 Task: Find connections with filter location Gold Coast with filter topic #Lessonswith filter profile language English with filter current company Mahindra Logistics with filter school St. Joseph's Boys' High School with filter industry Civic and Social Organizations with filter service category Loans with filter keywords title Media Relations Coordinator
Action: Mouse moved to (251, 277)
Screenshot: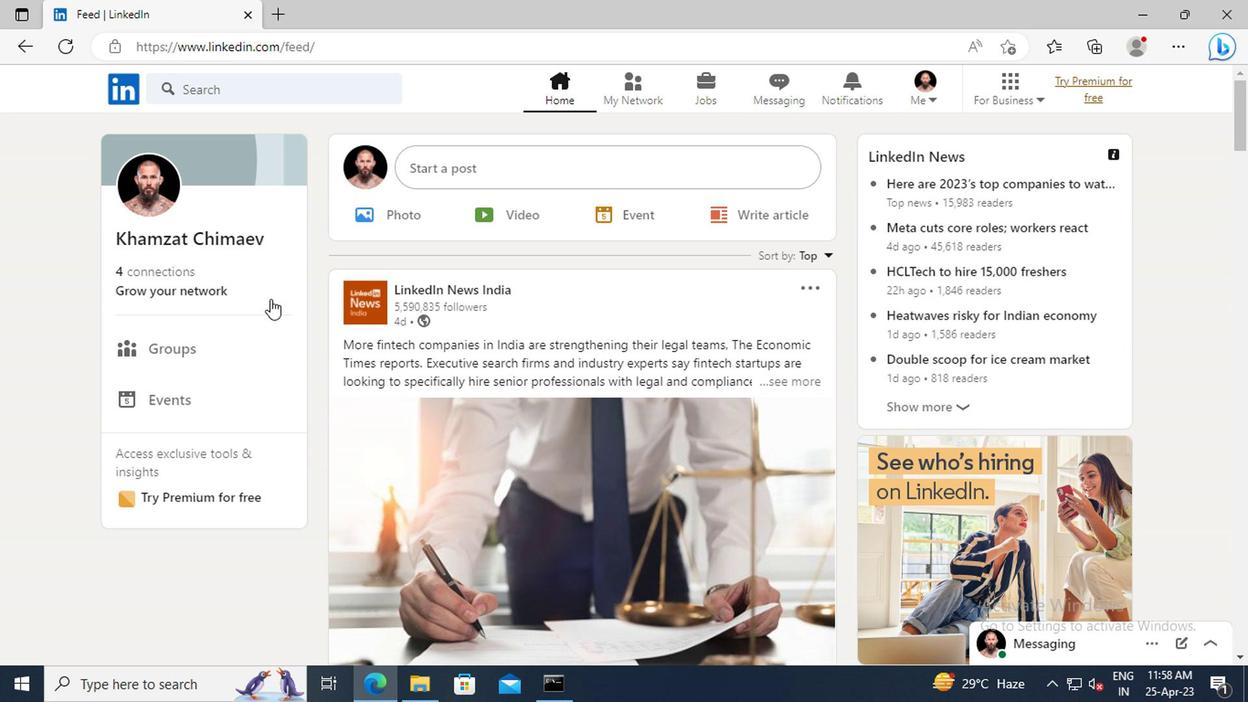 
Action: Mouse pressed left at (251, 277)
Screenshot: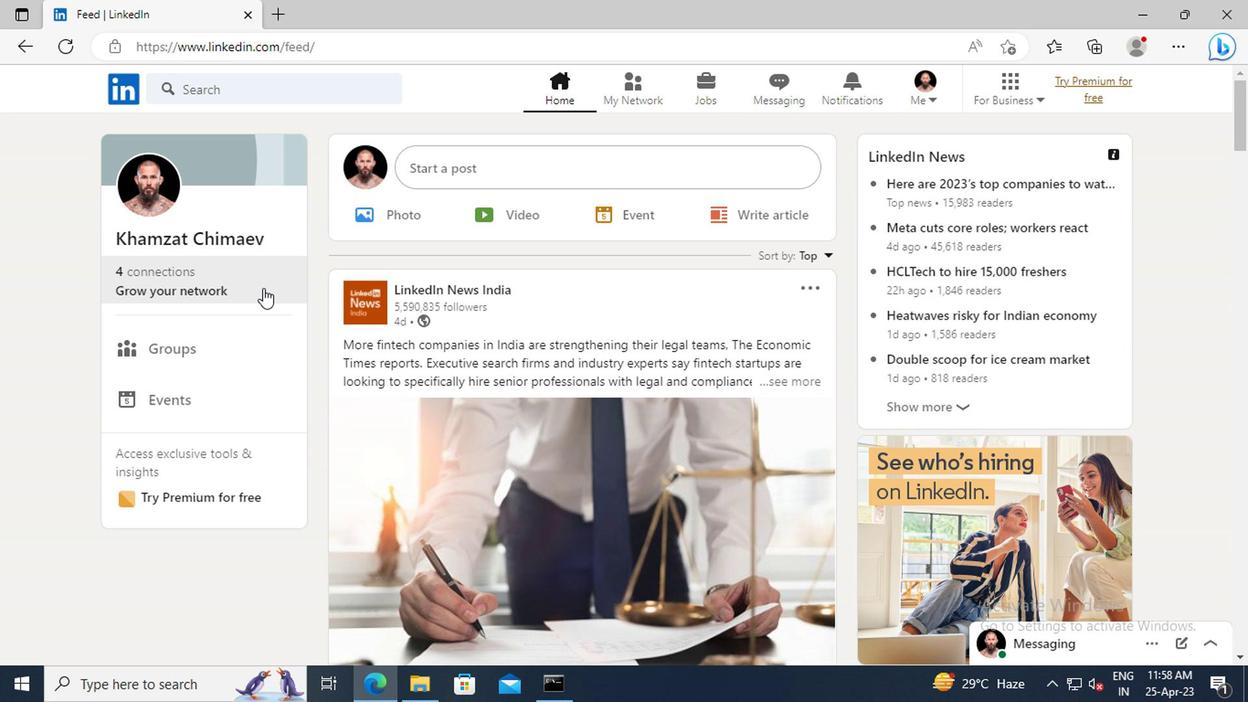 
Action: Mouse moved to (280, 198)
Screenshot: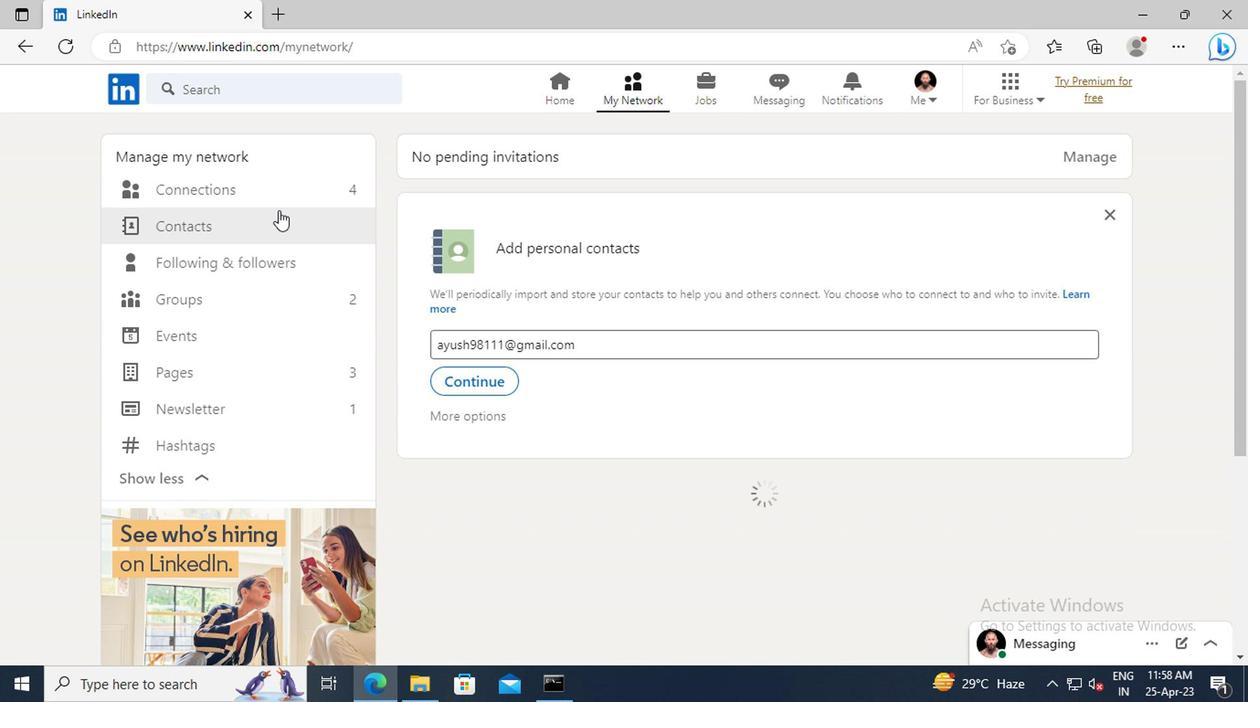 
Action: Mouse pressed left at (280, 198)
Screenshot: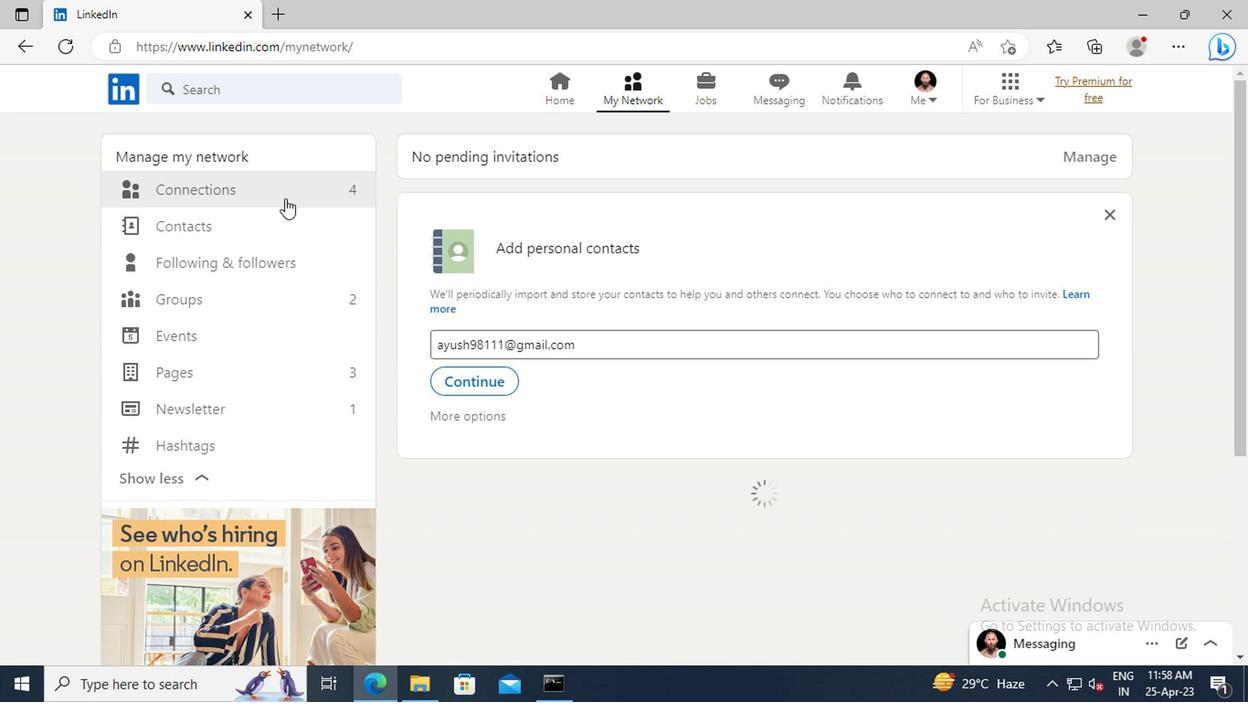 
Action: Mouse moved to (748, 195)
Screenshot: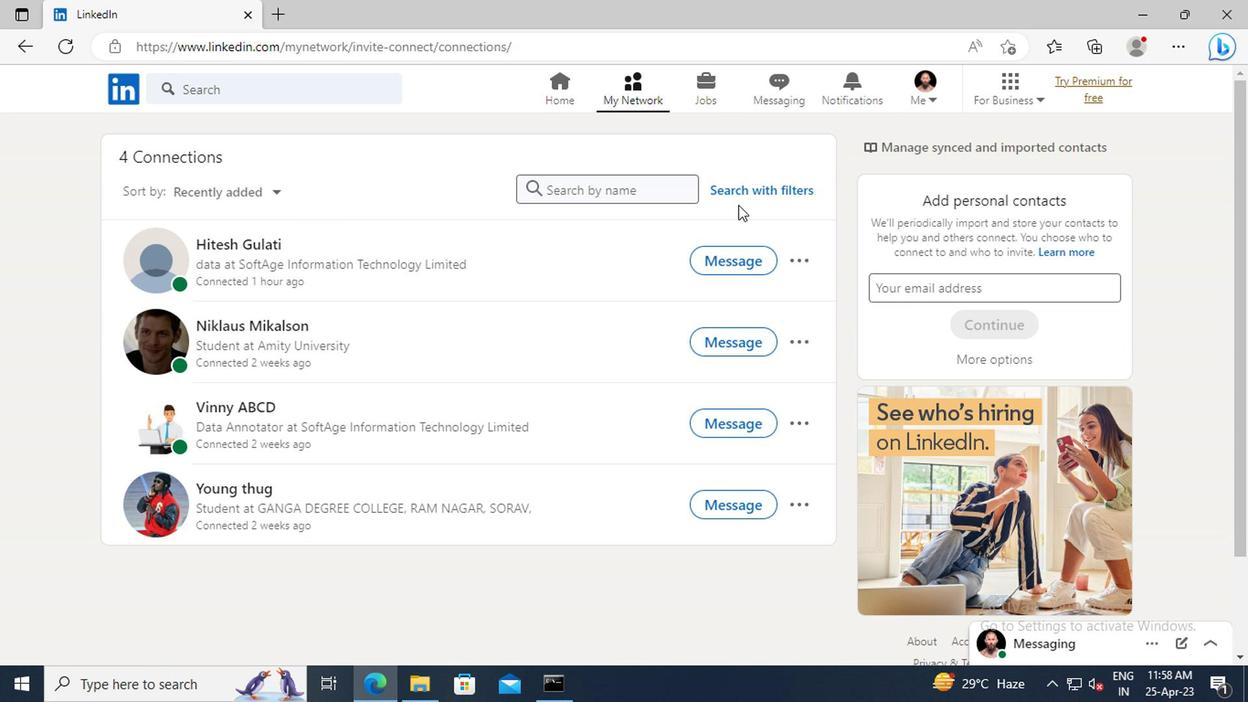
Action: Mouse pressed left at (748, 195)
Screenshot: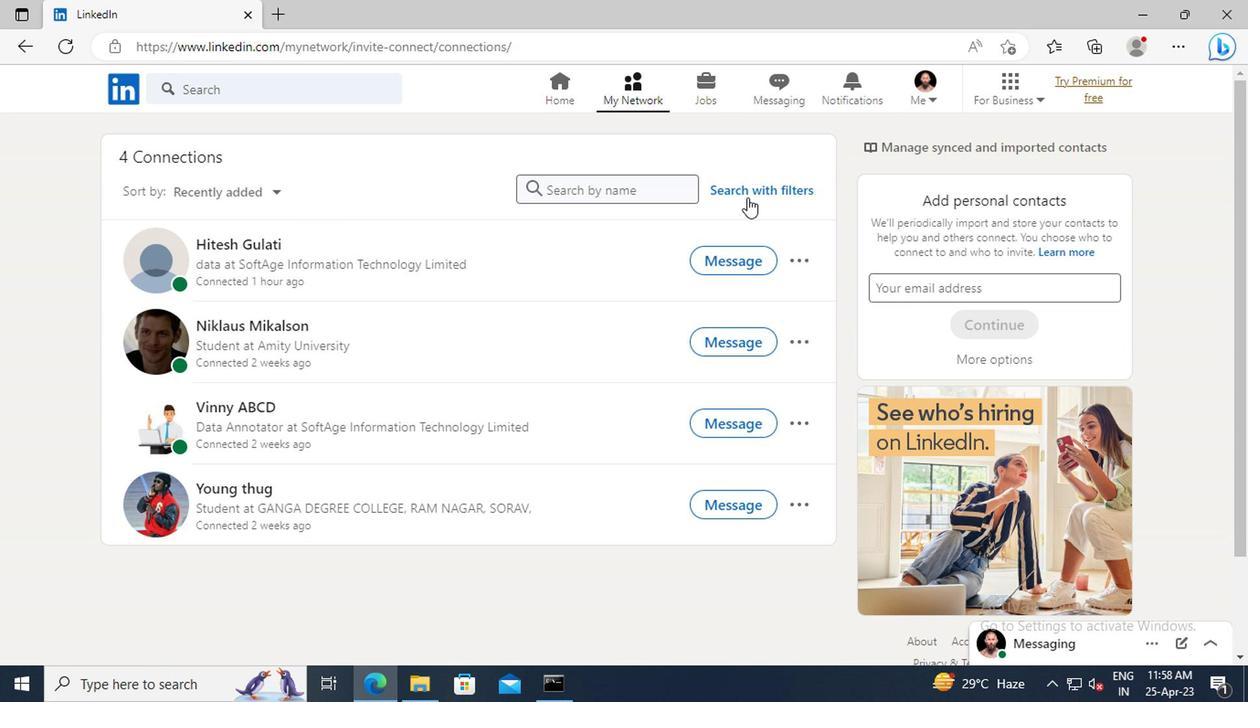 
Action: Mouse moved to (688, 146)
Screenshot: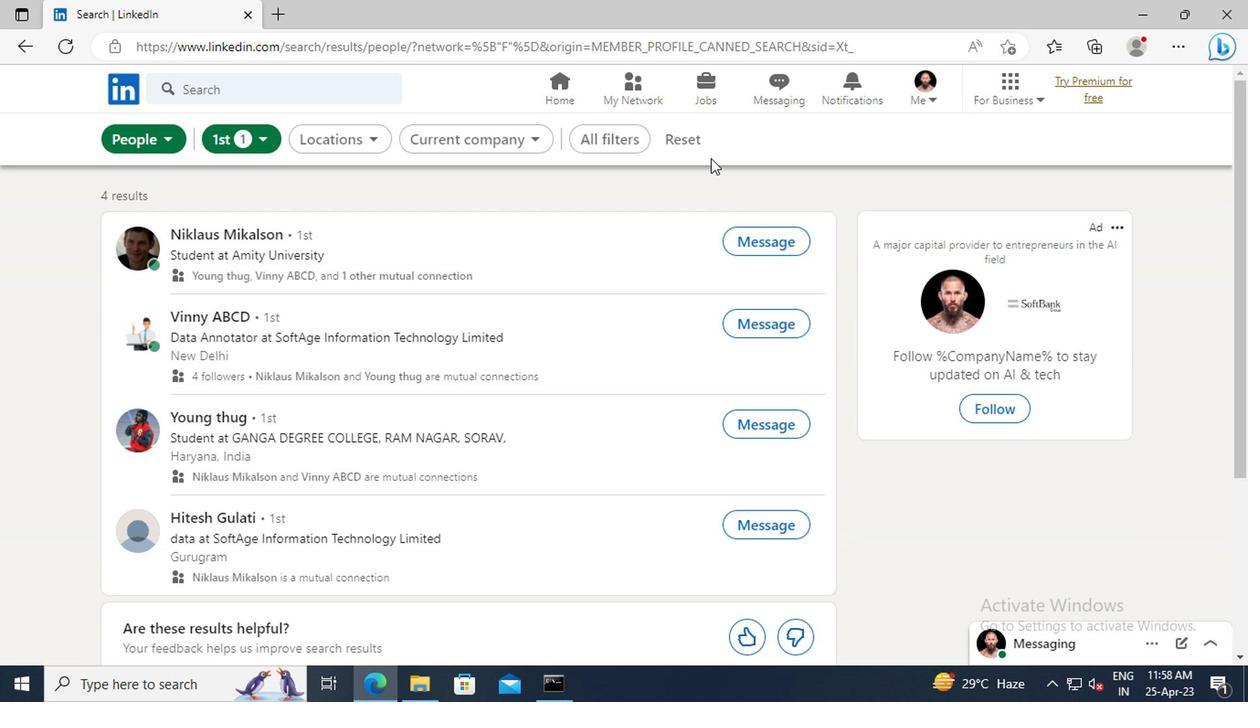 
Action: Mouse pressed left at (688, 146)
Screenshot: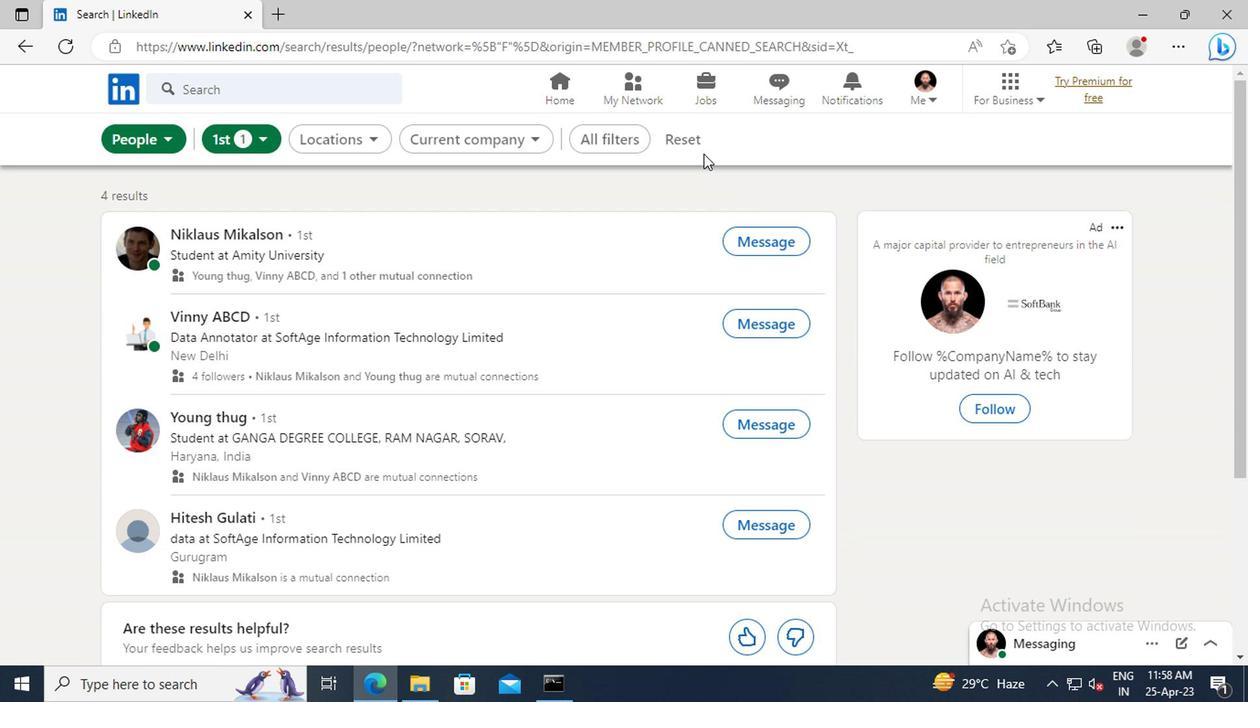 
Action: Mouse moved to (633, 143)
Screenshot: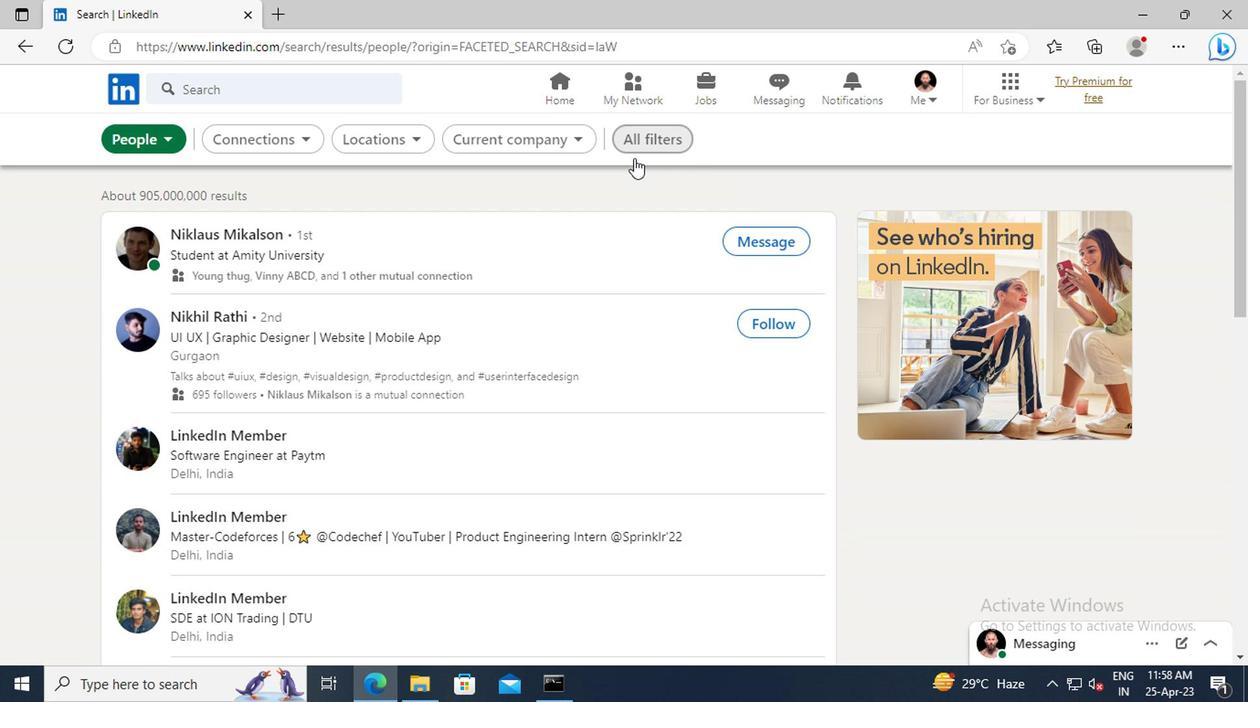 
Action: Mouse pressed left at (633, 143)
Screenshot: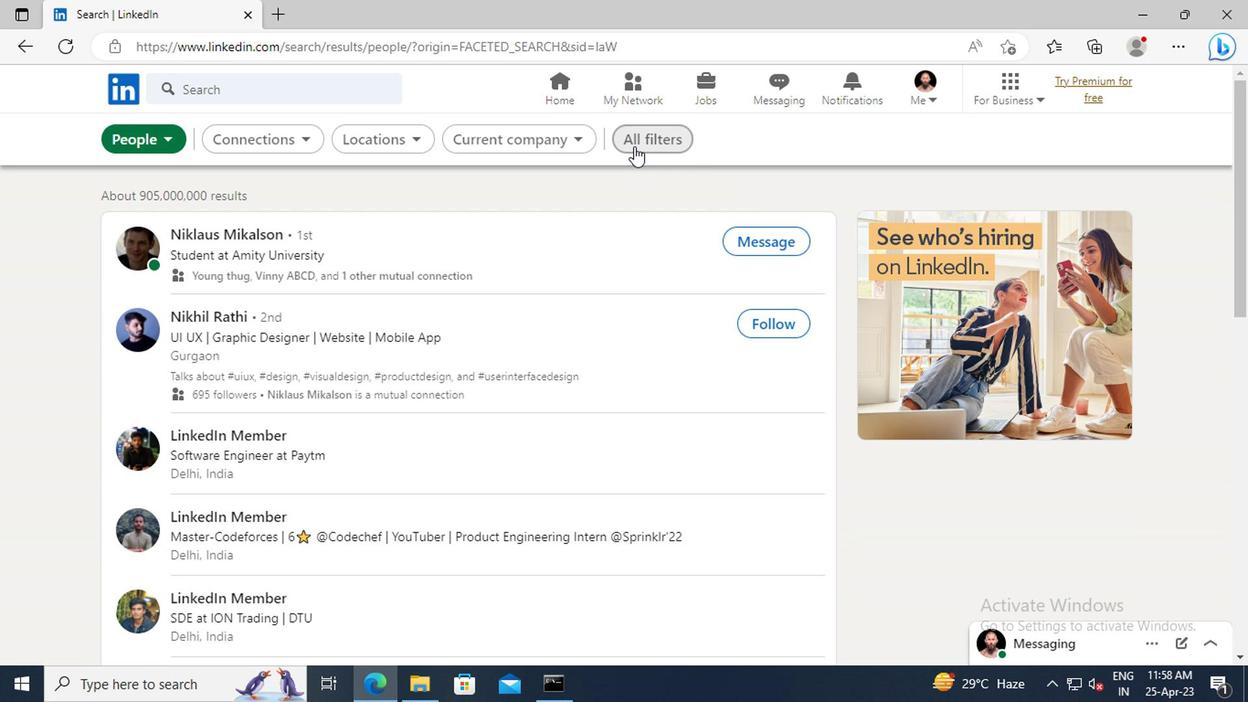 
Action: Mouse moved to (1004, 366)
Screenshot: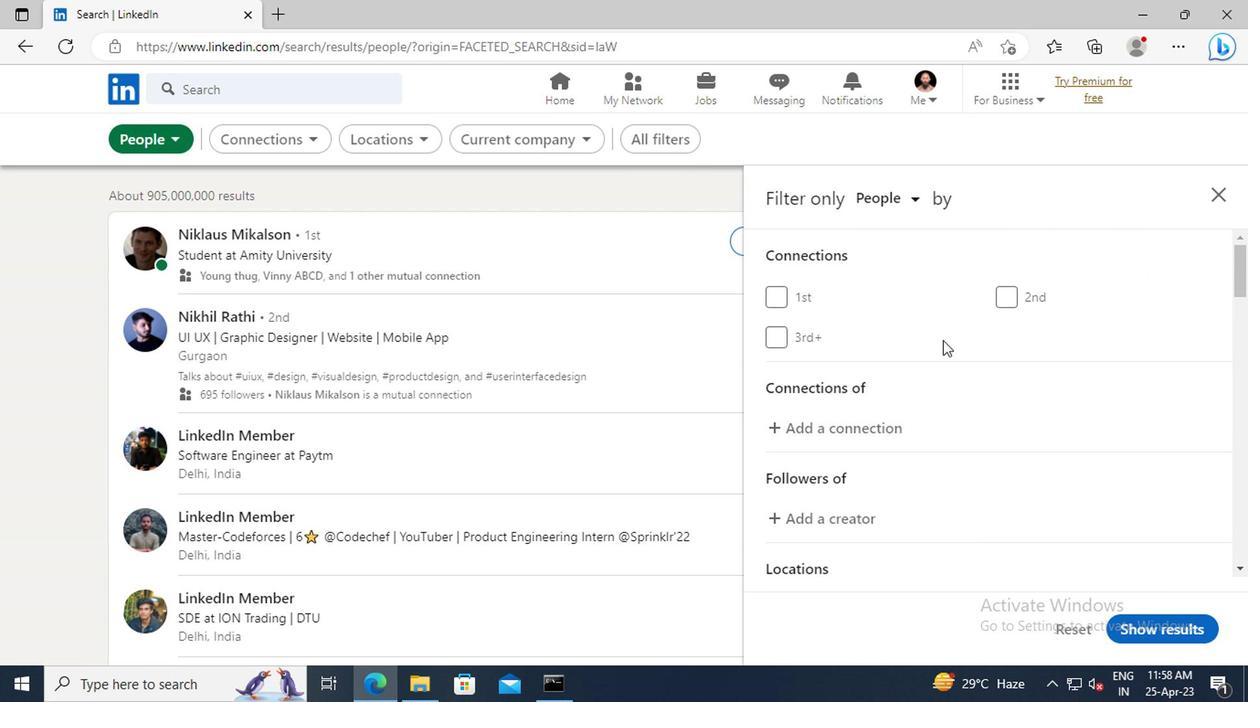 
Action: Mouse scrolled (1004, 366) with delta (0, 0)
Screenshot: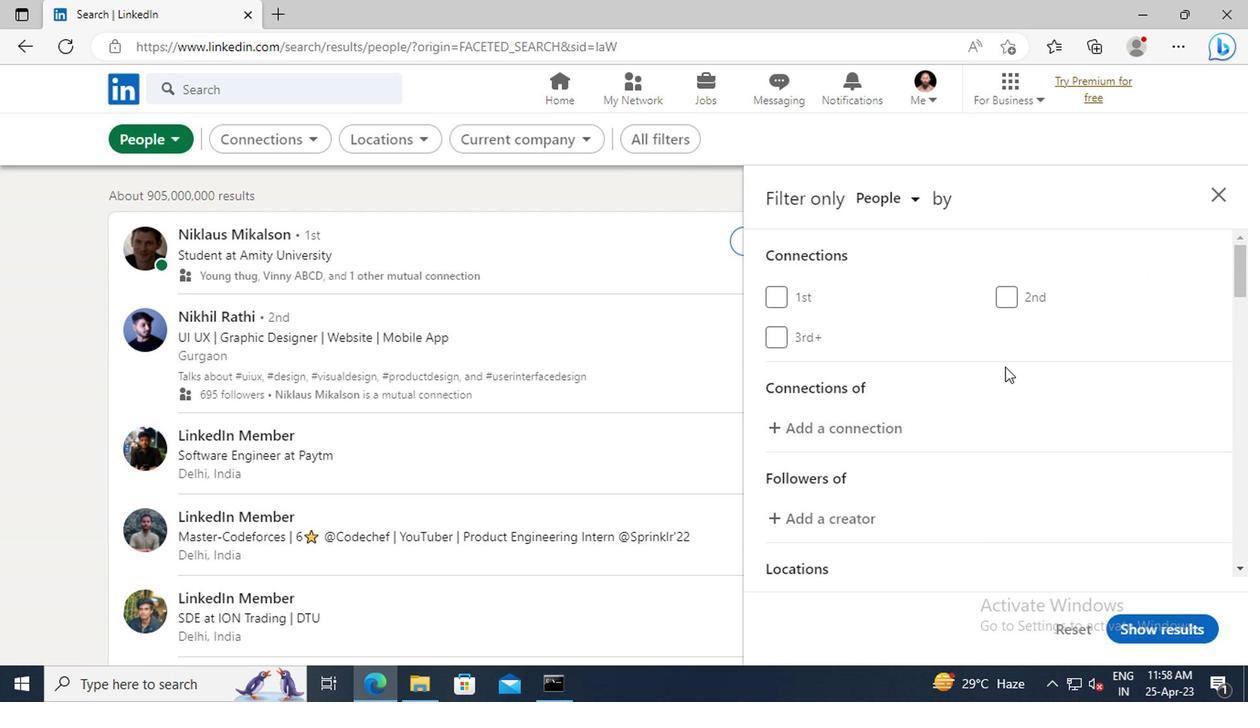 
Action: Mouse scrolled (1004, 366) with delta (0, 0)
Screenshot: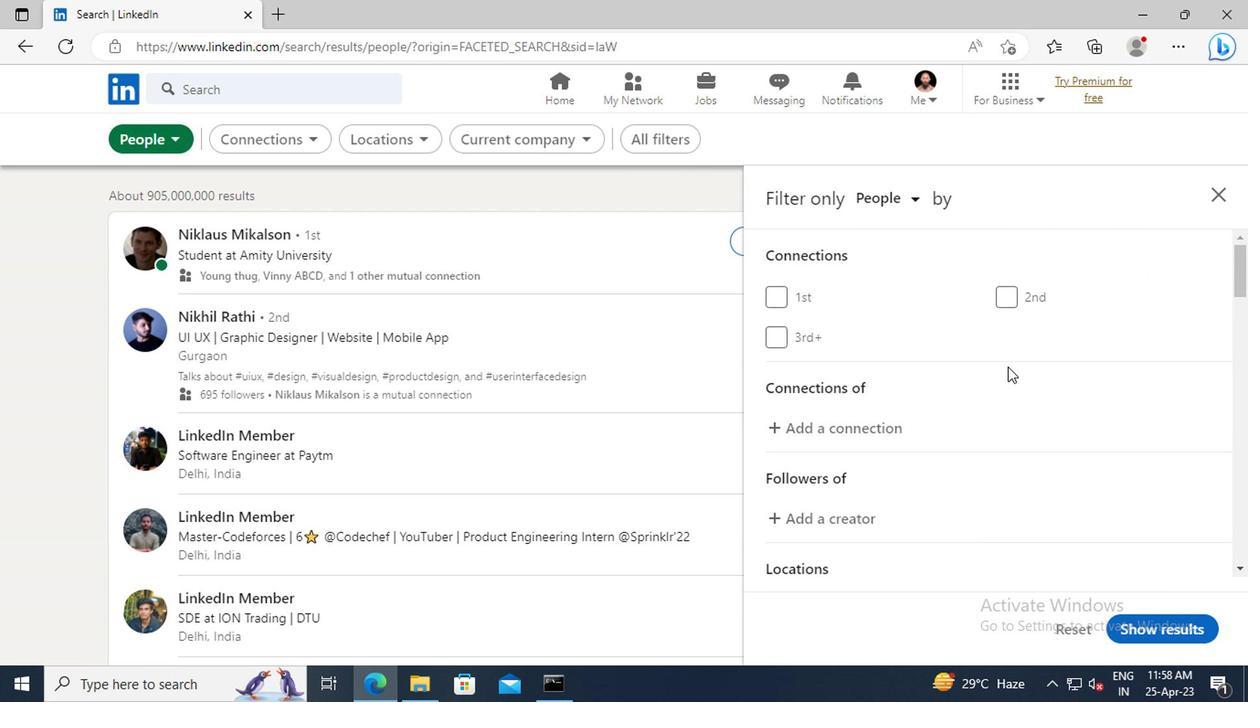
Action: Mouse scrolled (1004, 366) with delta (0, 0)
Screenshot: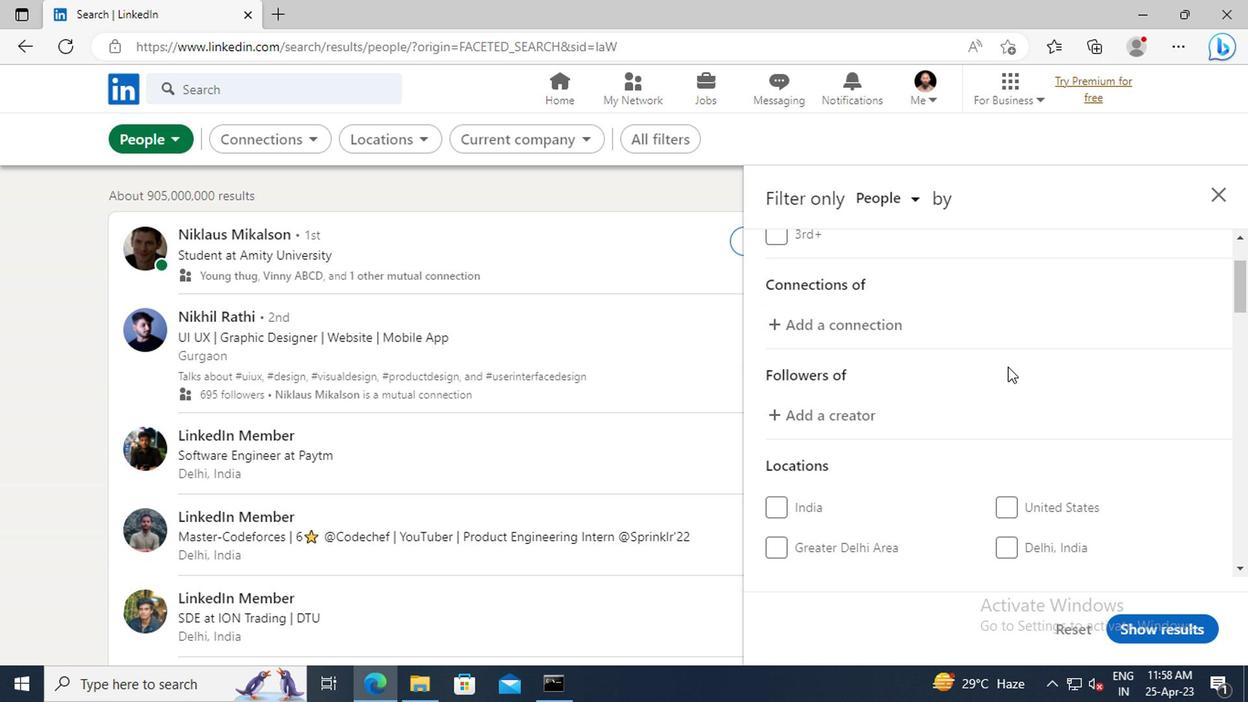 
Action: Mouse scrolled (1004, 366) with delta (0, 0)
Screenshot: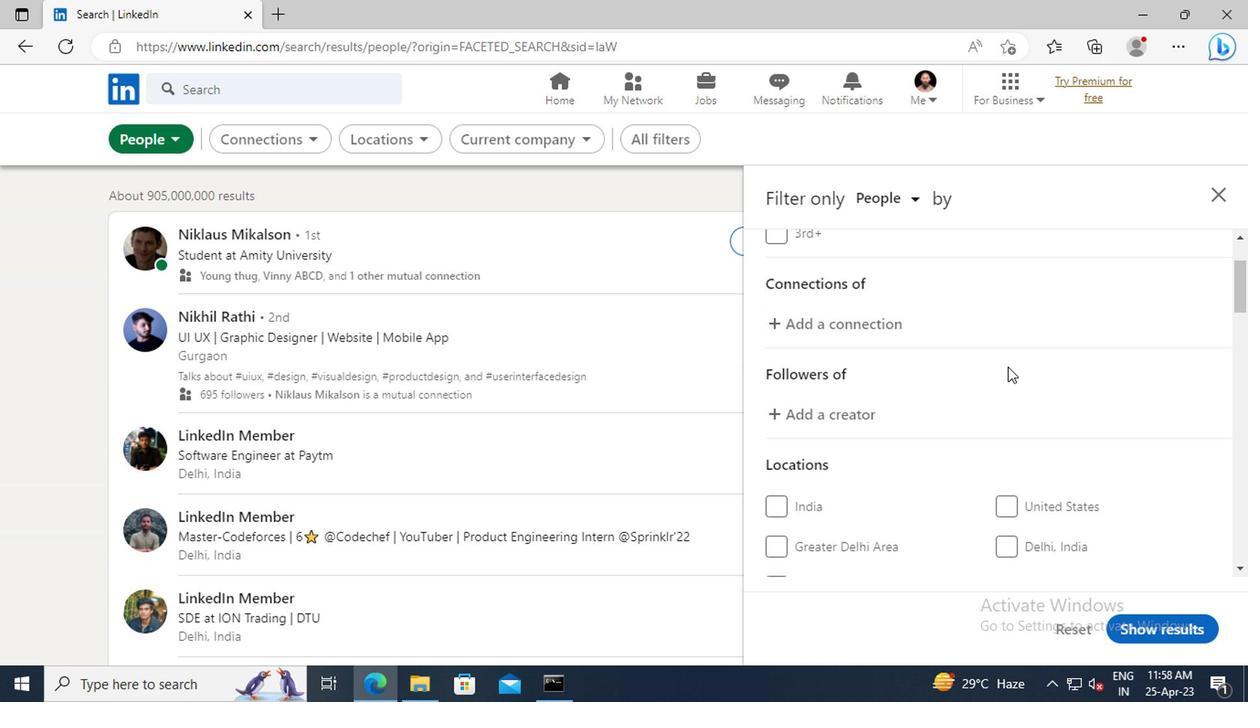 
Action: Mouse moved to (1044, 479)
Screenshot: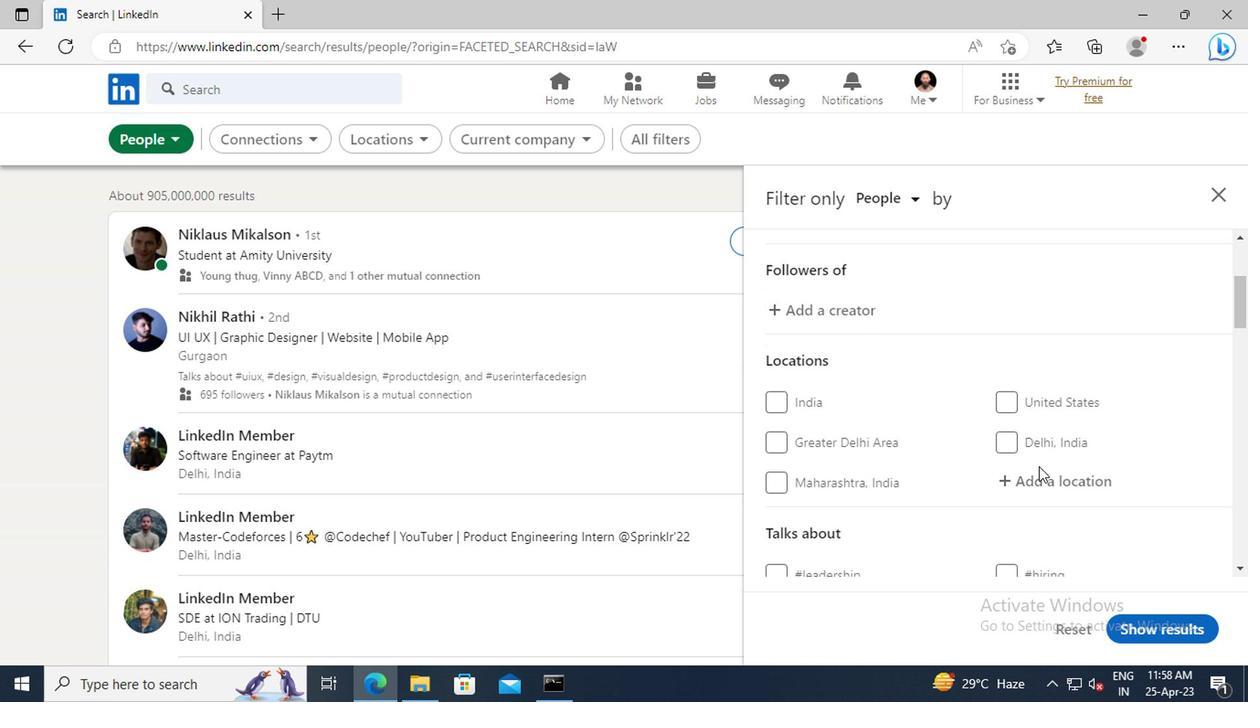 
Action: Mouse pressed left at (1044, 479)
Screenshot: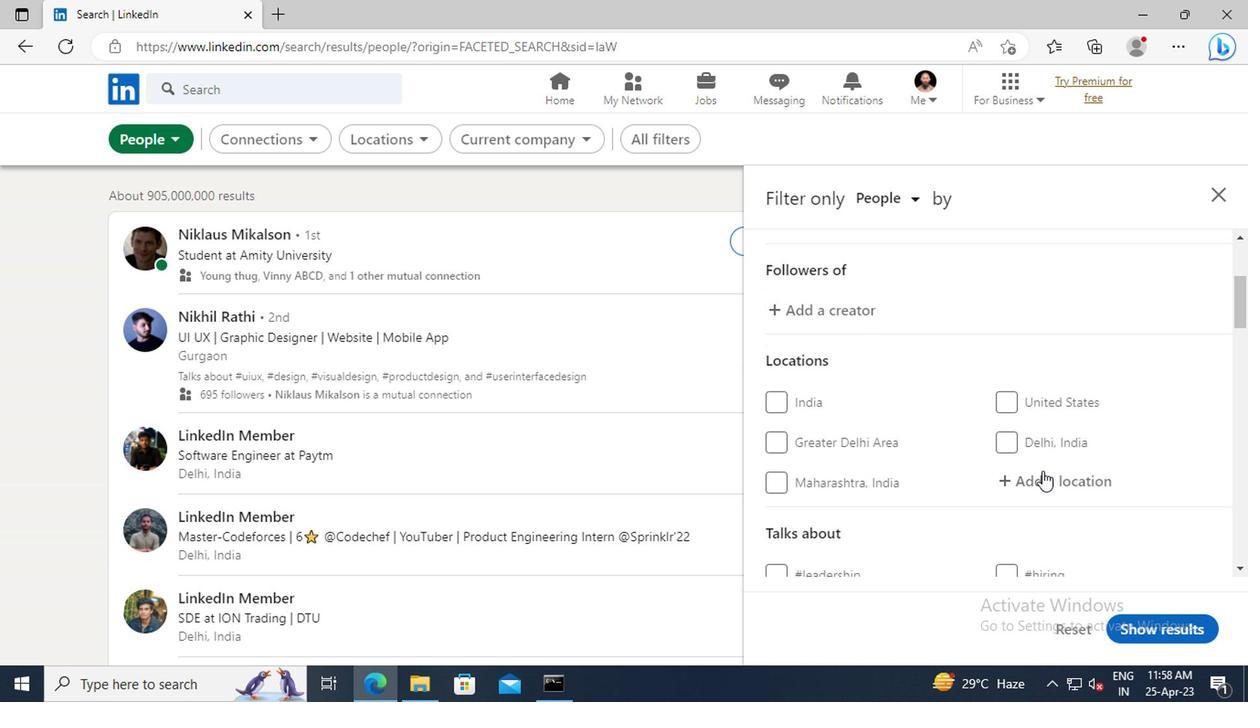 
Action: Key pressed <Key.shift>GOLD<Key.space><Key.shift>COAST
Screenshot: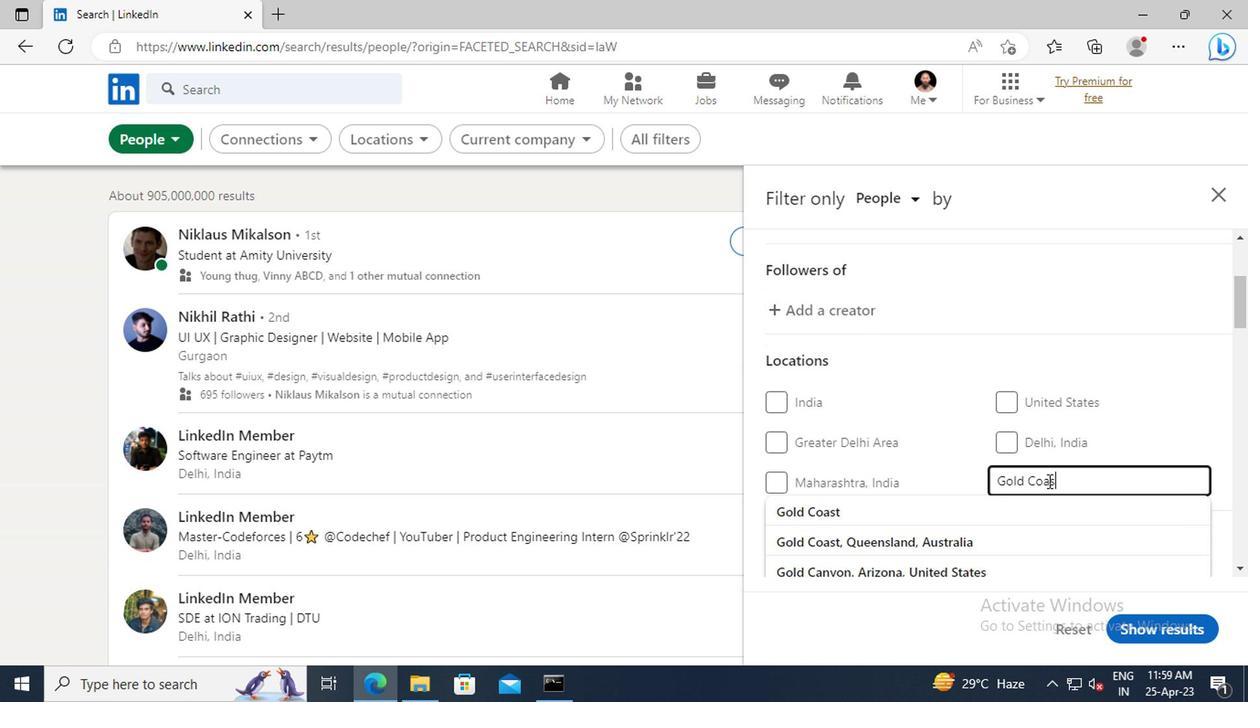
Action: Mouse moved to (984, 502)
Screenshot: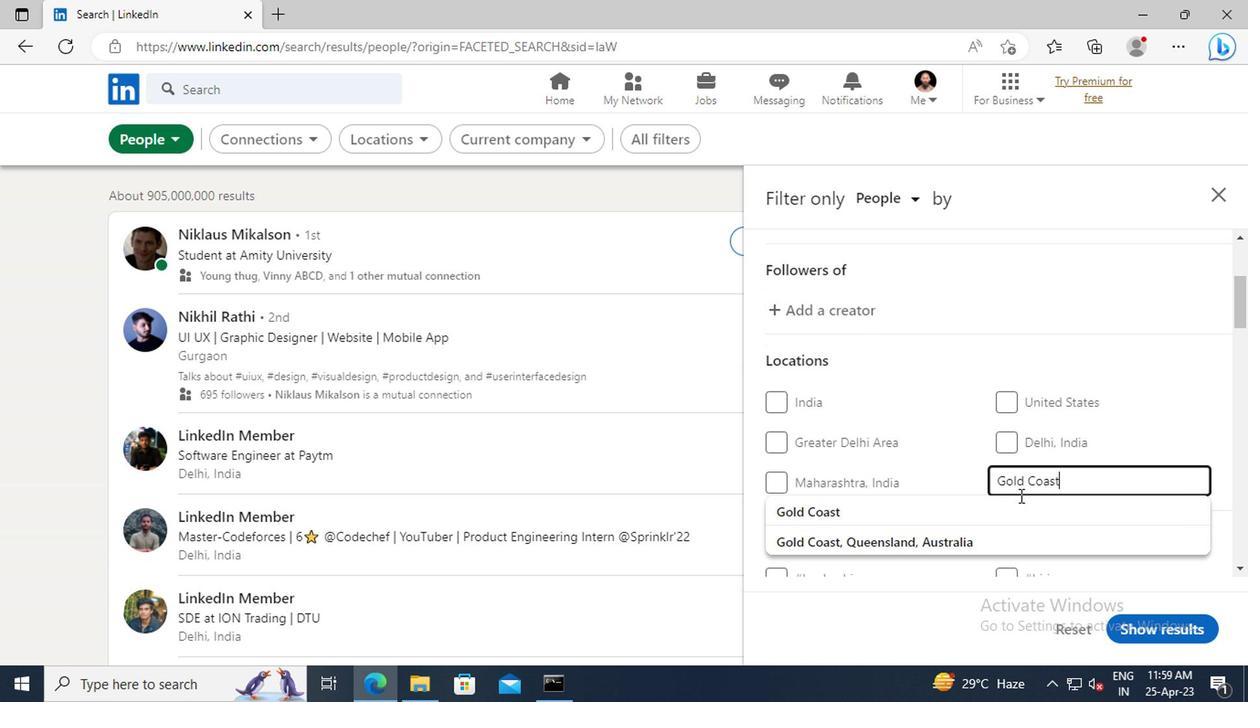 
Action: Mouse pressed left at (984, 502)
Screenshot: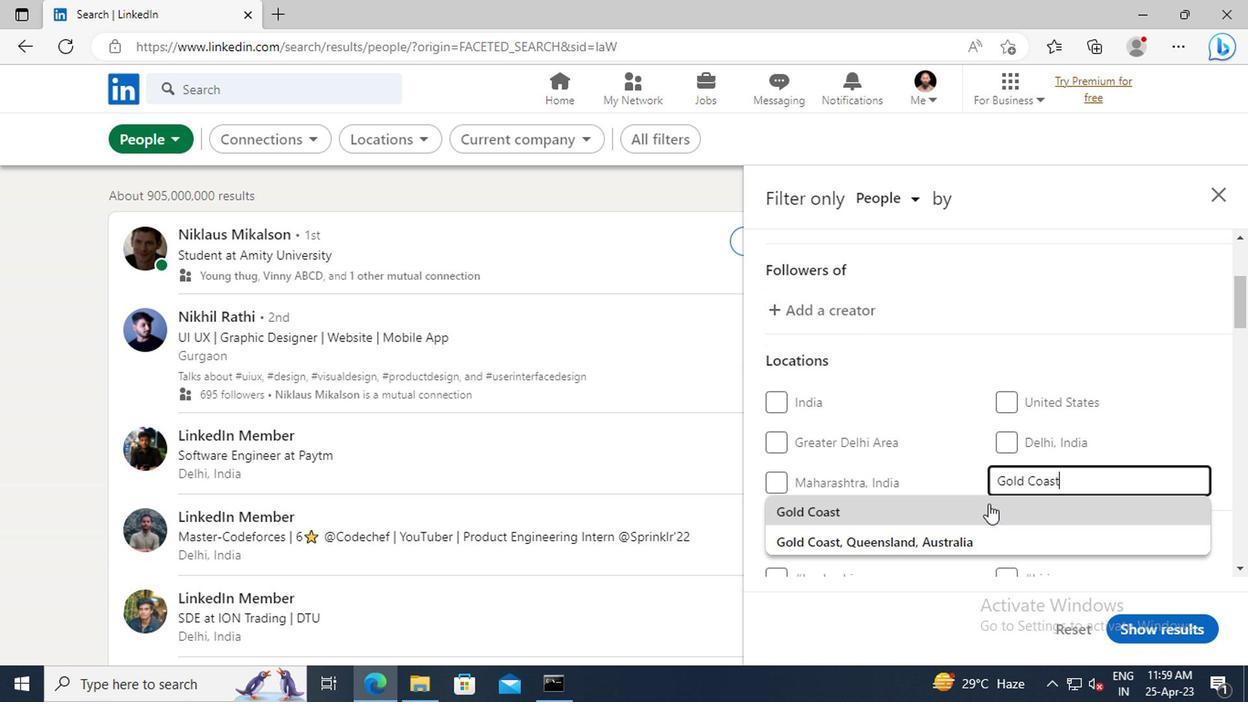 
Action: Mouse moved to (1001, 390)
Screenshot: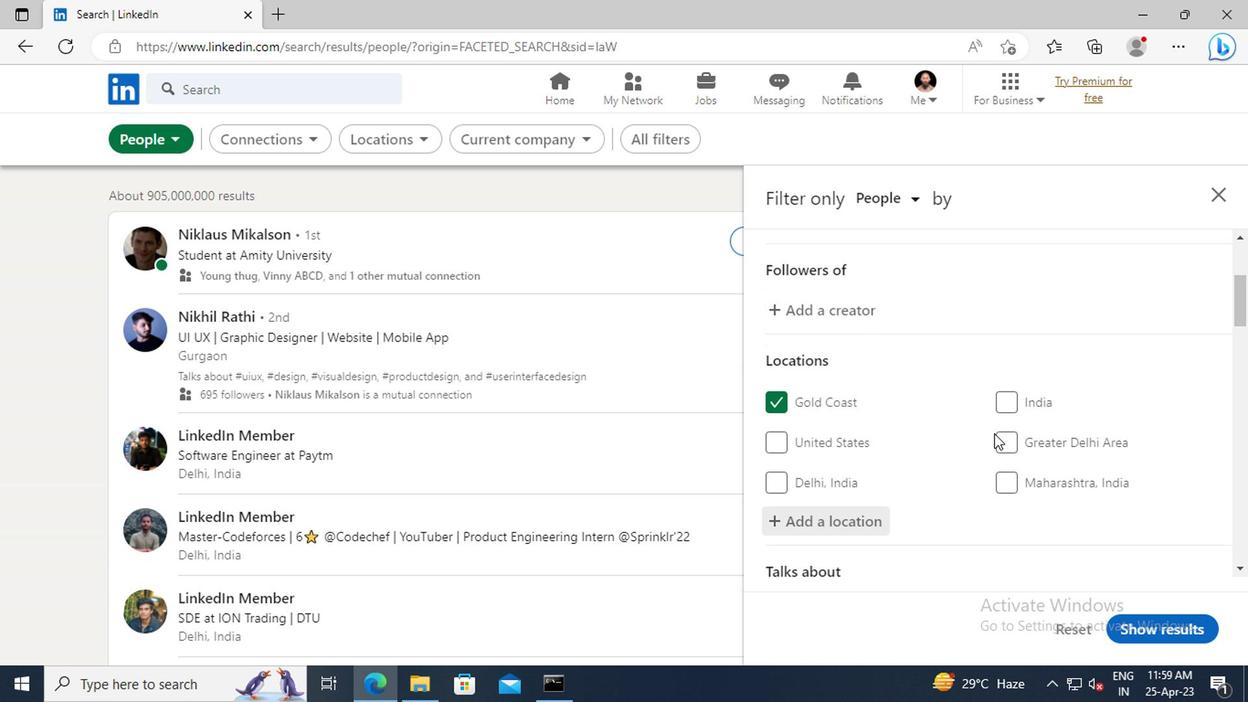
Action: Mouse scrolled (1001, 389) with delta (0, 0)
Screenshot: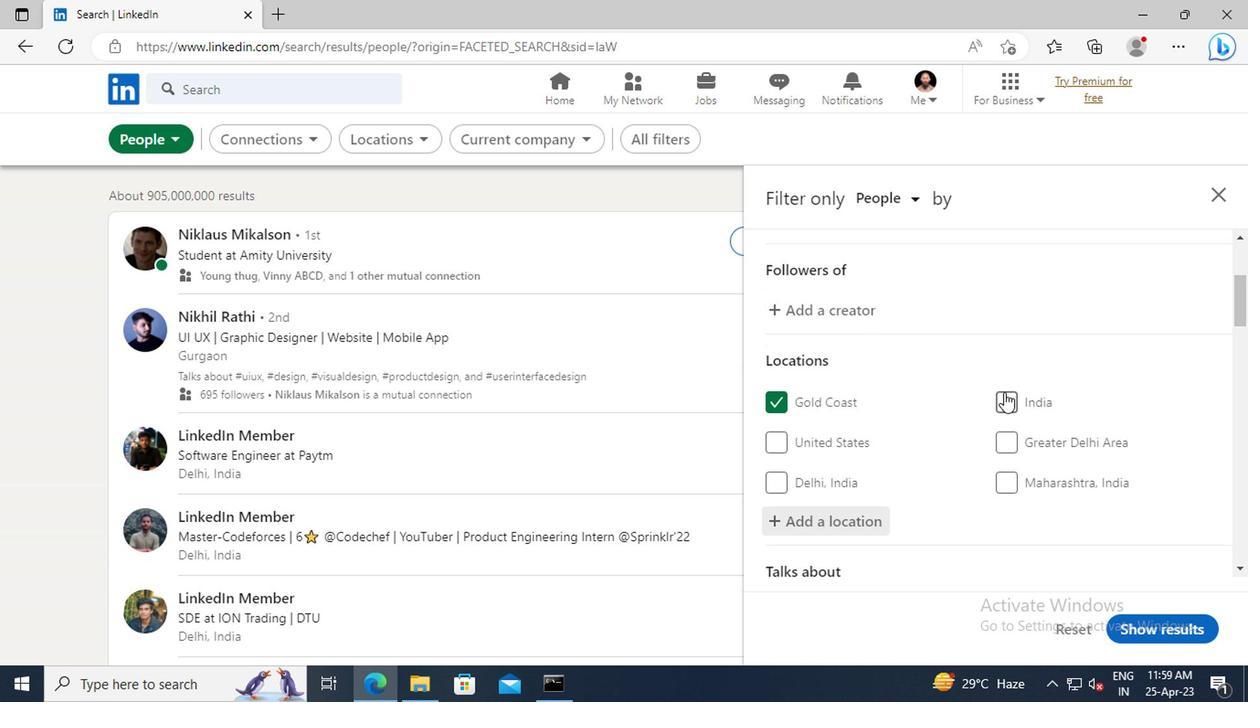 
Action: Mouse scrolled (1001, 389) with delta (0, 0)
Screenshot: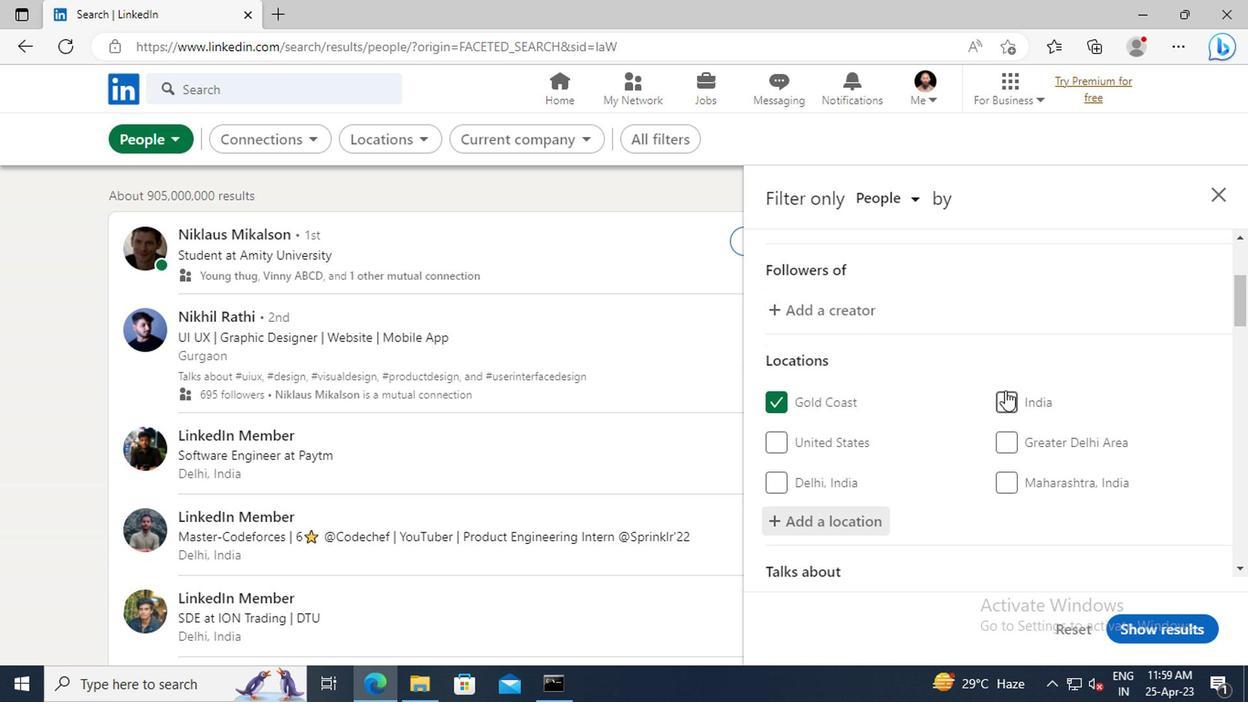 
Action: Mouse scrolled (1001, 389) with delta (0, 0)
Screenshot: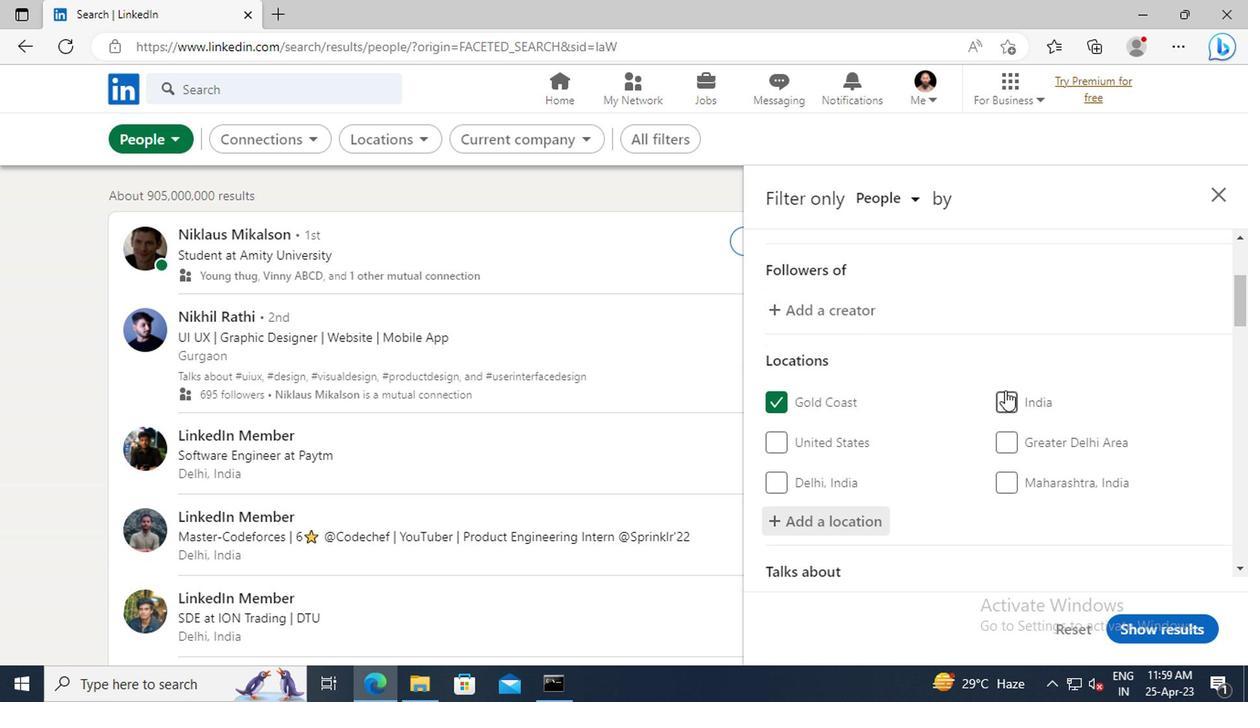 
Action: Mouse scrolled (1001, 389) with delta (0, 0)
Screenshot: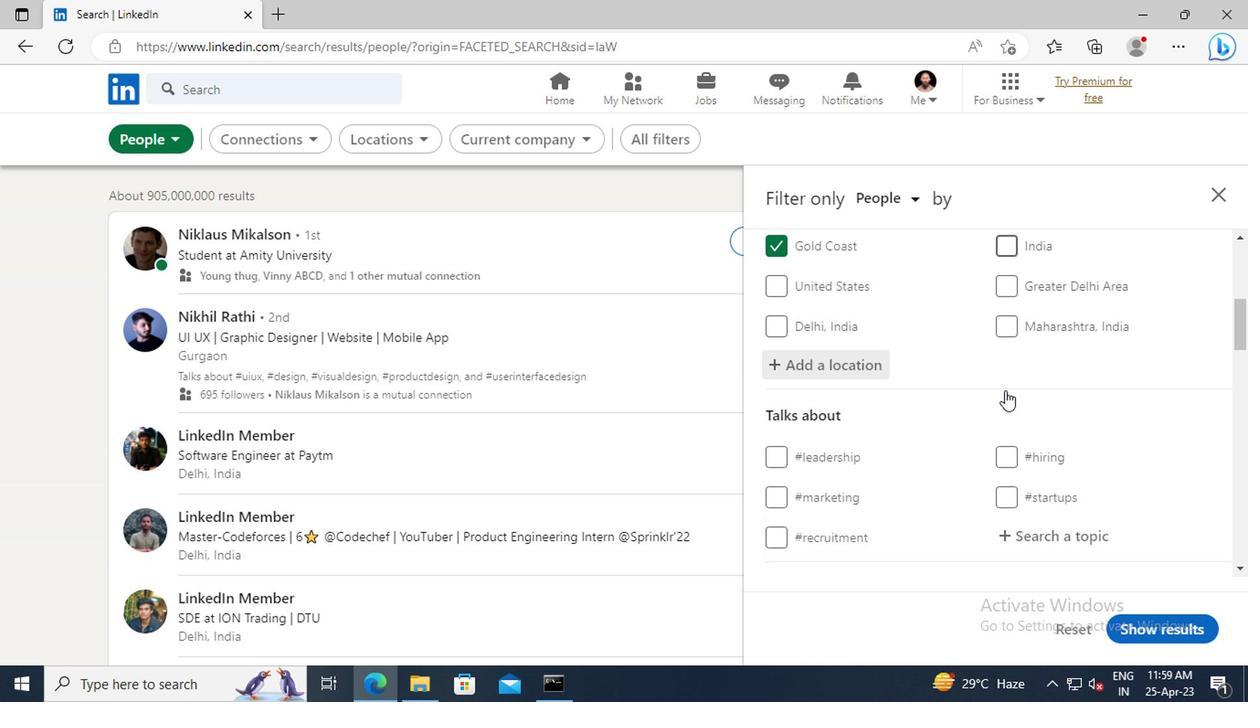 
Action: Mouse scrolled (1001, 389) with delta (0, 0)
Screenshot: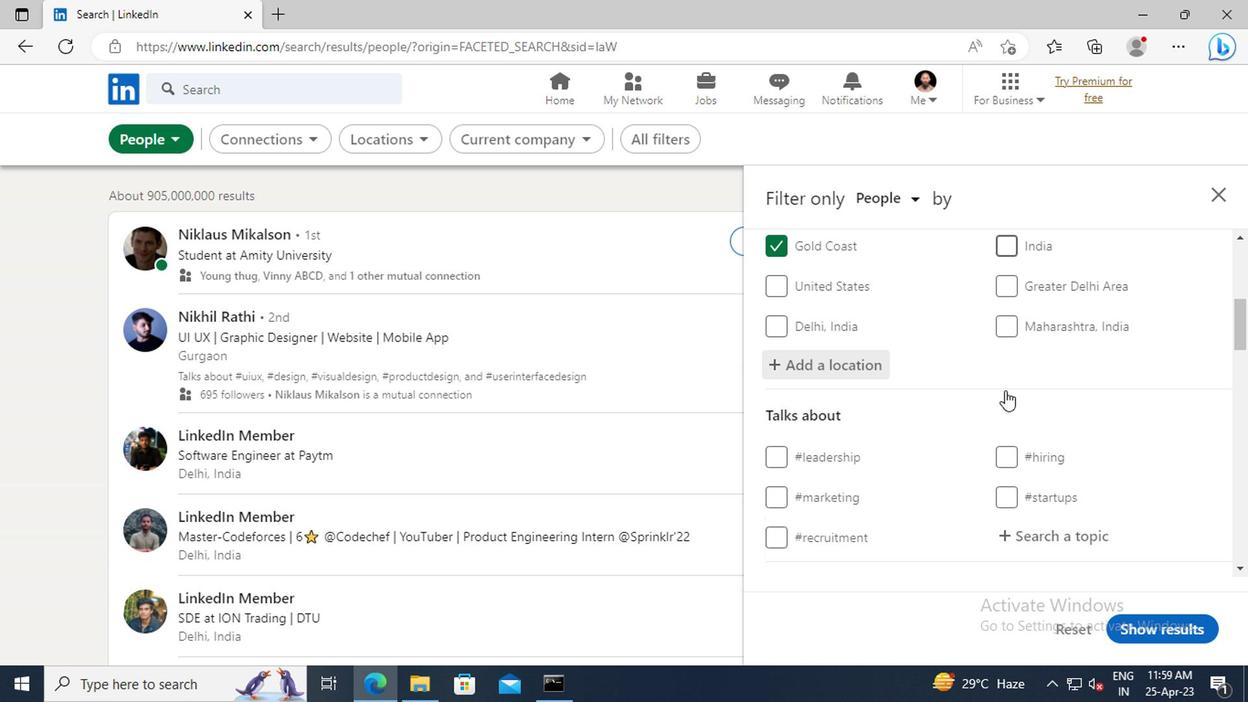 
Action: Mouse moved to (1029, 429)
Screenshot: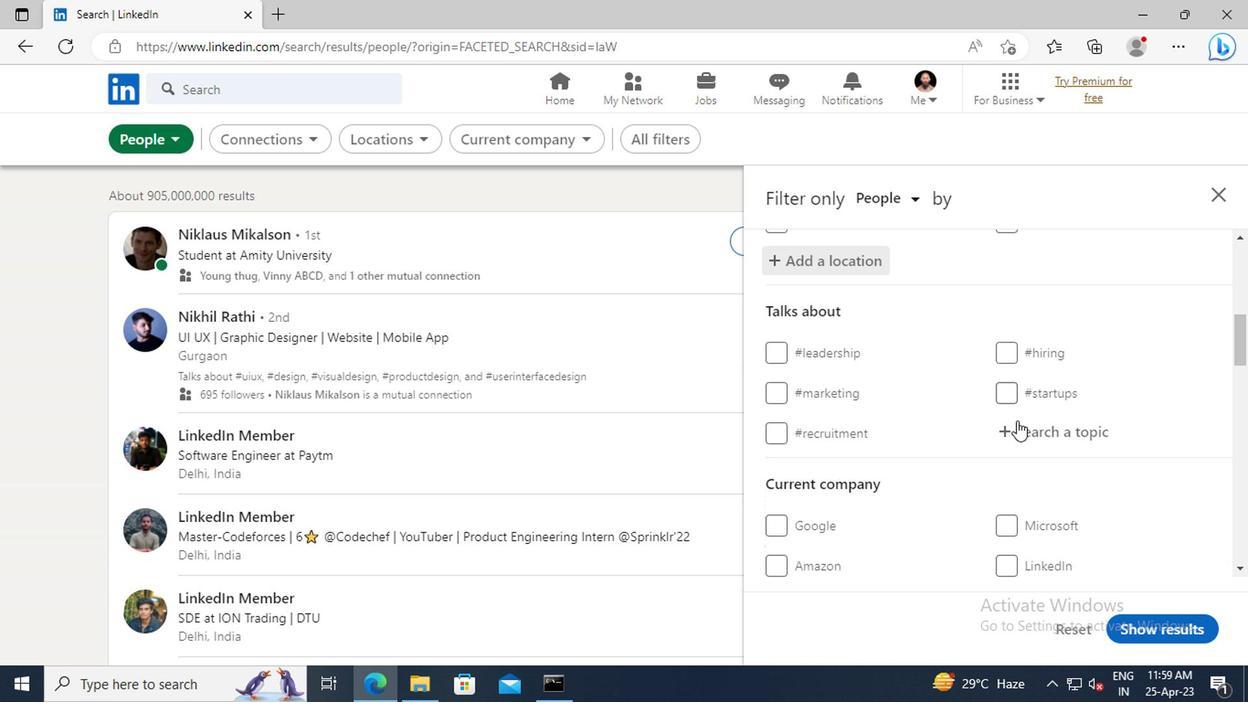 
Action: Mouse pressed left at (1029, 429)
Screenshot: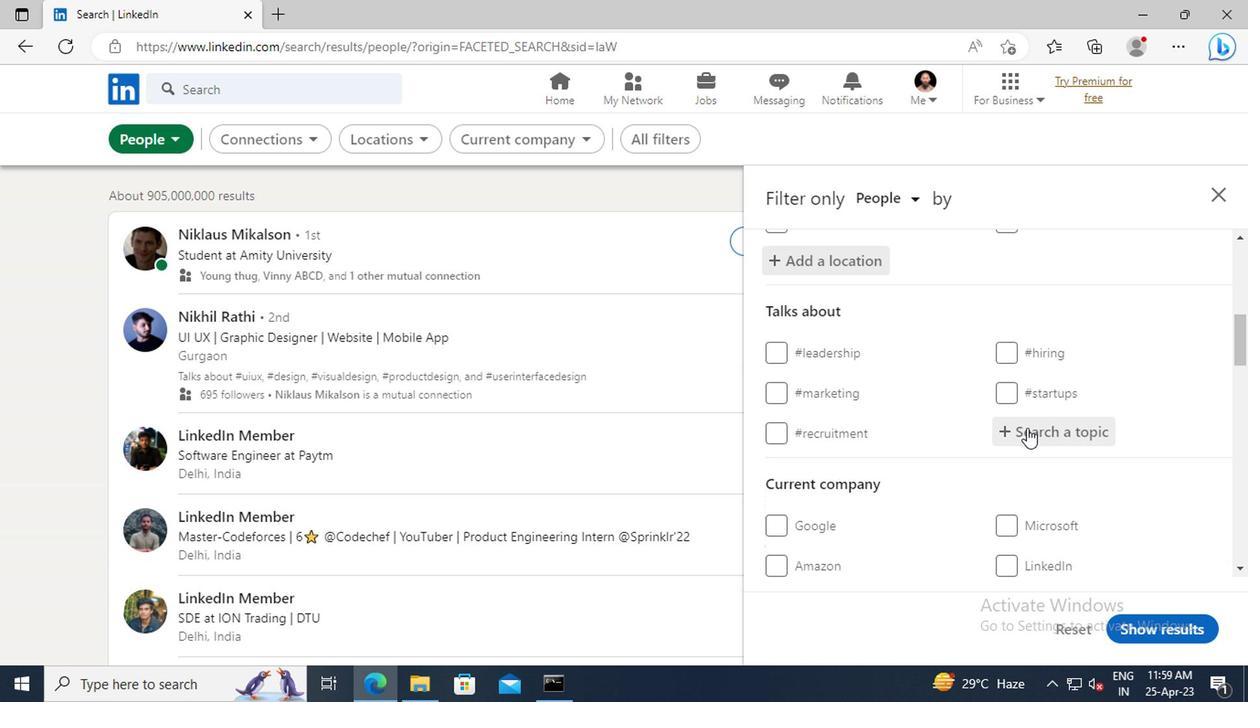 
Action: Mouse moved to (1029, 429)
Screenshot: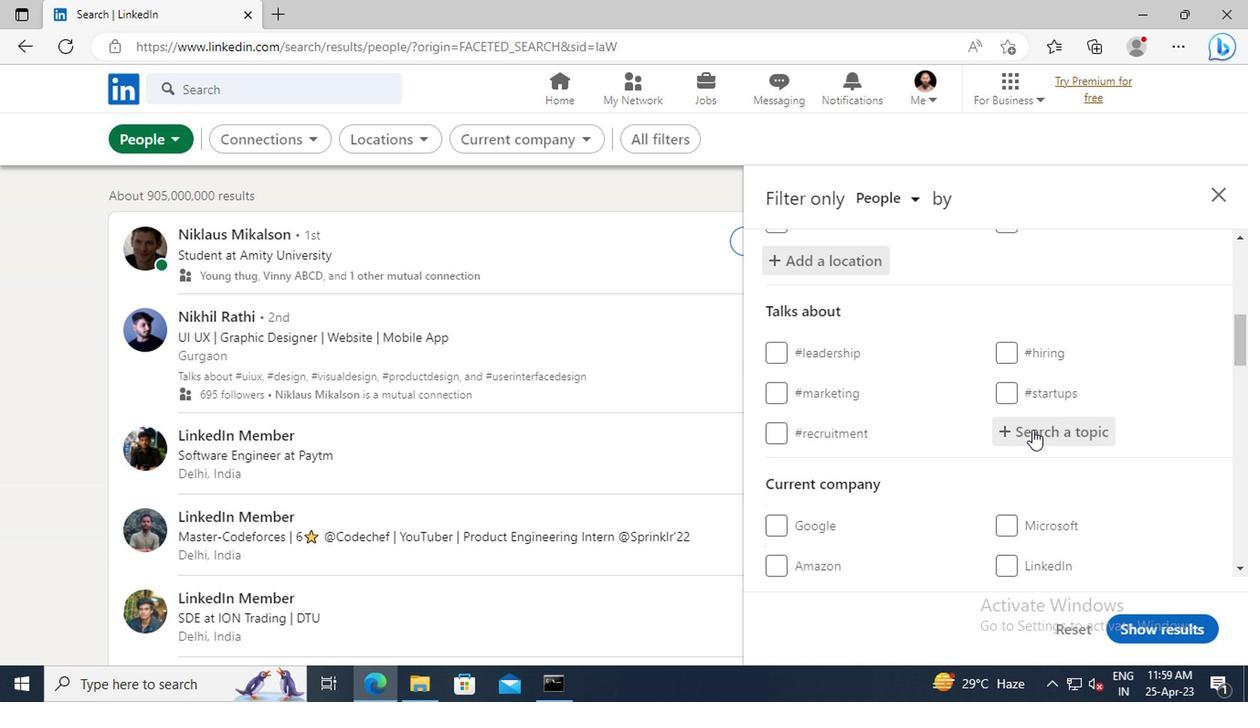 
Action: Key pressed <Key.shift>#LESSONSWITH
Screenshot: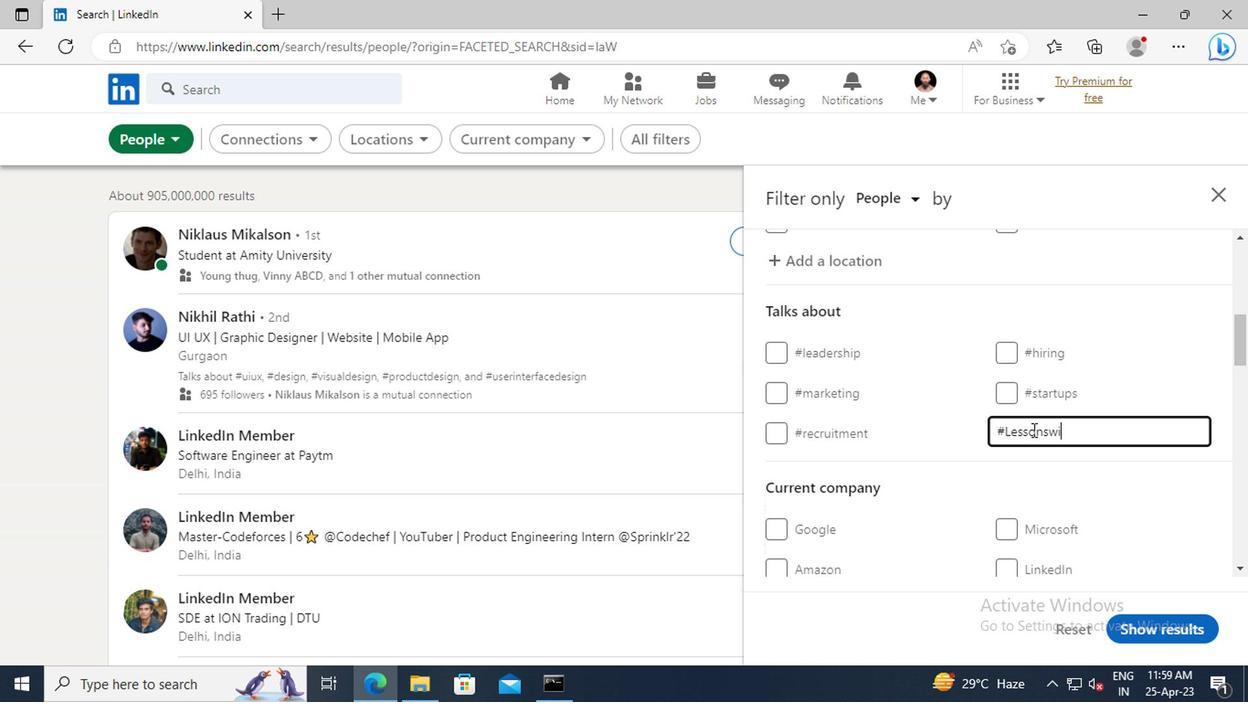 
Action: Mouse scrolled (1029, 428) with delta (0, 0)
Screenshot: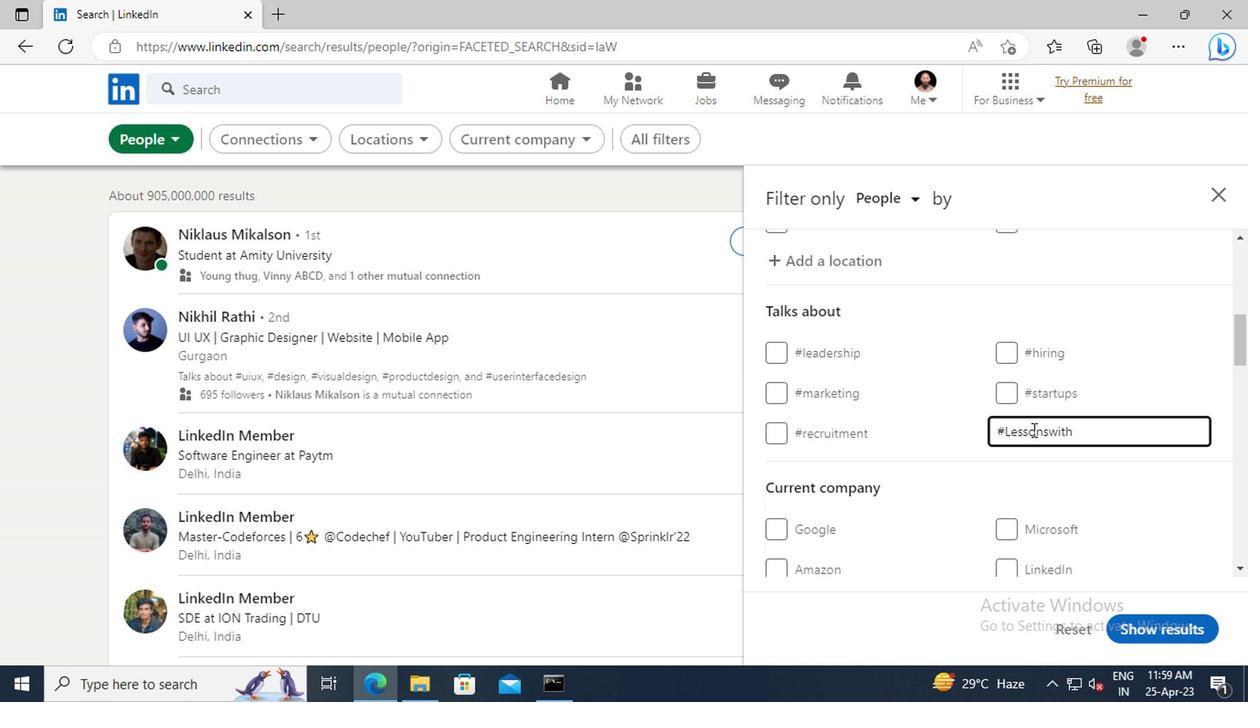 
Action: Mouse scrolled (1029, 428) with delta (0, 0)
Screenshot: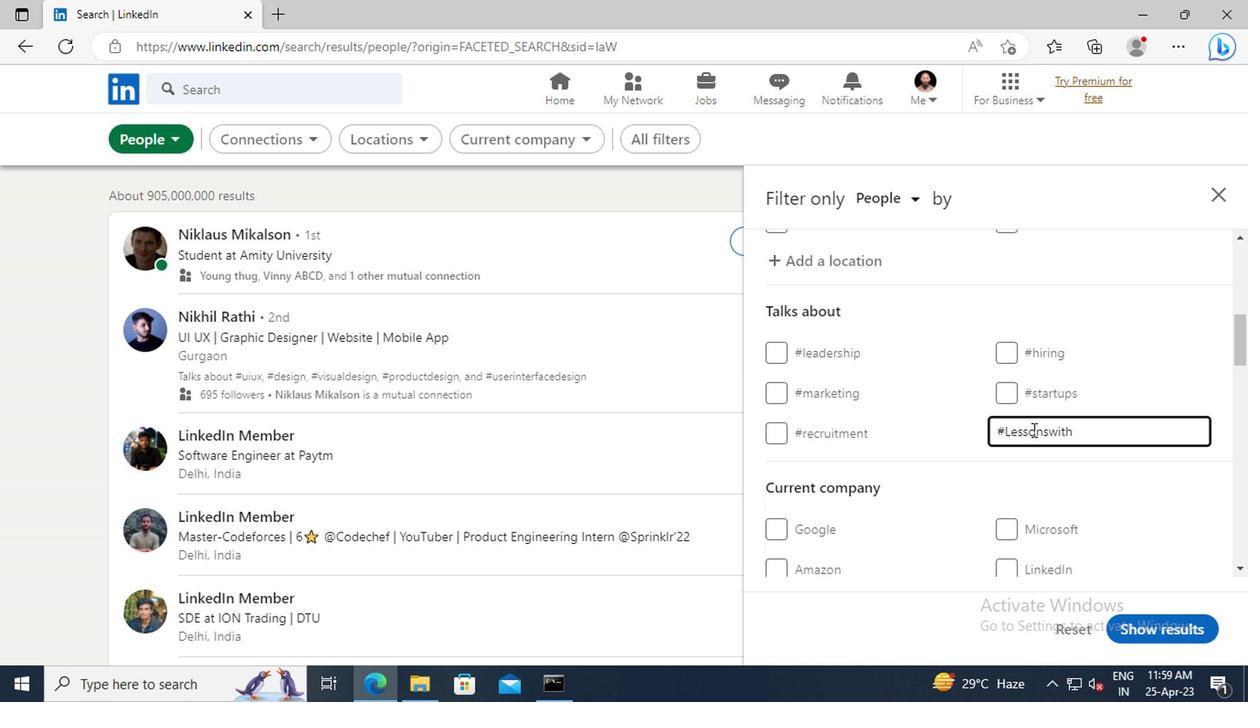 
Action: Mouse scrolled (1029, 428) with delta (0, 0)
Screenshot: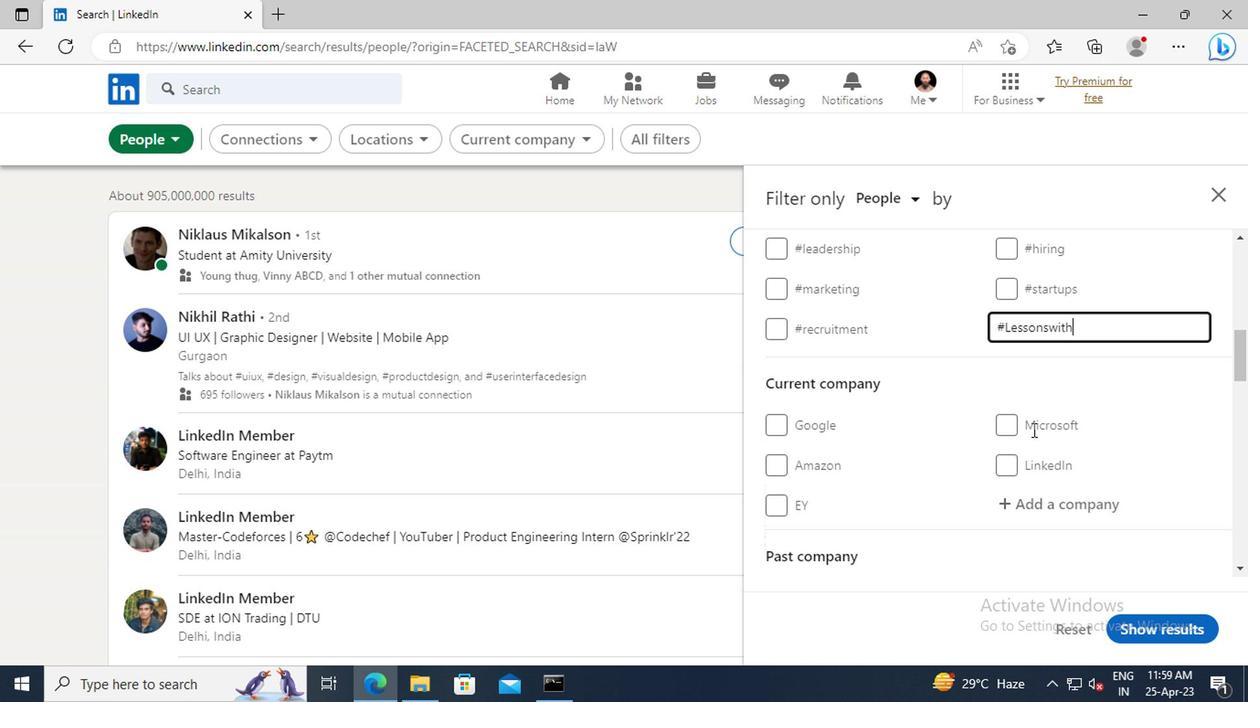 
Action: Mouse scrolled (1029, 428) with delta (0, 0)
Screenshot: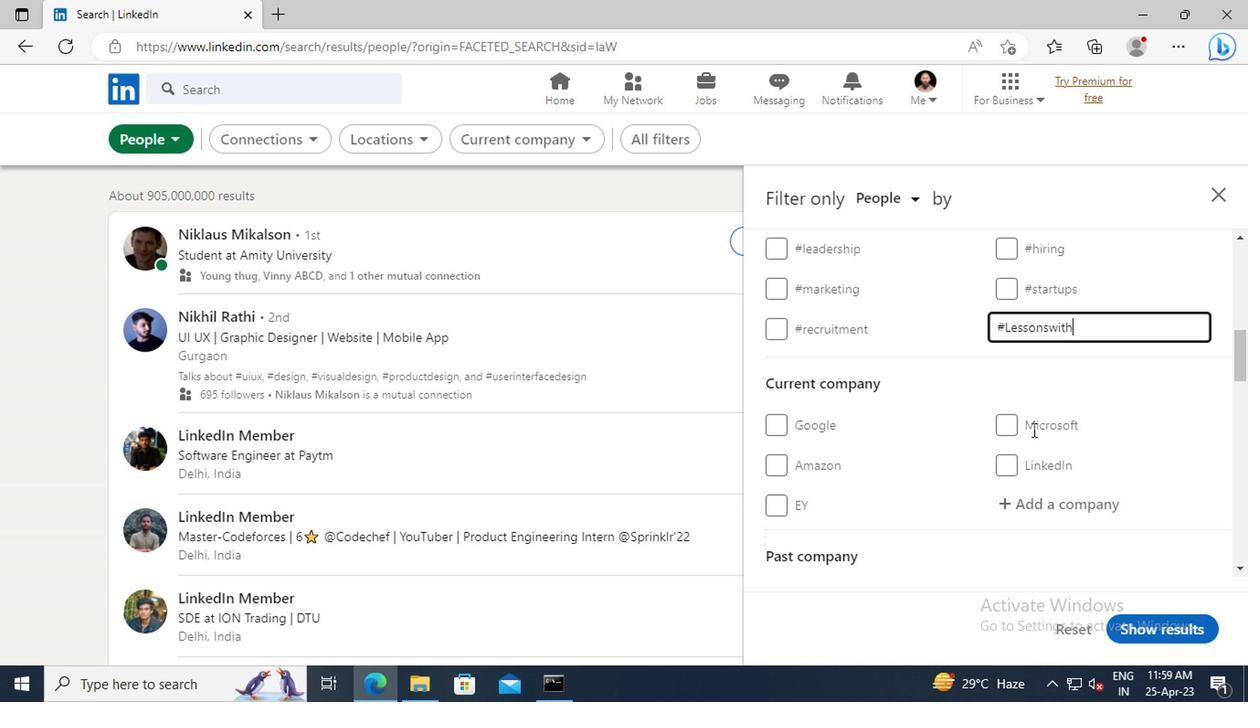 
Action: Mouse scrolled (1029, 428) with delta (0, 0)
Screenshot: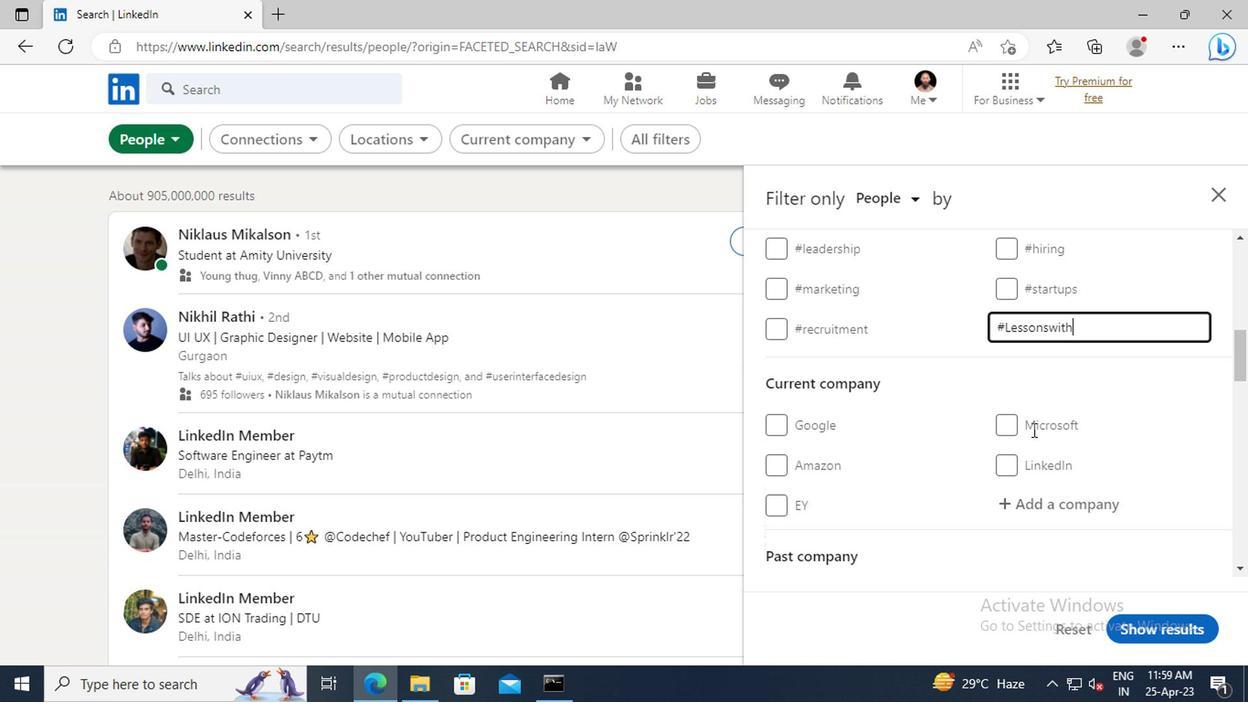 
Action: Mouse scrolled (1029, 428) with delta (0, 0)
Screenshot: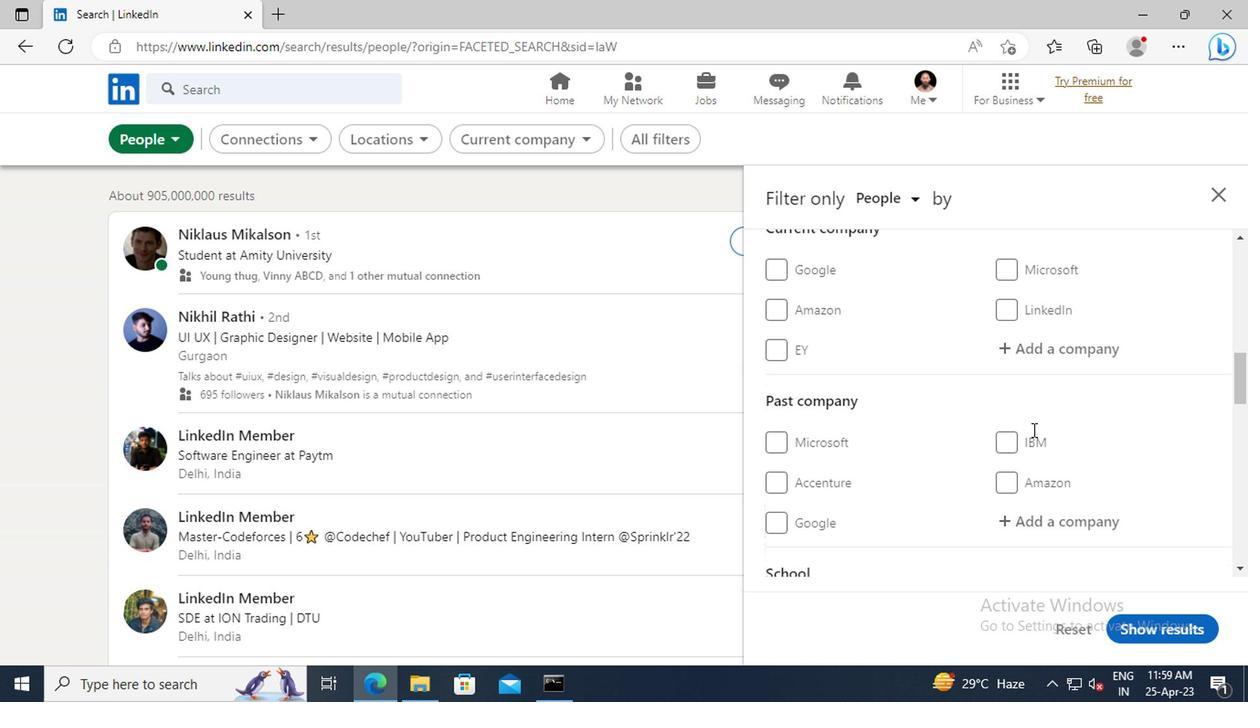 
Action: Mouse scrolled (1029, 428) with delta (0, 0)
Screenshot: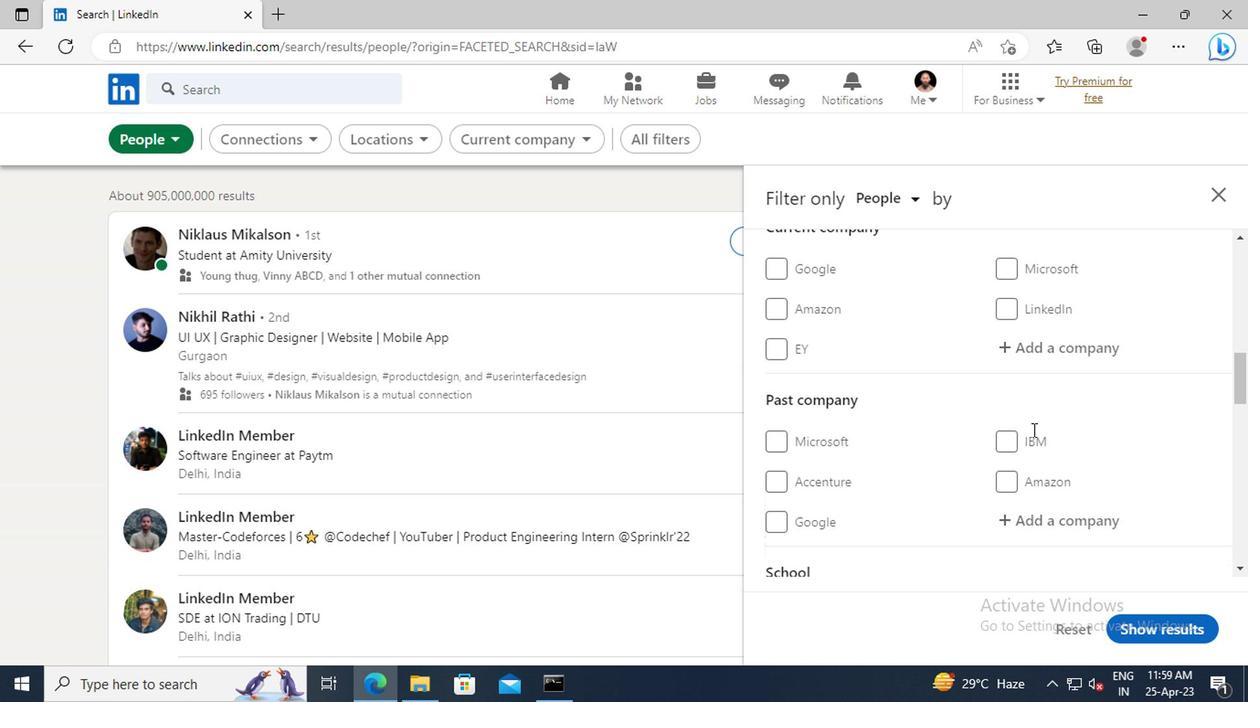 
Action: Mouse scrolled (1029, 428) with delta (0, 0)
Screenshot: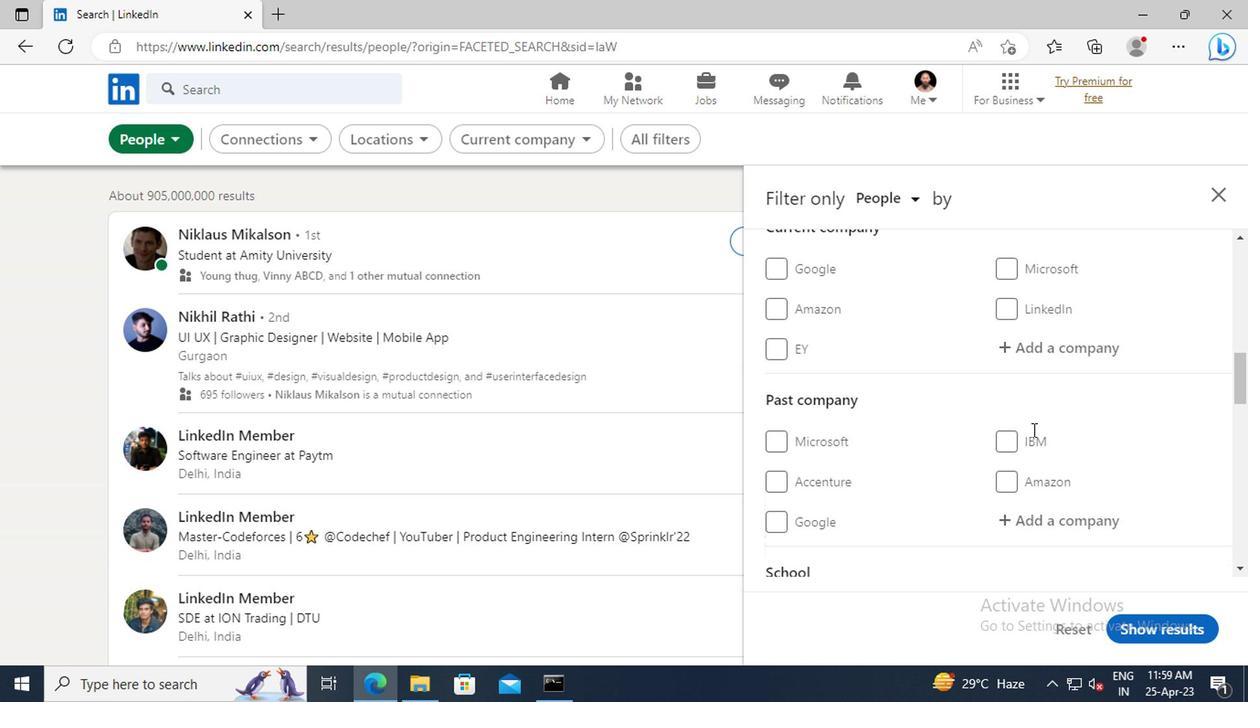 
Action: Mouse scrolled (1029, 428) with delta (0, 0)
Screenshot: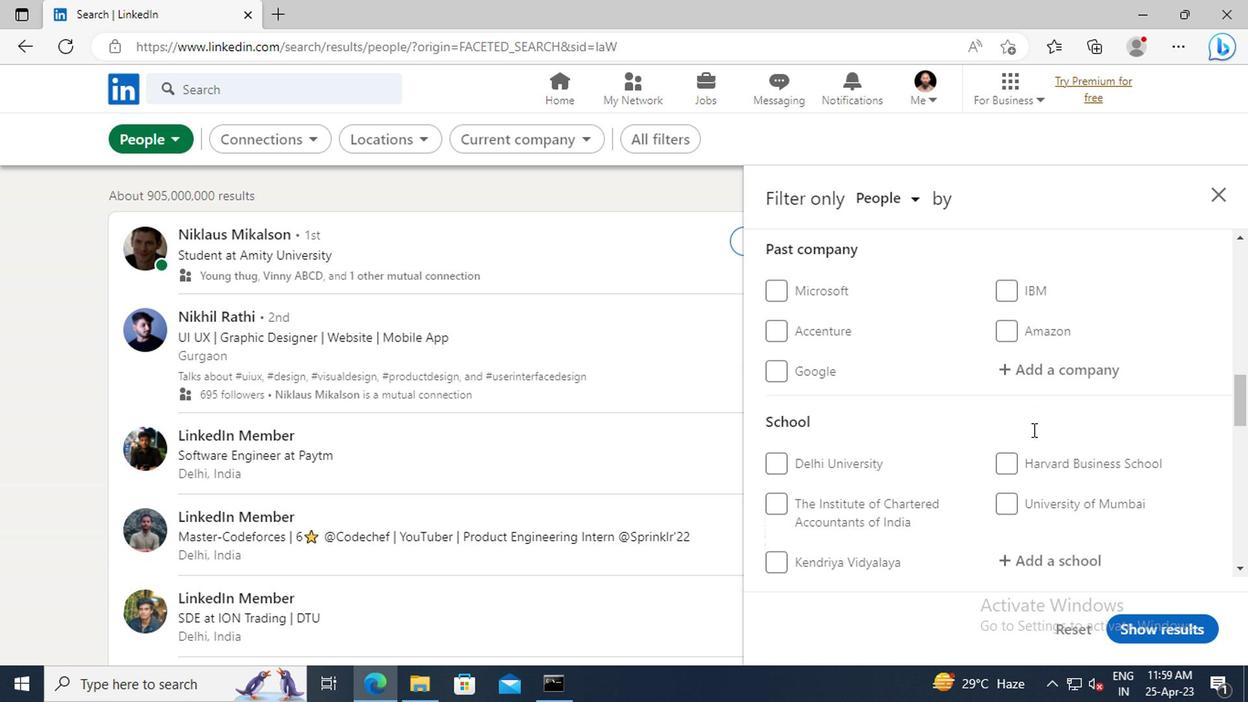 
Action: Mouse scrolled (1029, 428) with delta (0, 0)
Screenshot: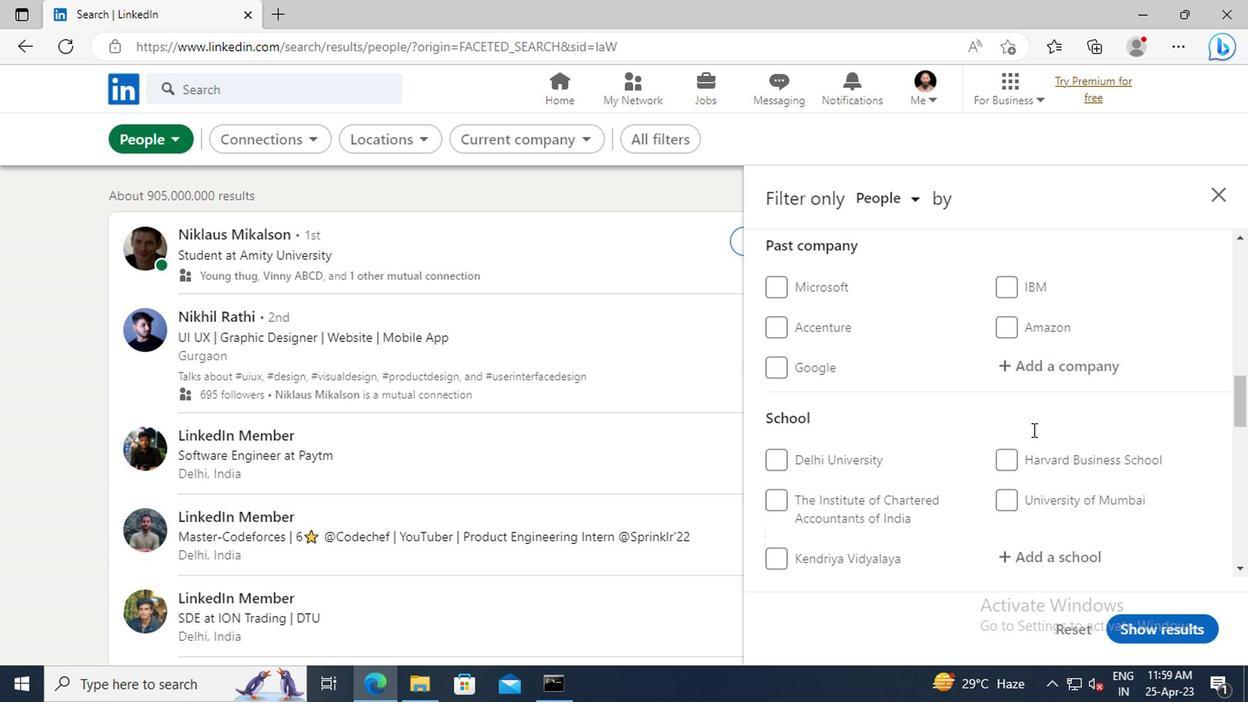 
Action: Mouse scrolled (1029, 428) with delta (0, 0)
Screenshot: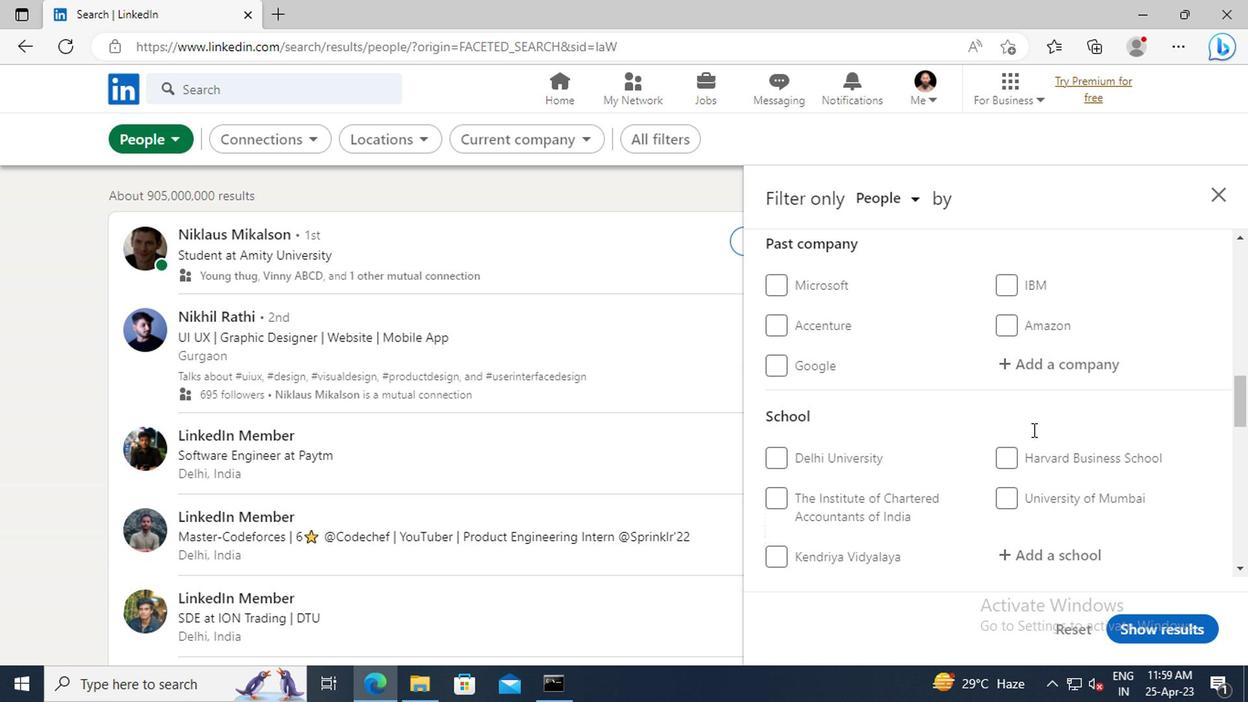 
Action: Mouse scrolled (1029, 428) with delta (0, 0)
Screenshot: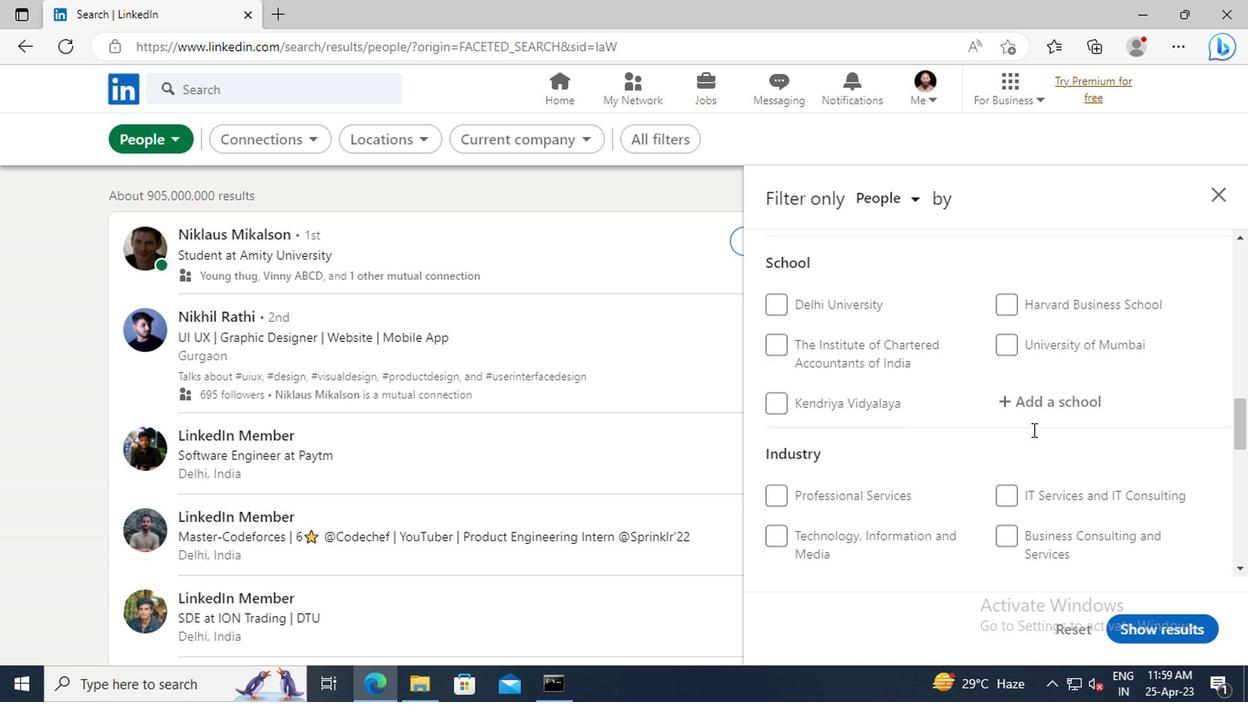 
Action: Mouse scrolled (1029, 428) with delta (0, 0)
Screenshot: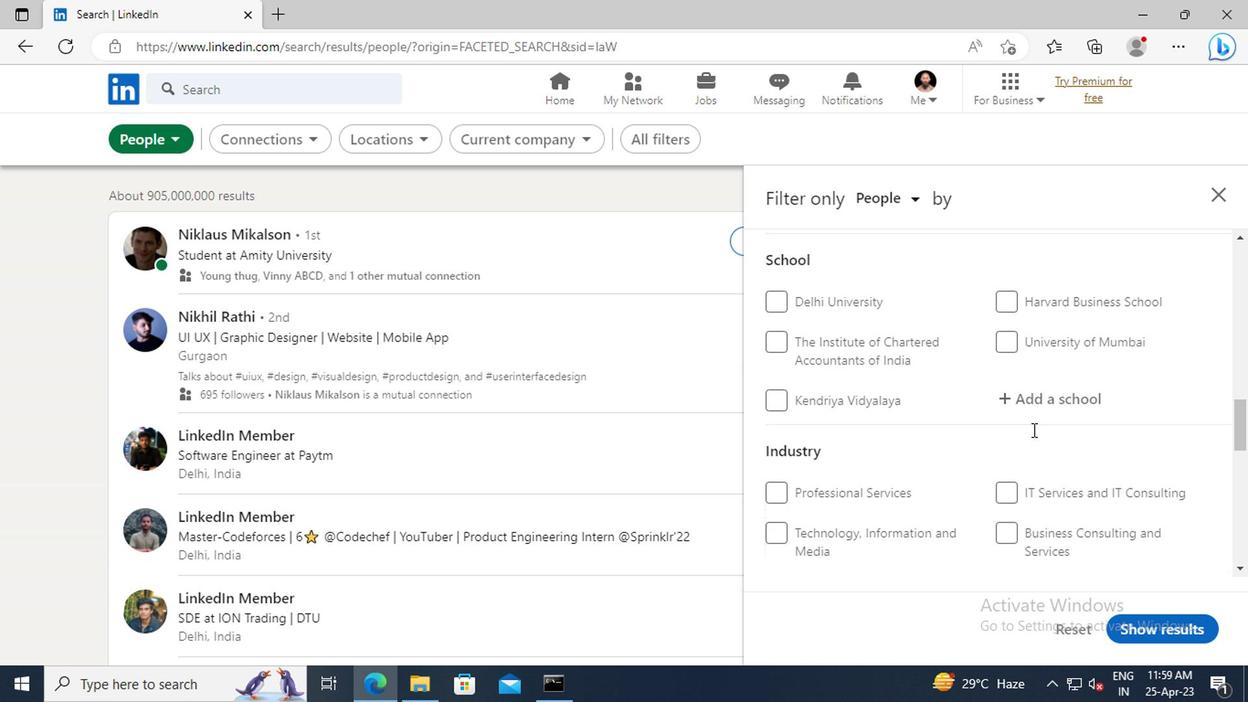 
Action: Mouse scrolled (1029, 428) with delta (0, 0)
Screenshot: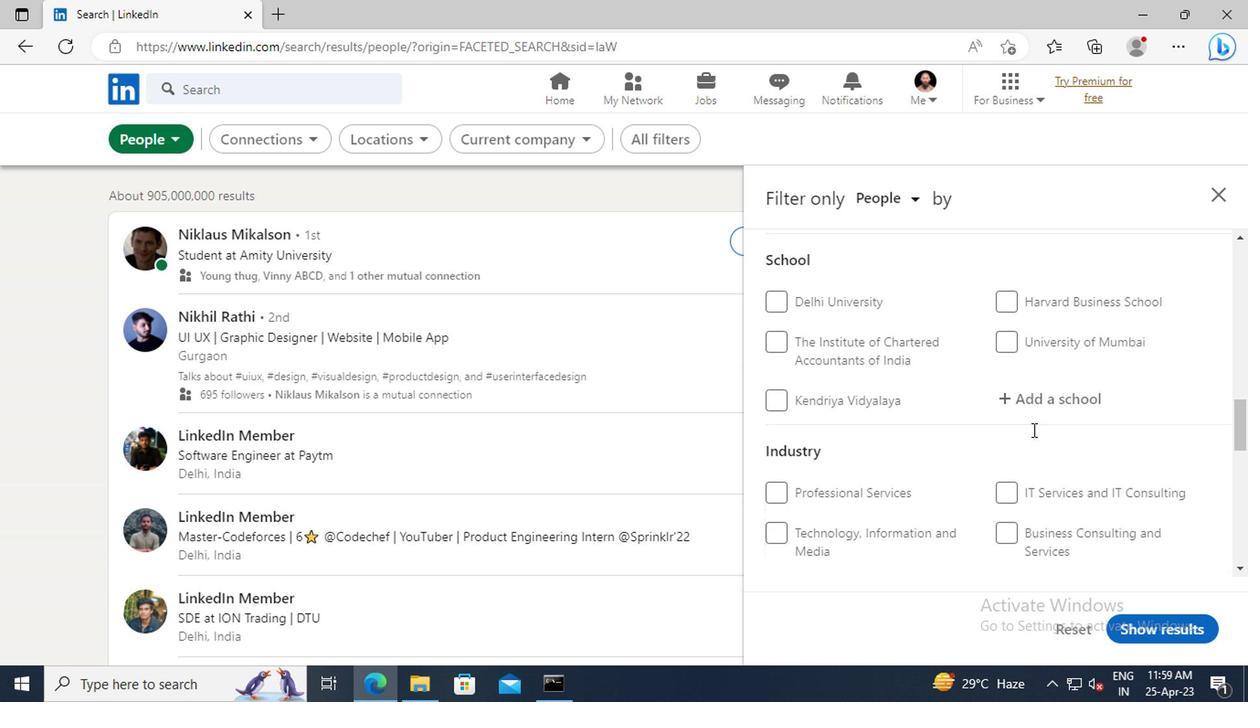 
Action: Mouse scrolled (1029, 428) with delta (0, 0)
Screenshot: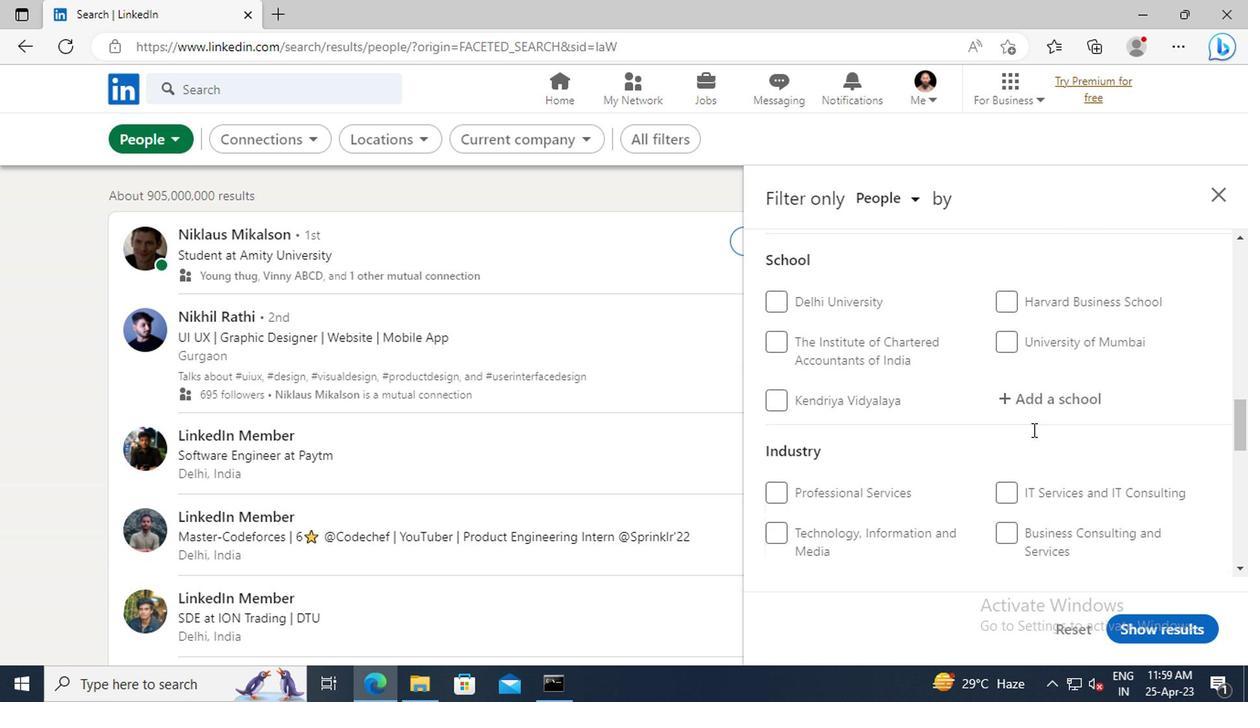 
Action: Mouse scrolled (1029, 428) with delta (0, 0)
Screenshot: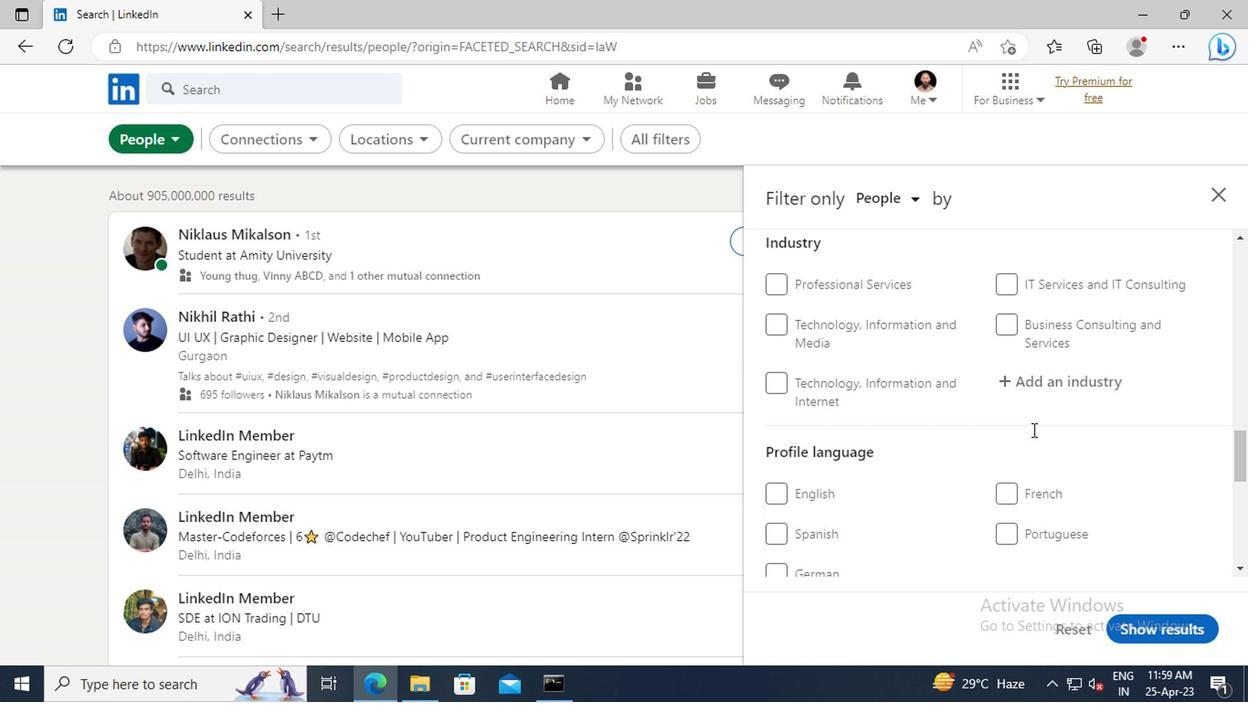 
Action: Mouse scrolled (1029, 428) with delta (0, 0)
Screenshot: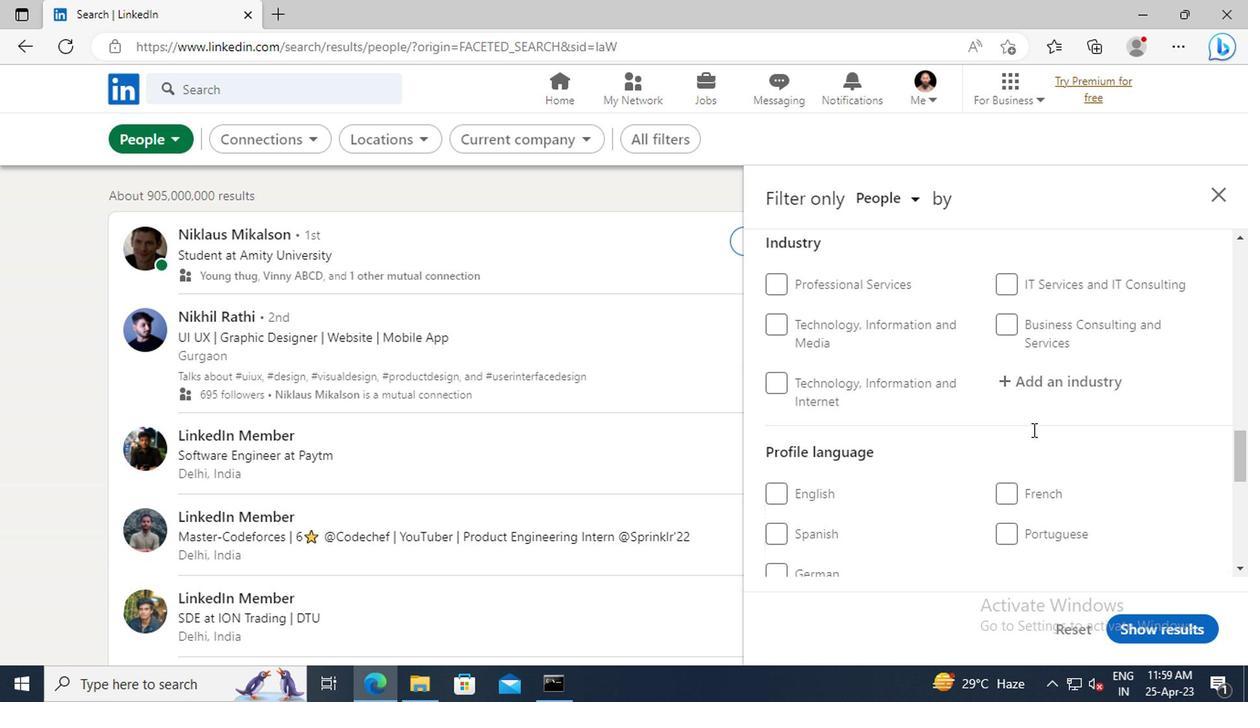 
Action: Mouse moved to (779, 393)
Screenshot: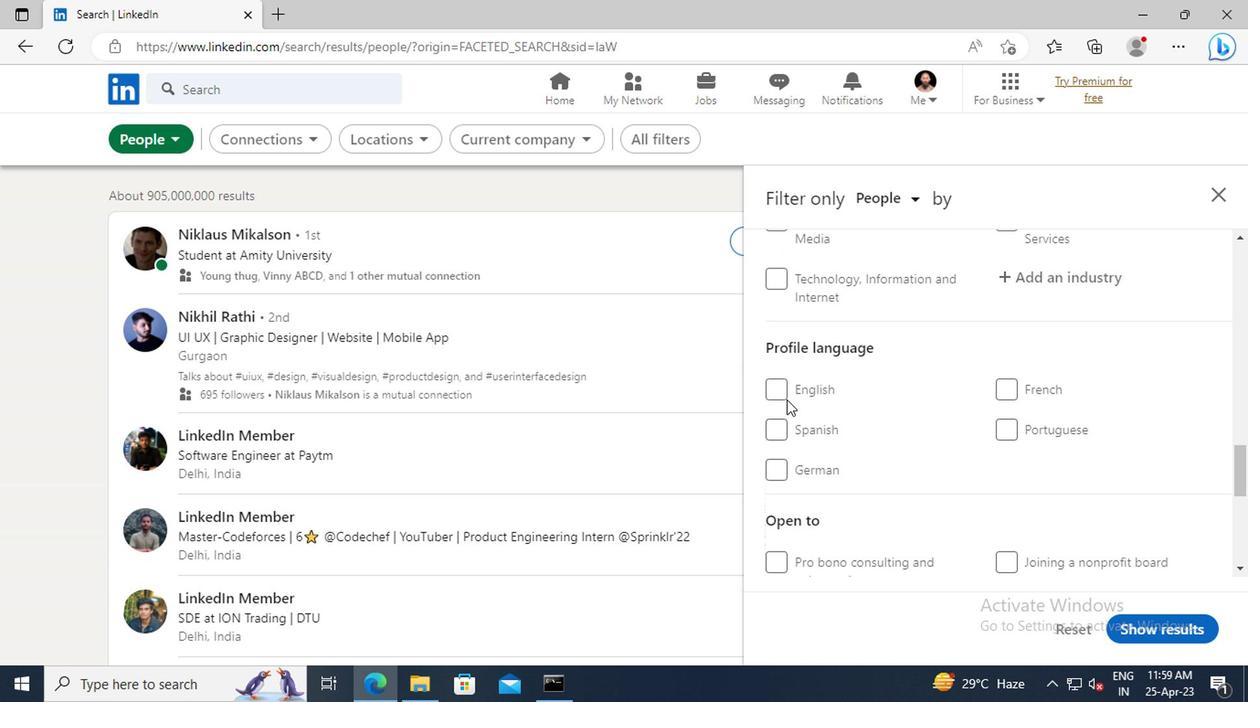 
Action: Mouse pressed left at (779, 393)
Screenshot: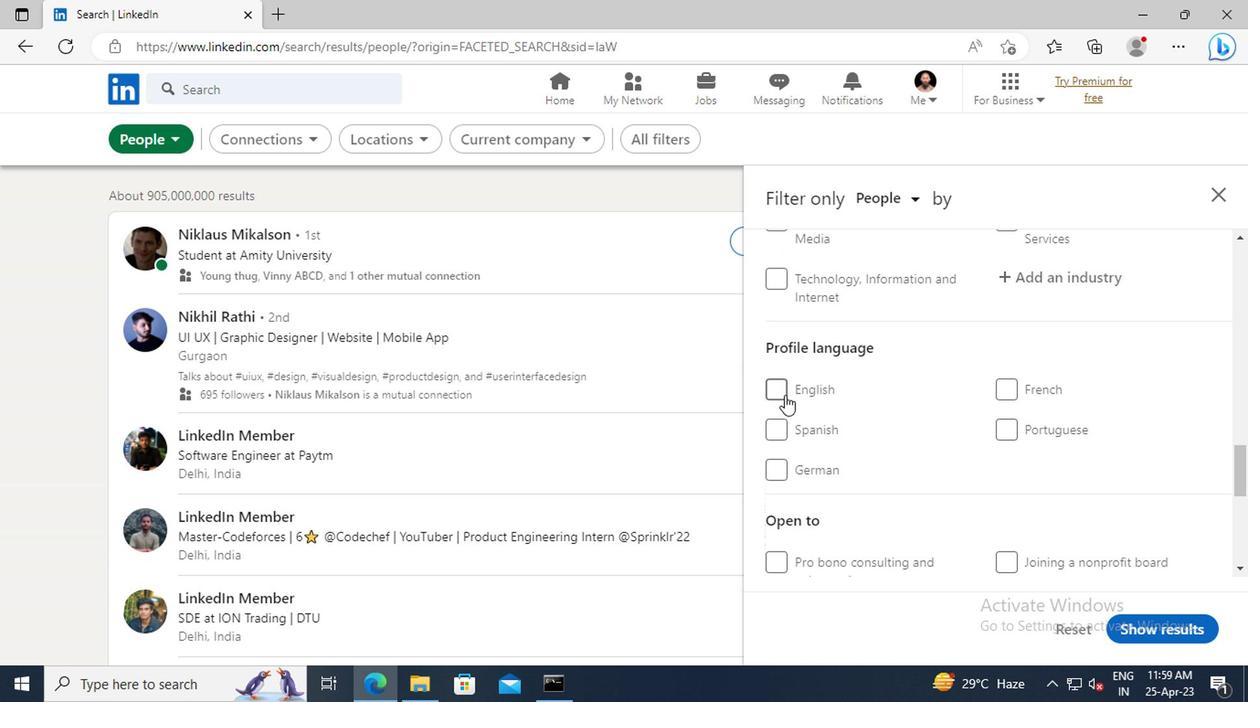 
Action: Mouse moved to (968, 415)
Screenshot: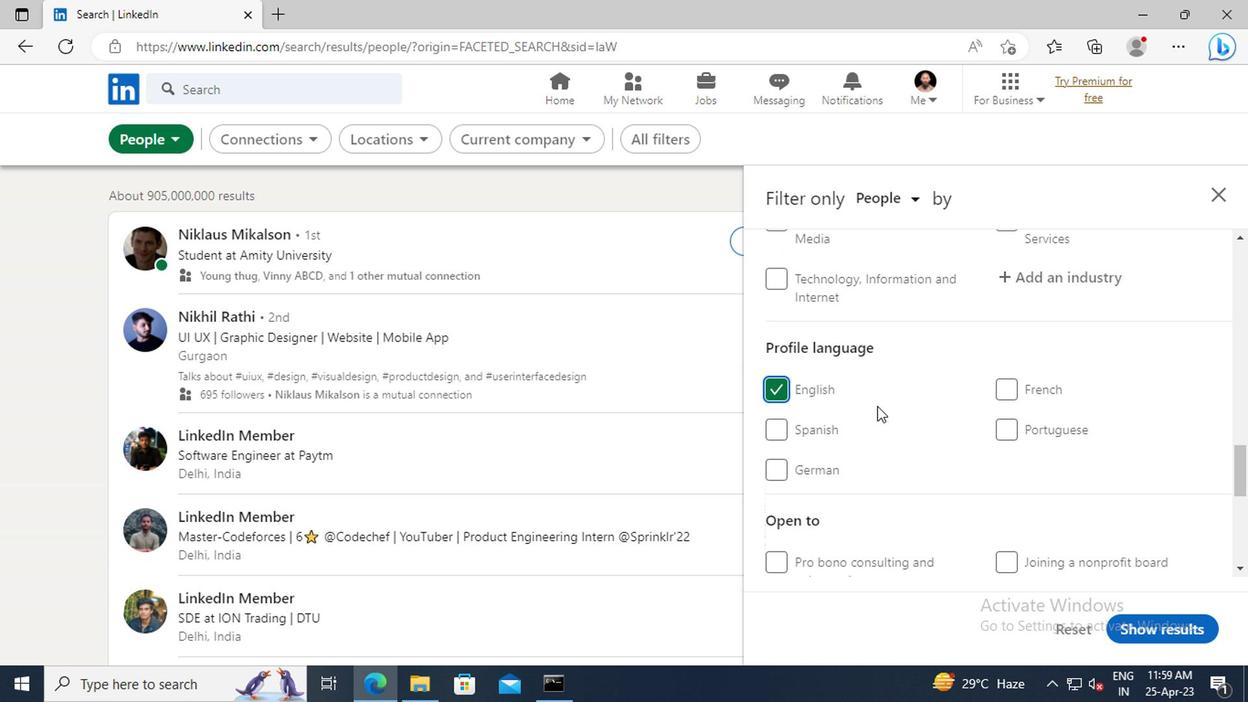 
Action: Mouse scrolled (968, 416) with delta (0, 1)
Screenshot: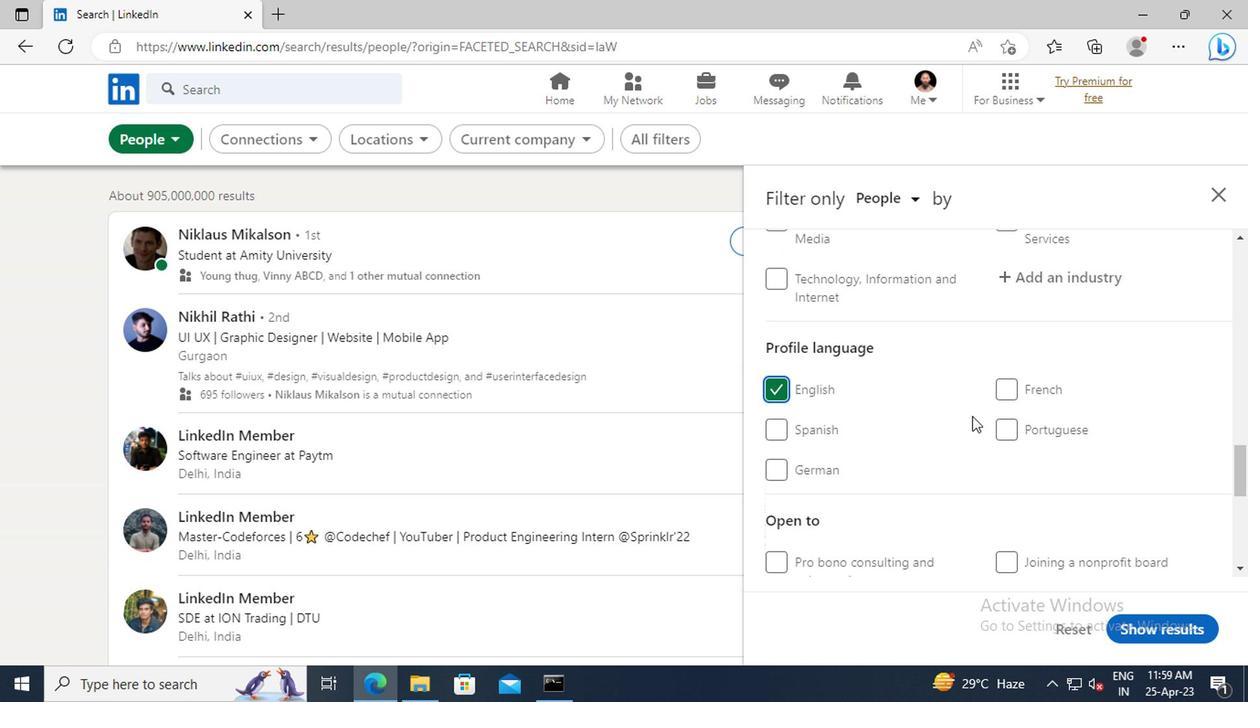 
Action: Mouse scrolled (968, 416) with delta (0, 1)
Screenshot: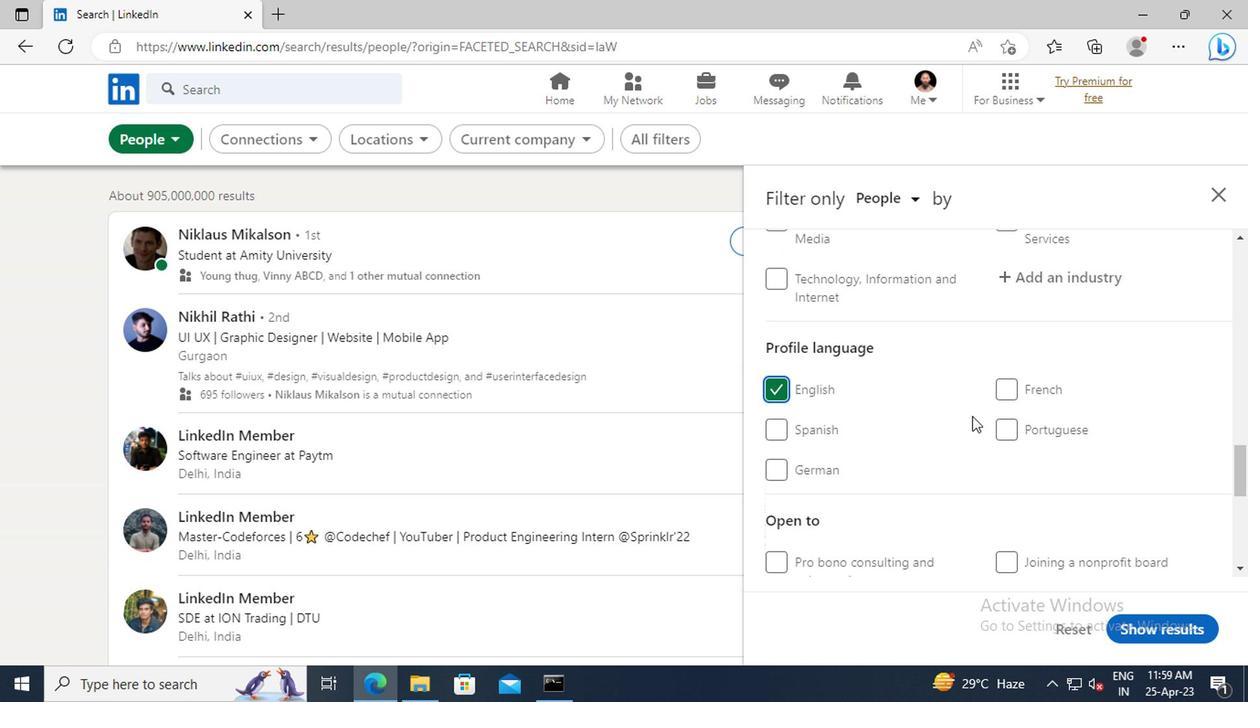 
Action: Mouse scrolled (968, 416) with delta (0, 1)
Screenshot: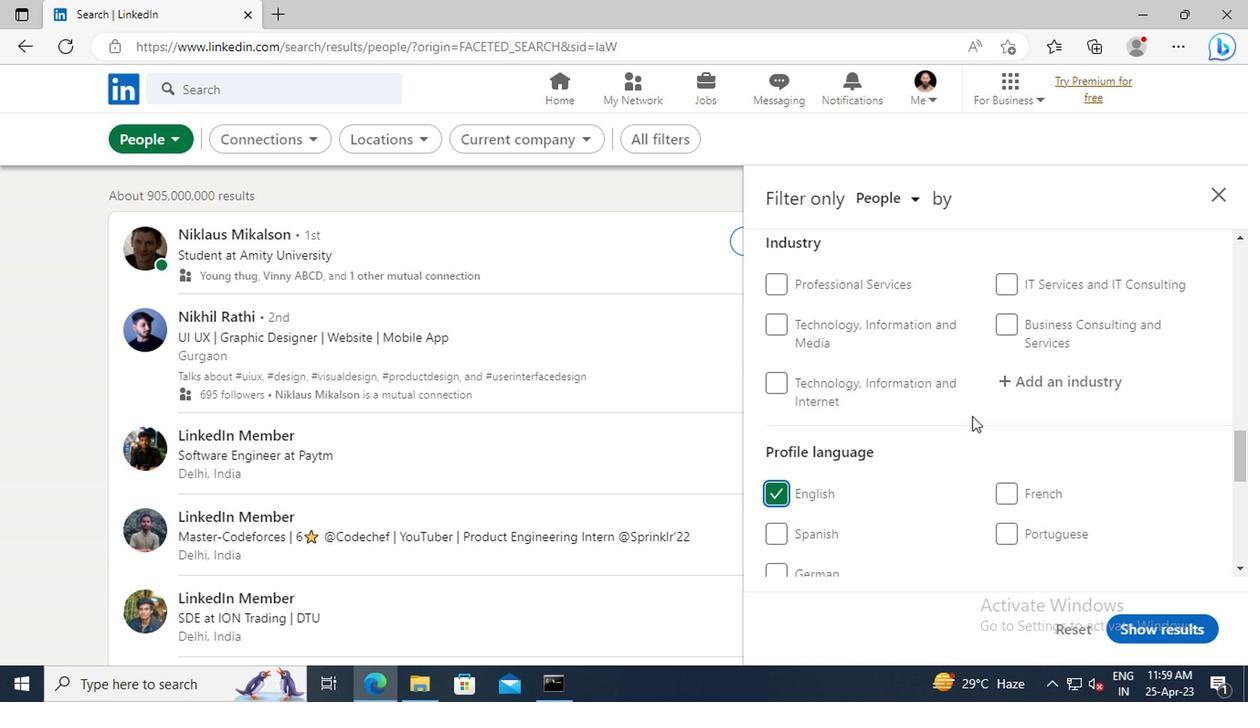 
Action: Mouse scrolled (968, 416) with delta (0, 1)
Screenshot: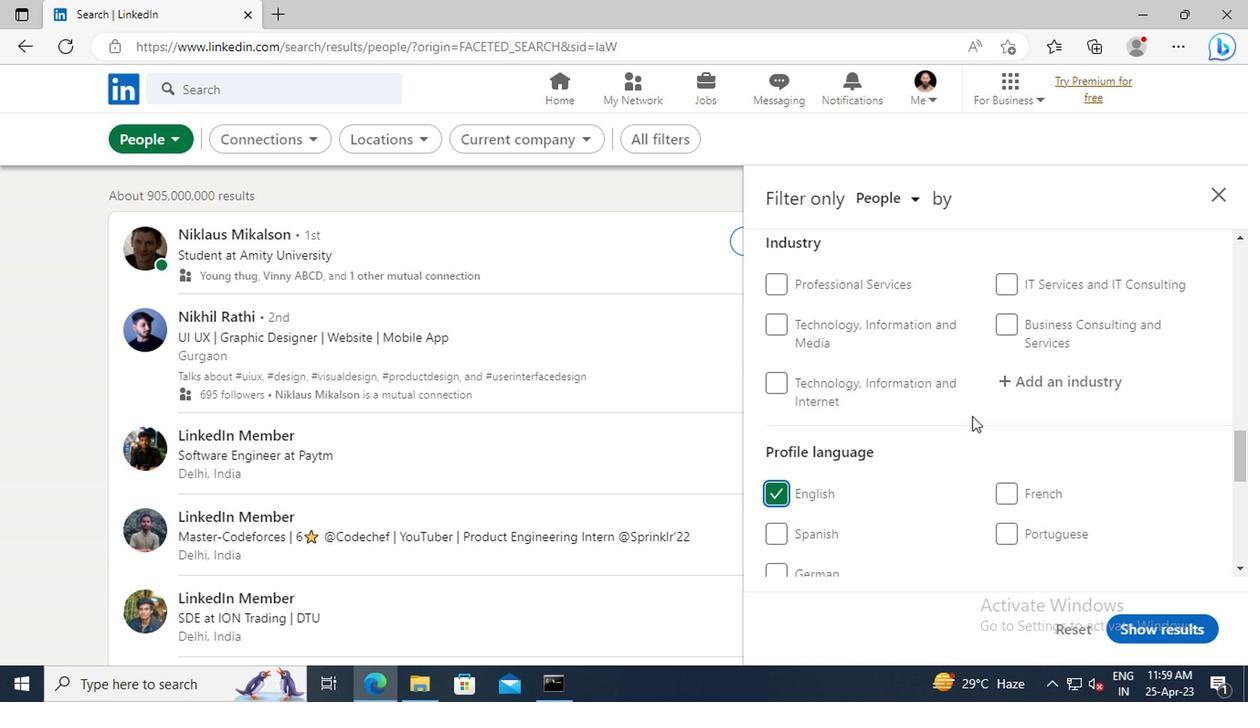 
Action: Mouse scrolled (968, 416) with delta (0, 1)
Screenshot: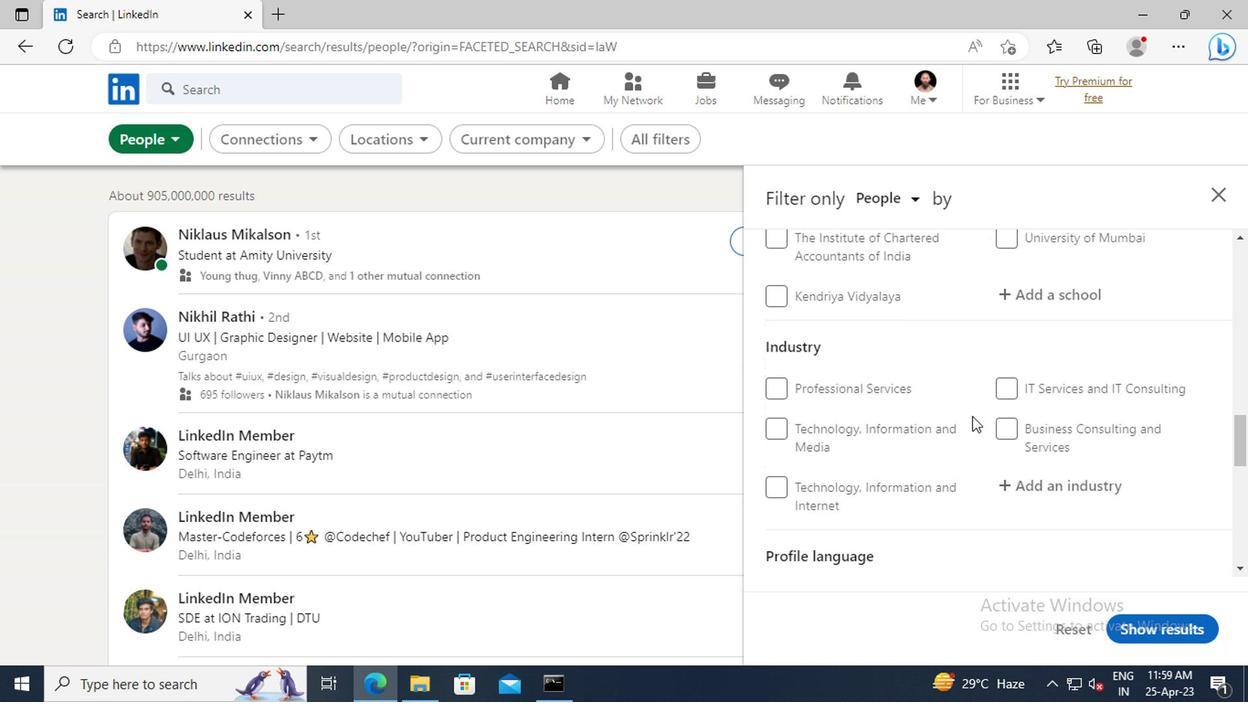 
Action: Mouse scrolled (968, 416) with delta (0, 1)
Screenshot: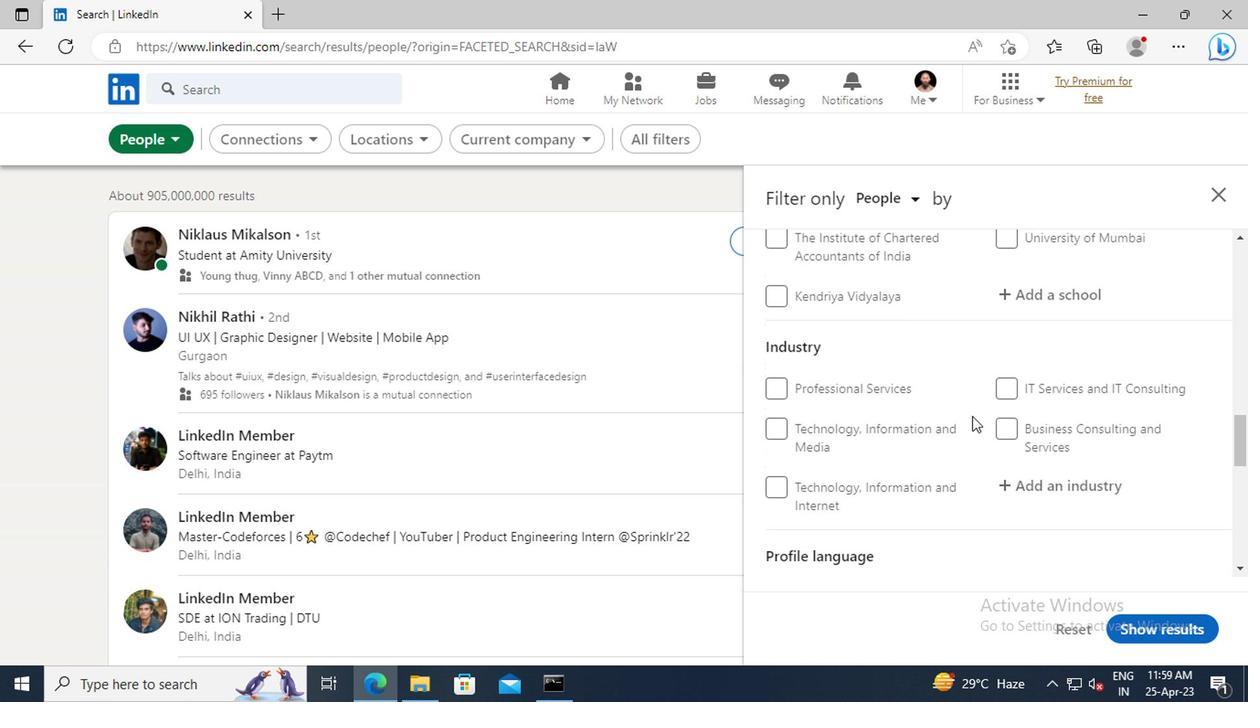 
Action: Mouse scrolled (968, 416) with delta (0, 1)
Screenshot: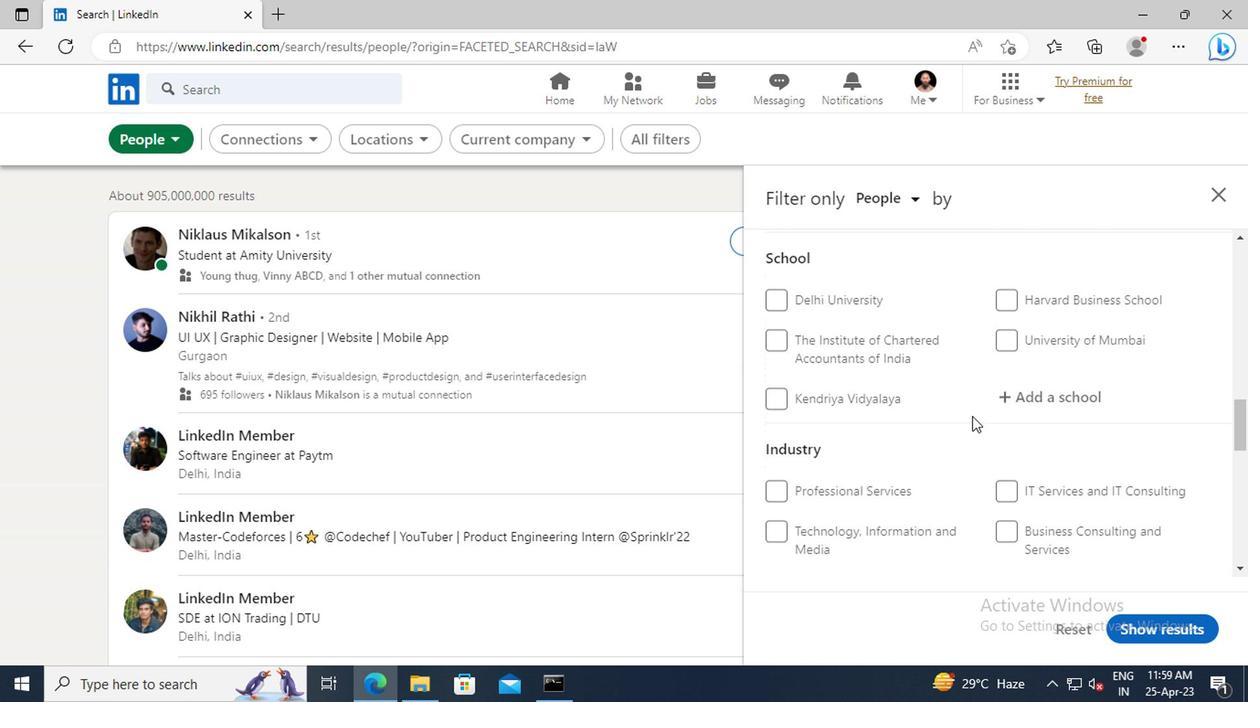 
Action: Mouse scrolled (968, 416) with delta (0, 1)
Screenshot: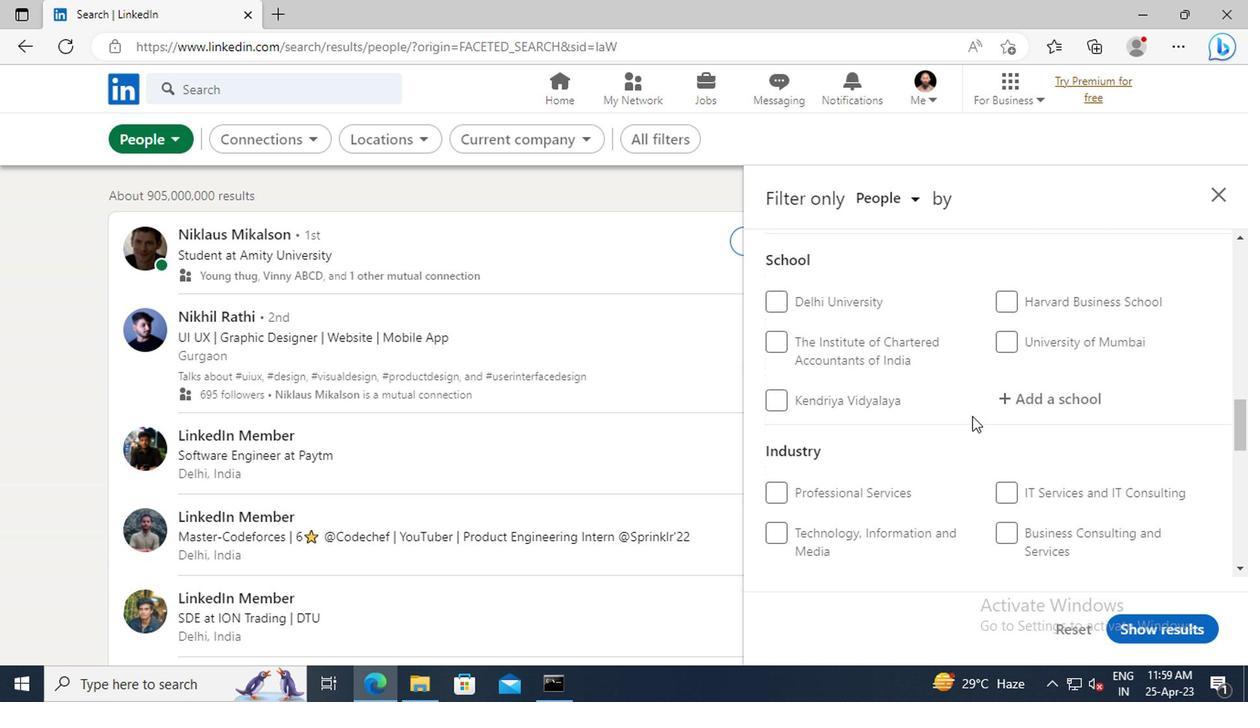 
Action: Mouse scrolled (968, 416) with delta (0, 1)
Screenshot: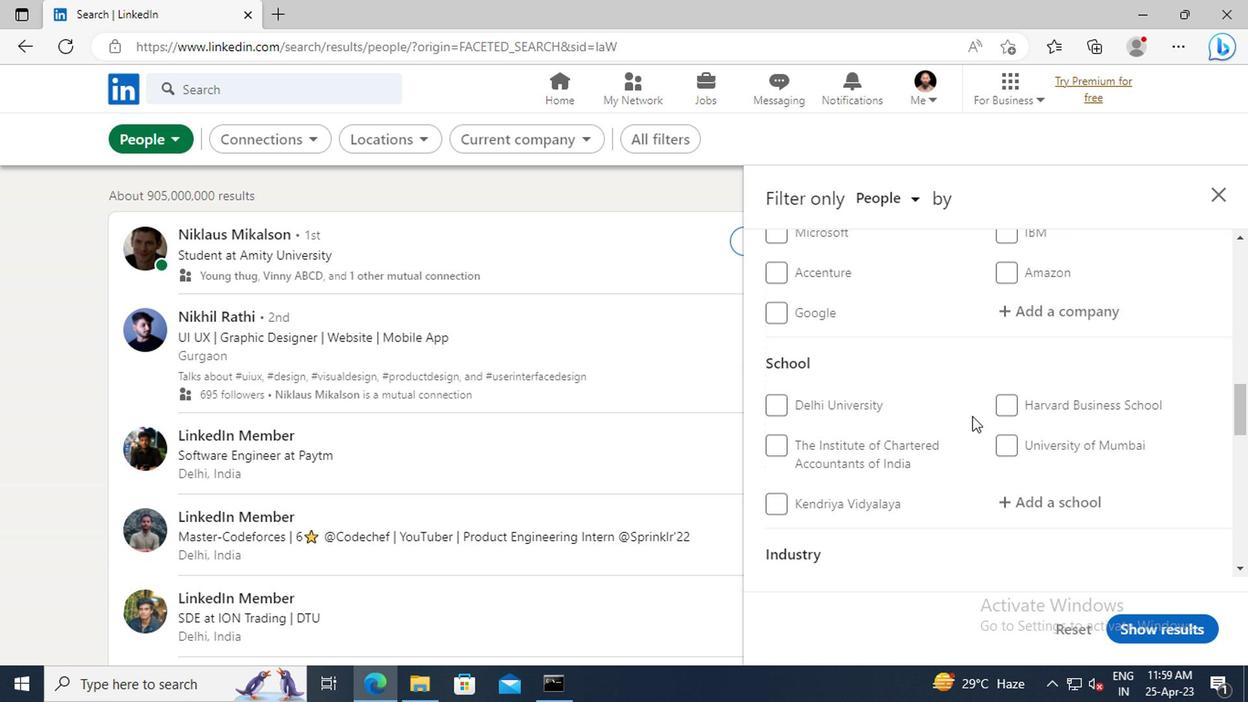 
Action: Mouse scrolled (968, 416) with delta (0, 1)
Screenshot: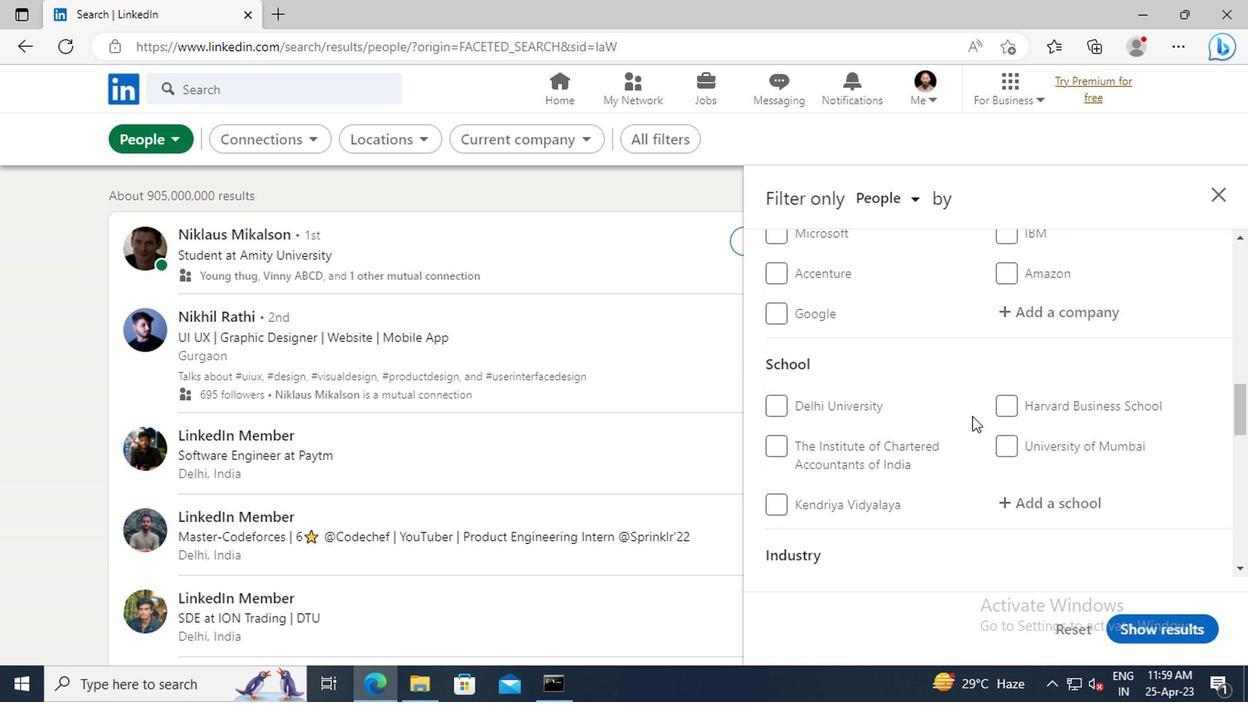 
Action: Mouse scrolled (968, 416) with delta (0, 1)
Screenshot: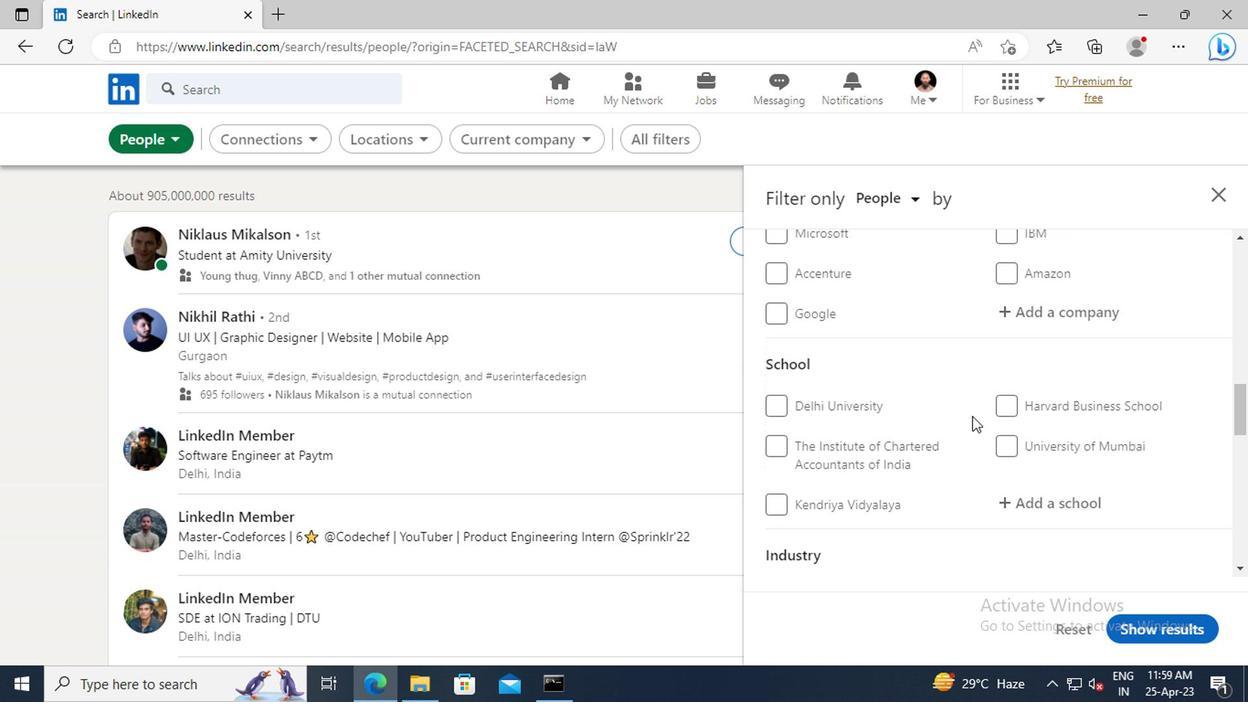 
Action: Mouse scrolled (968, 416) with delta (0, 1)
Screenshot: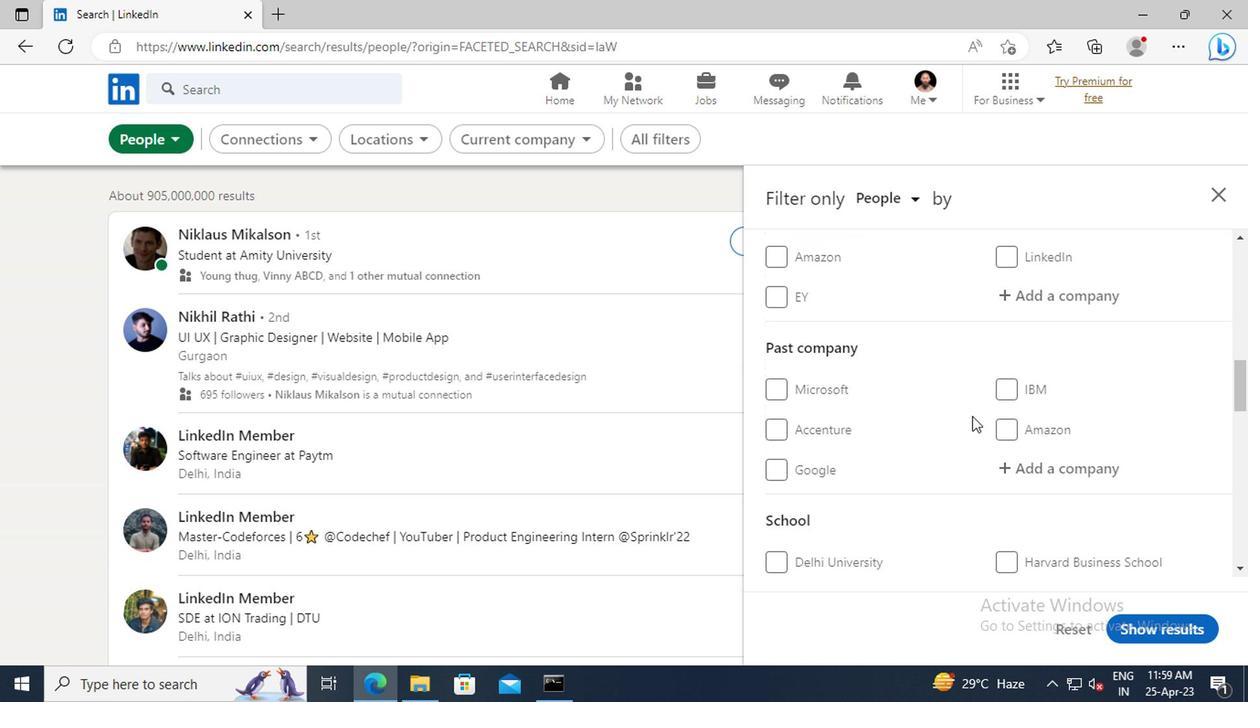 
Action: Mouse scrolled (968, 416) with delta (0, 1)
Screenshot: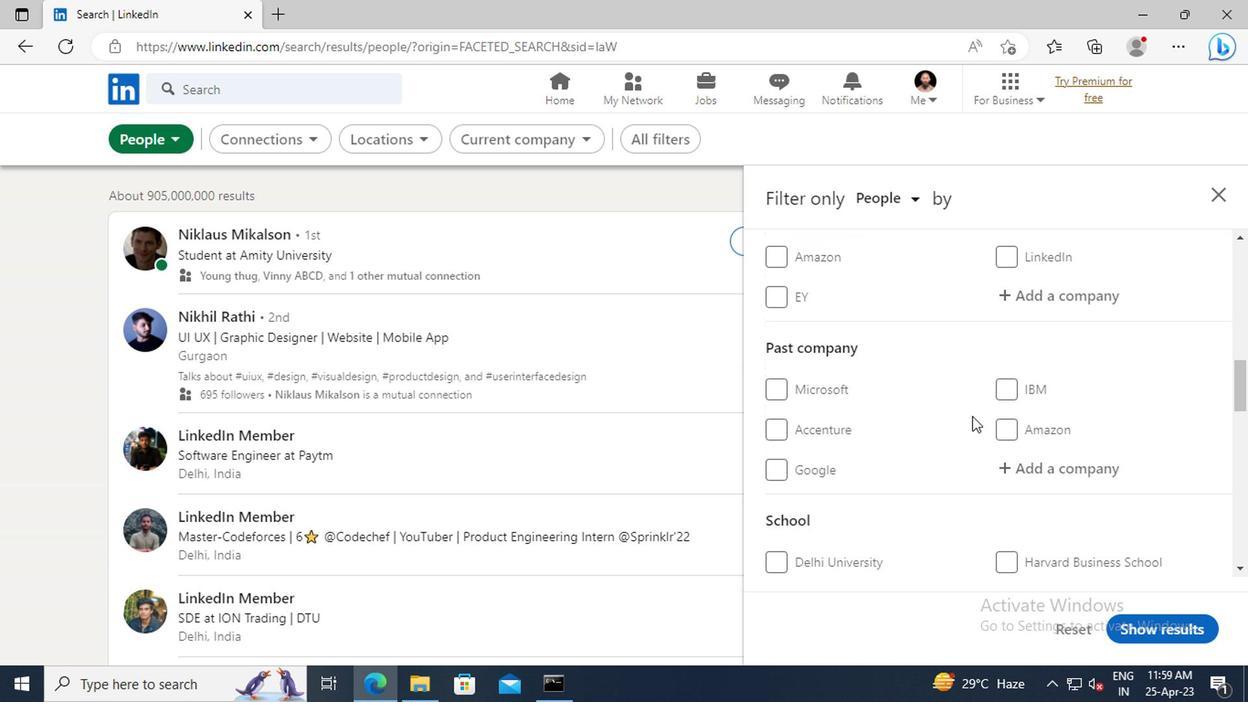 
Action: Mouse moved to (1022, 407)
Screenshot: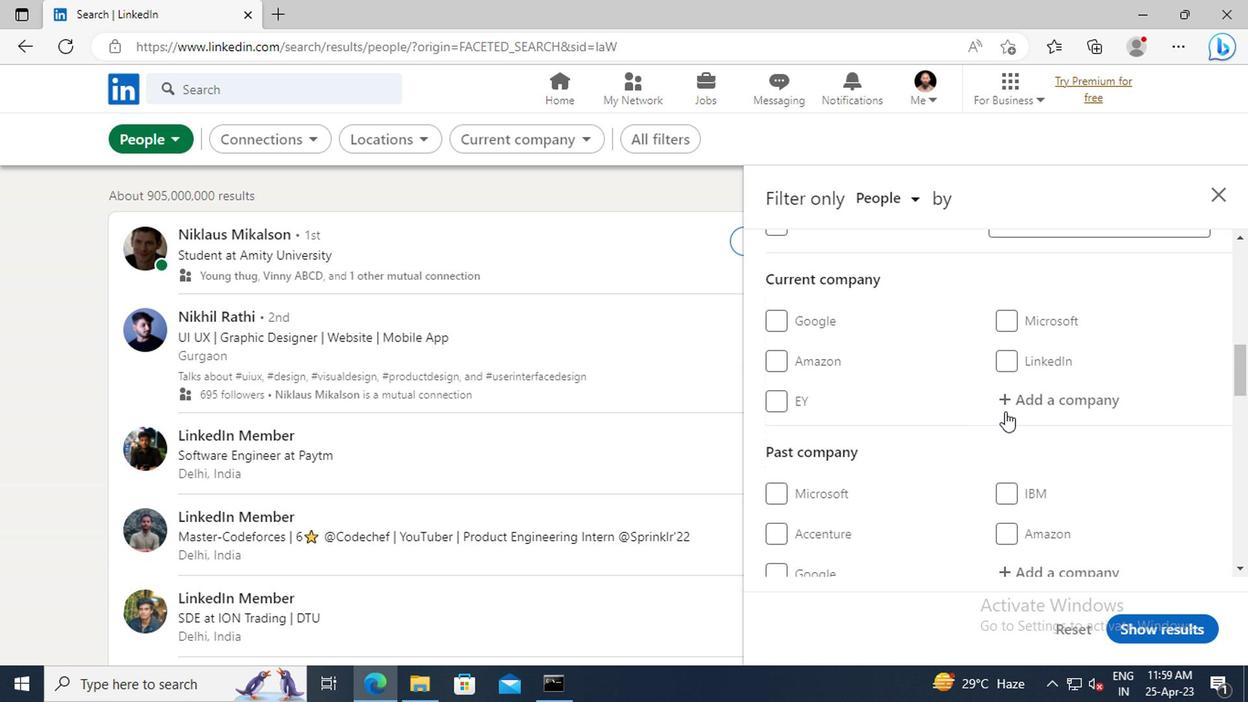 
Action: Mouse pressed left at (1022, 407)
Screenshot: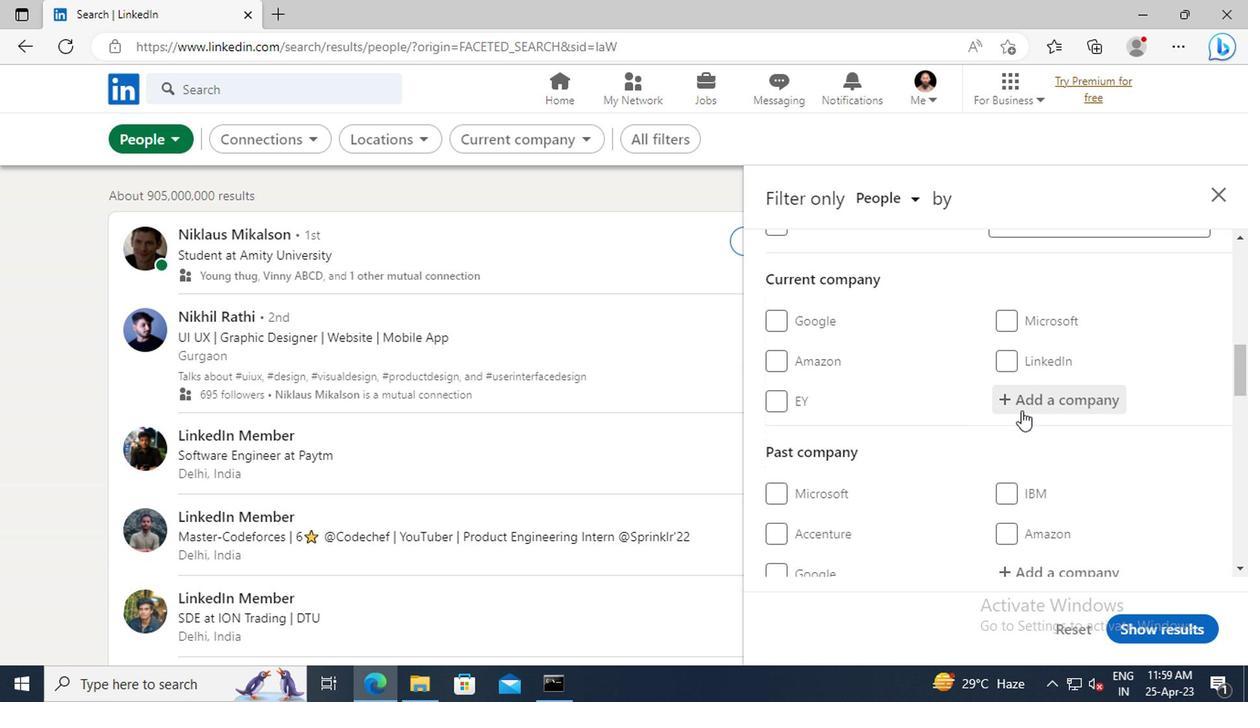 
Action: Key pressed <Key.shift>MAHINDRA<Key.space><Key.shift>LOGISTICS
Screenshot: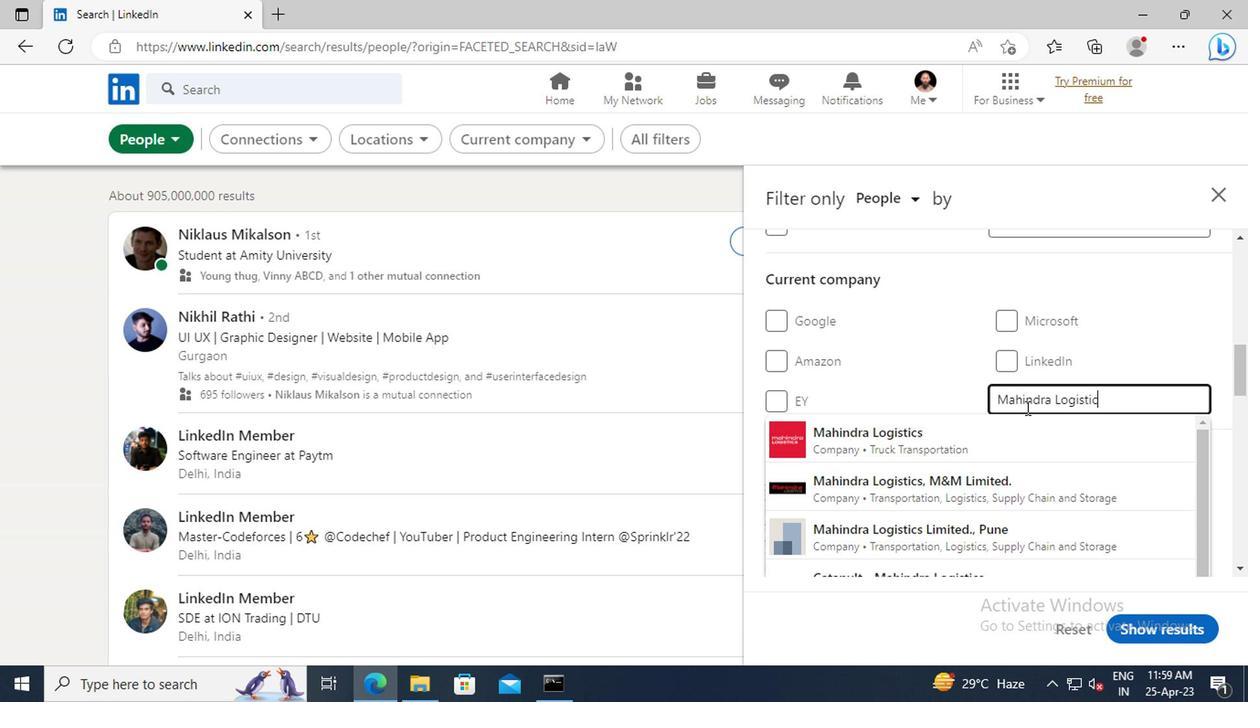 
Action: Mouse moved to (1000, 429)
Screenshot: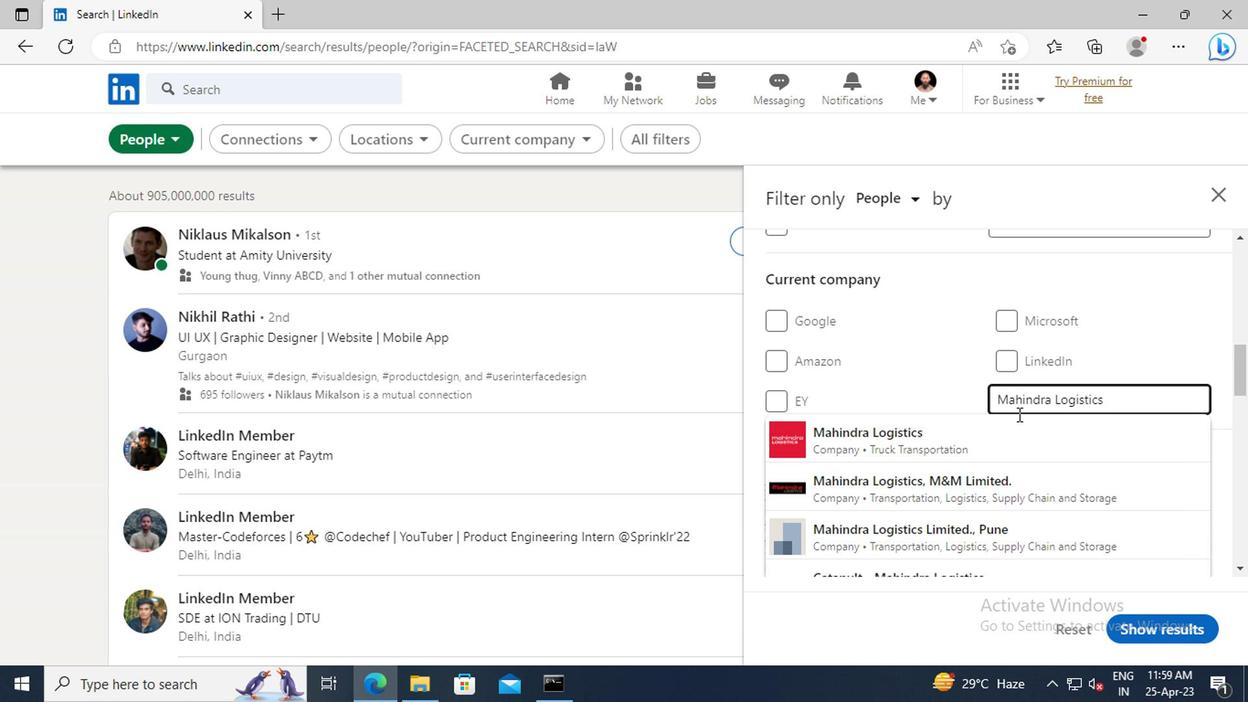 
Action: Mouse pressed left at (1000, 429)
Screenshot: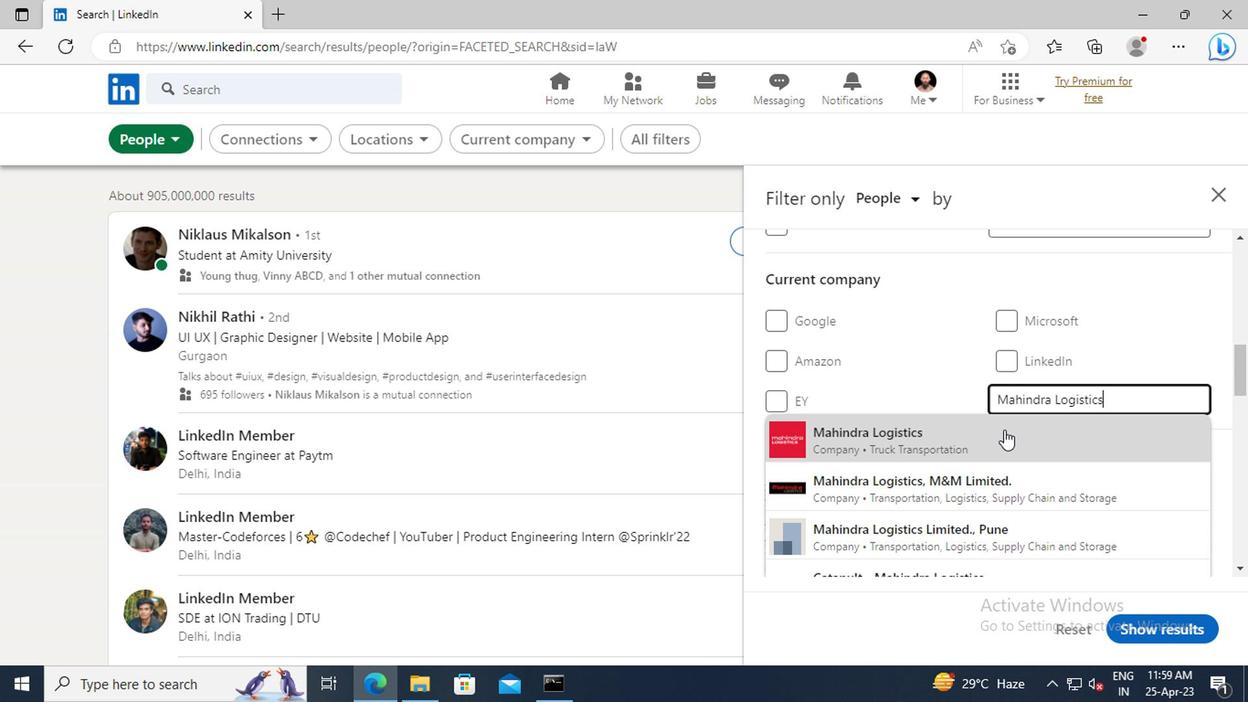 
Action: Mouse moved to (981, 389)
Screenshot: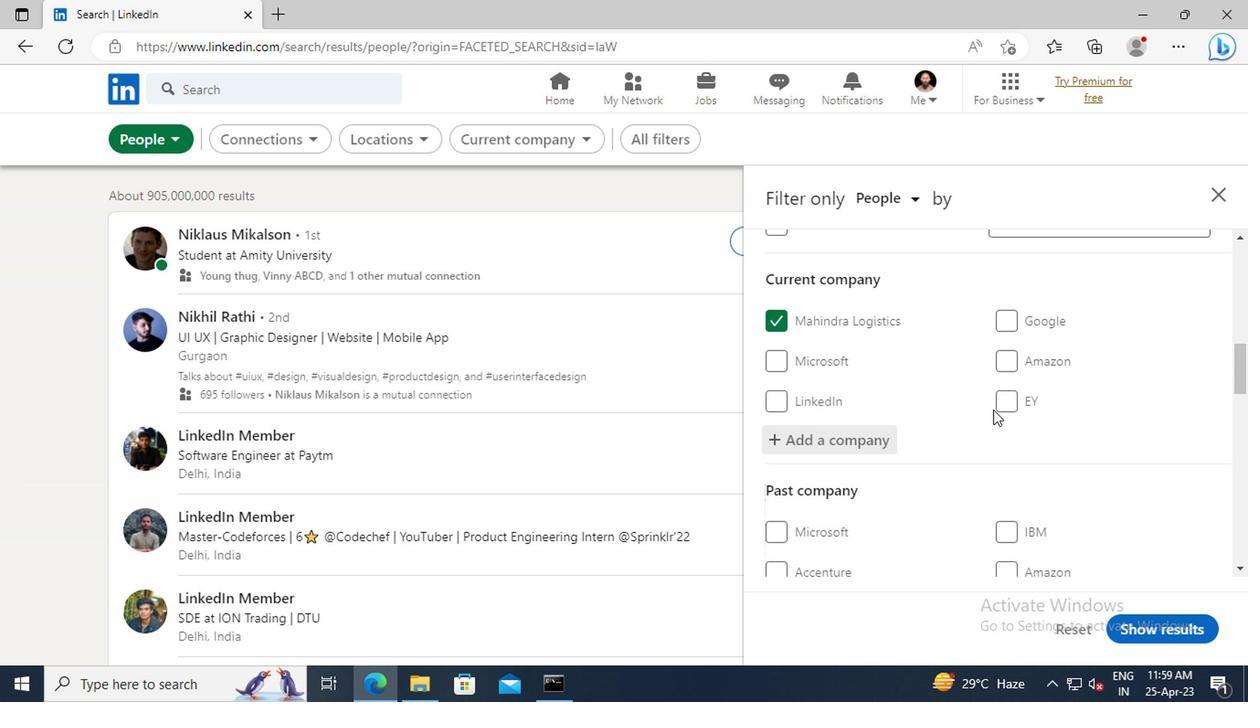 
Action: Mouse scrolled (981, 388) with delta (0, 0)
Screenshot: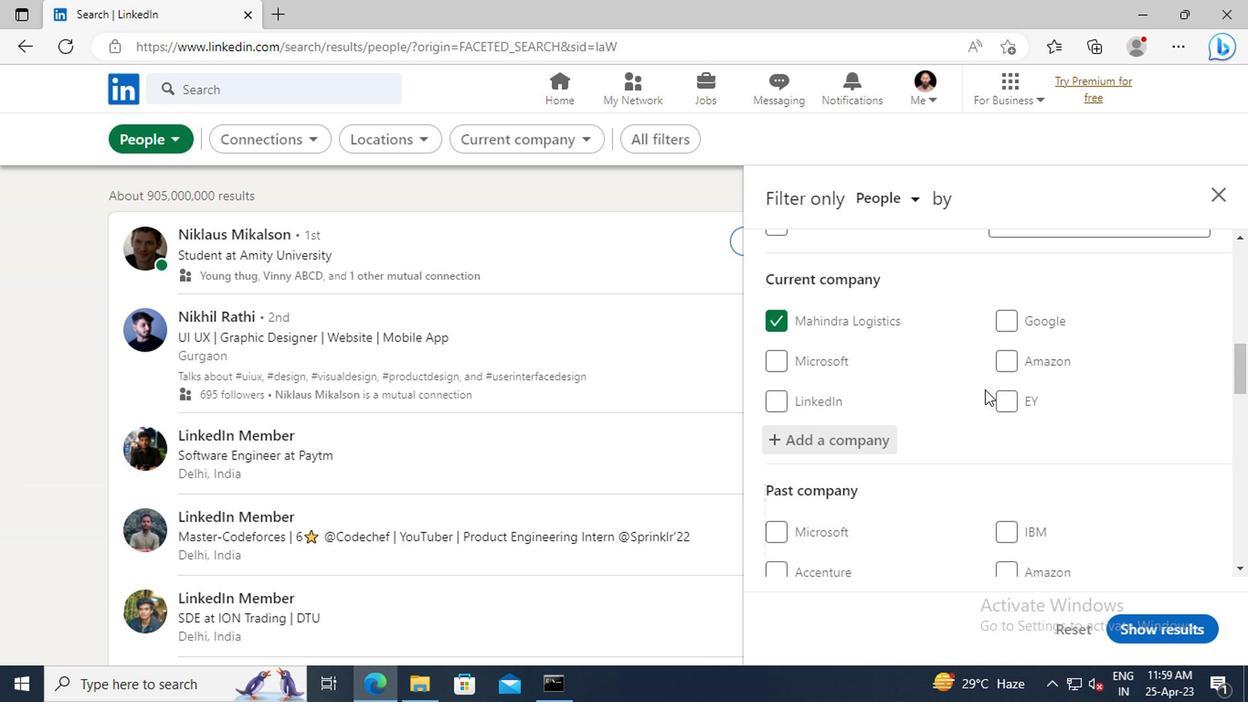 
Action: Mouse scrolled (981, 388) with delta (0, 0)
Screenshot: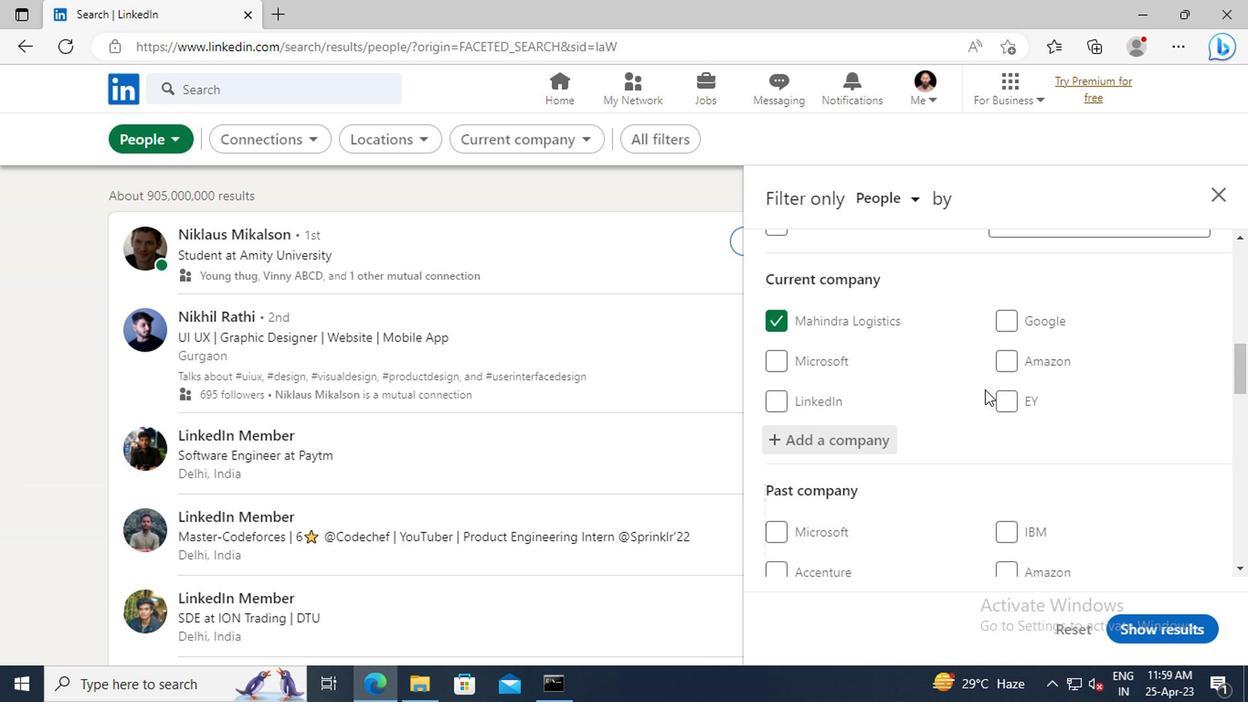 
Action: Mouse scrolled (981, 388) with delta (0, 0)
Screenshot: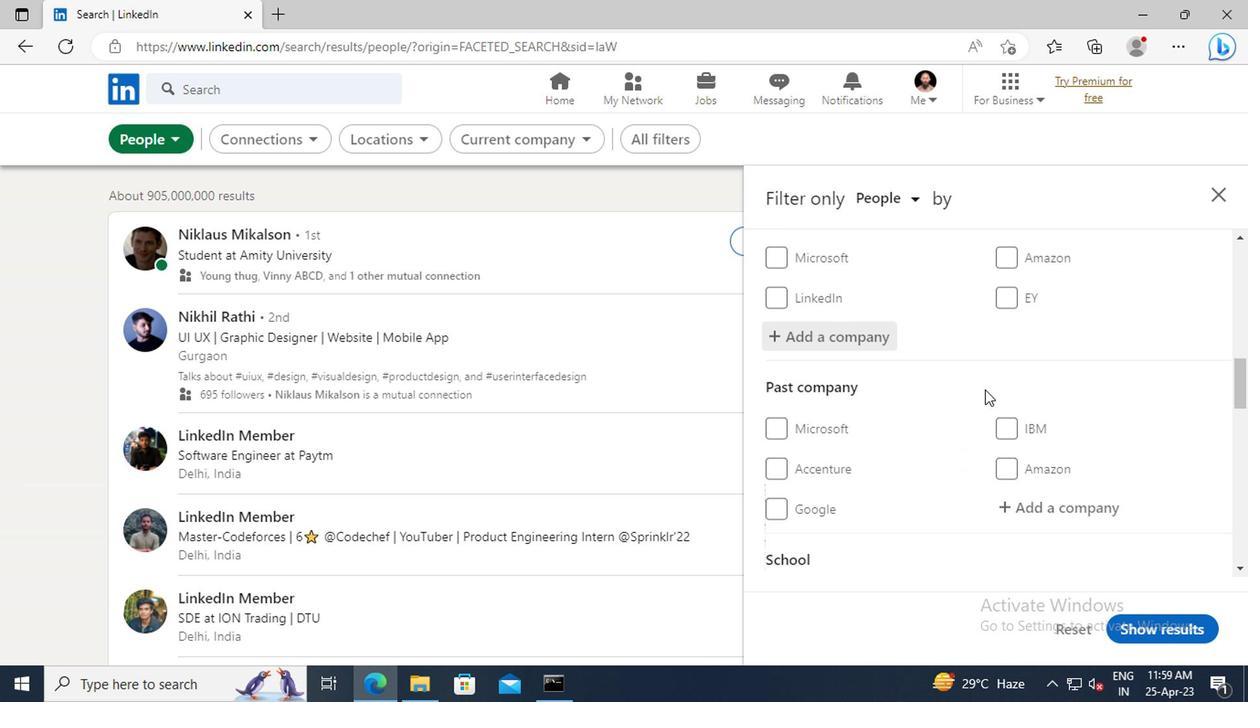 
Action: Mouse scrolled (981, 388) with delta (0, 0)
Screenshot: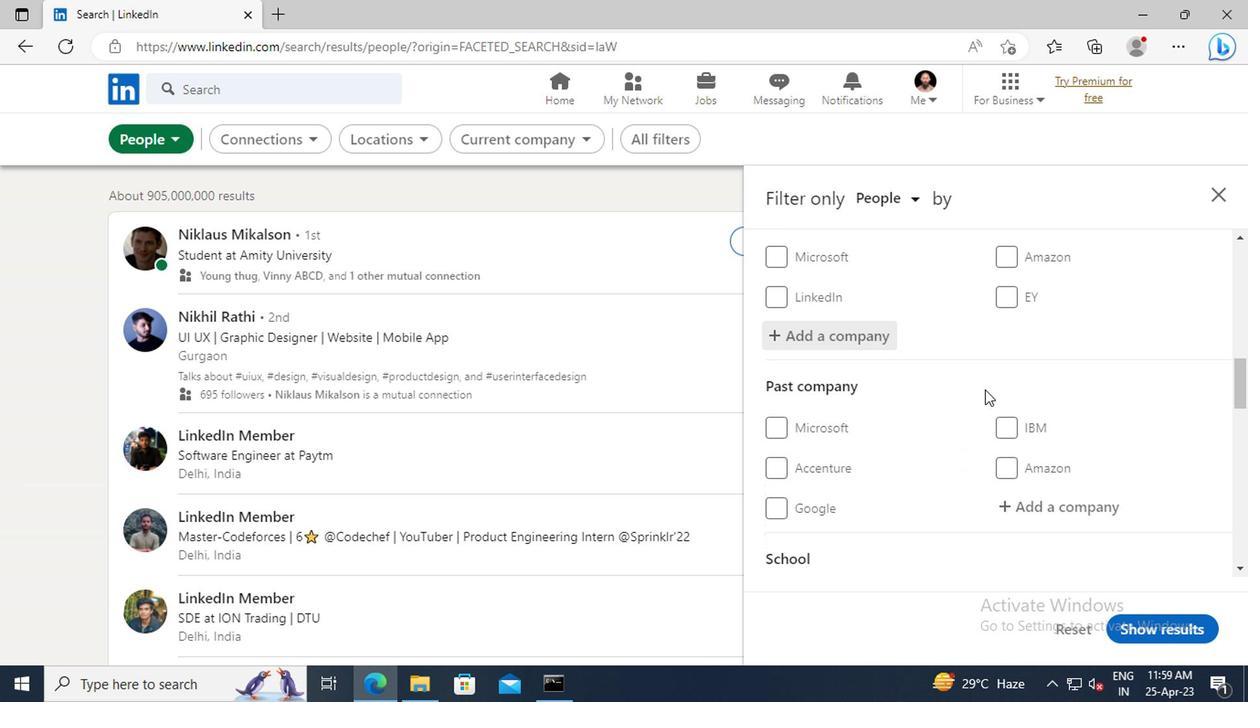 
Action: Mouse scrolled (981, 388) with delta (0, 0)
Screenshot: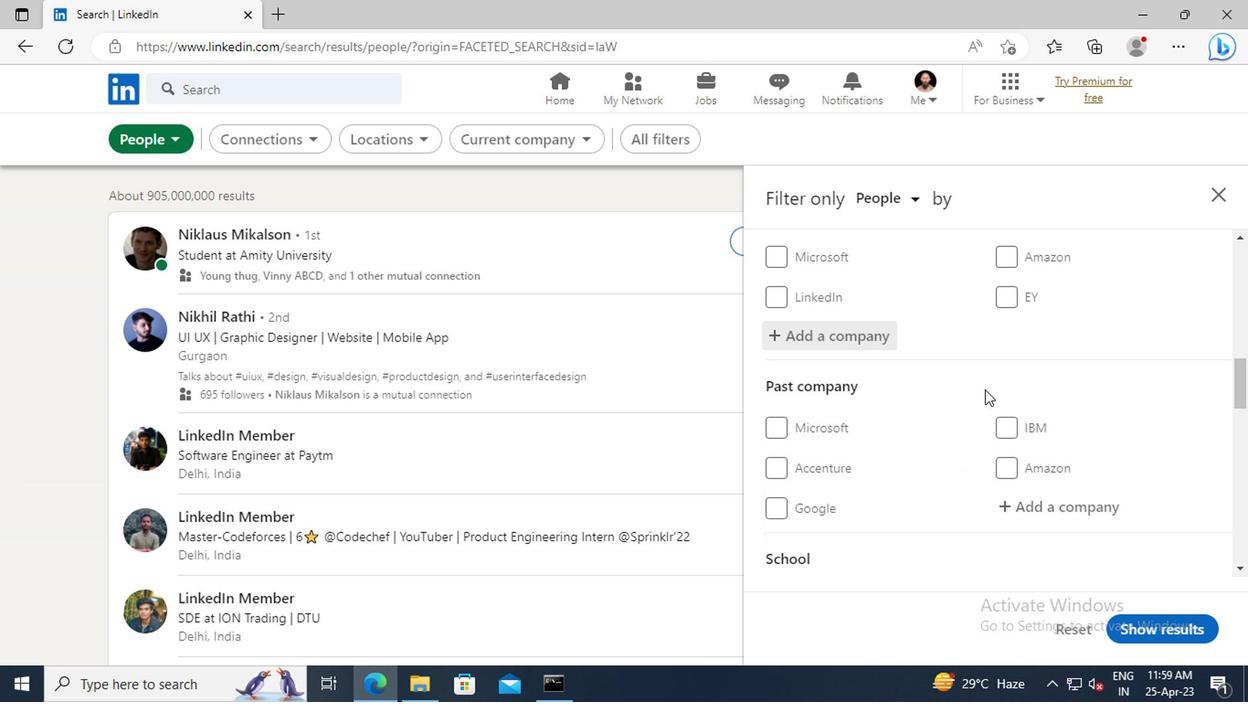 
Action: Mouse scrolled (981, 388) with delta (0, 0)
Screenshot: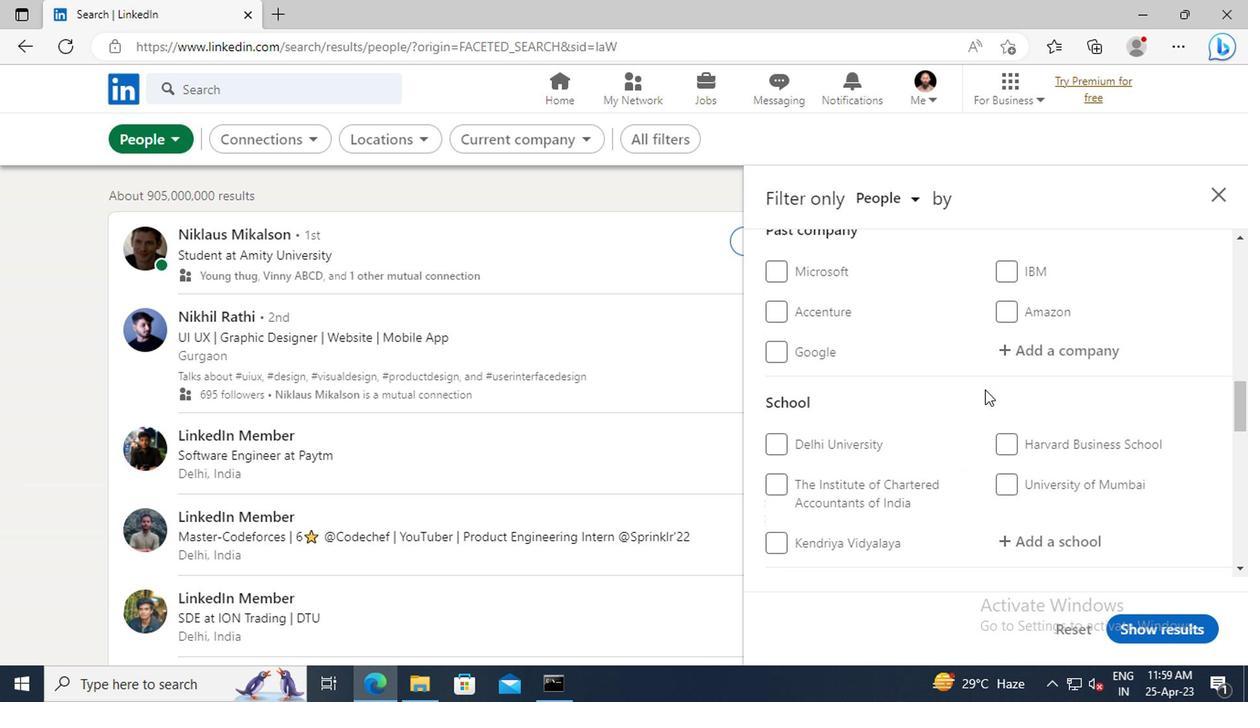 
Action: Mouse scrolled (981, 388) with delta (0, 0)
Screenshot: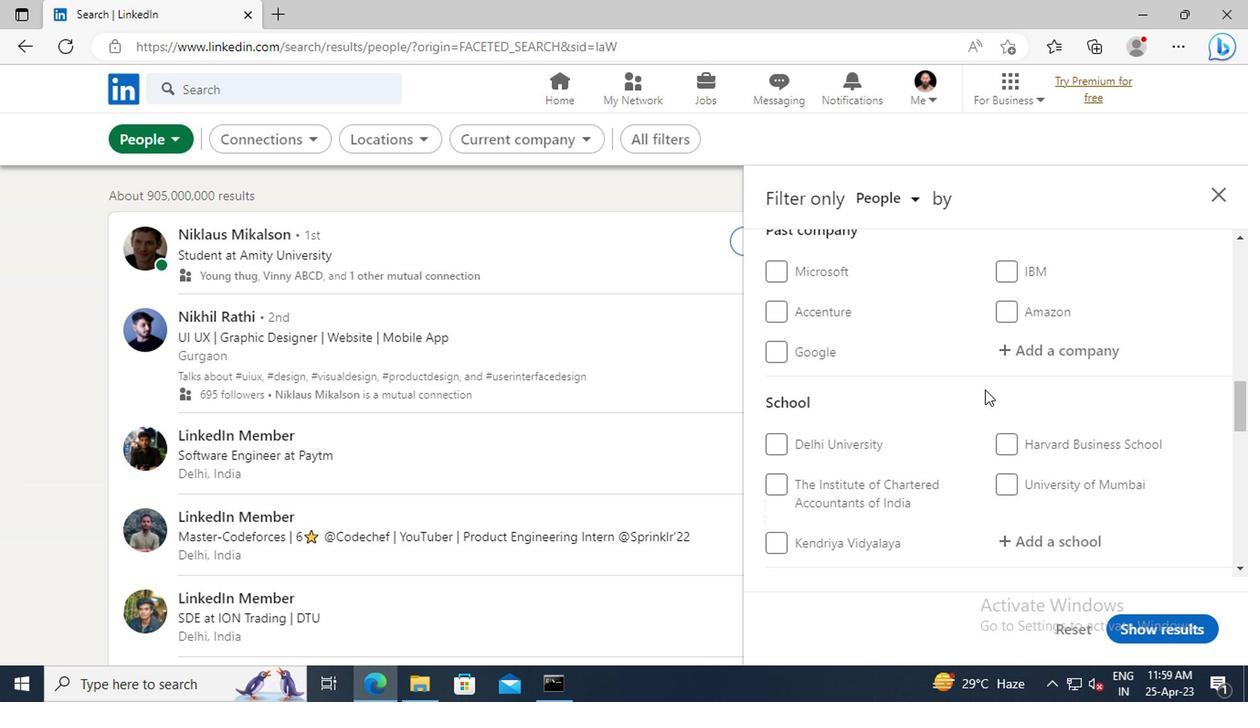 
Action: Mouse scrolled (981, 388) with delta (0, 0)
Screenshot: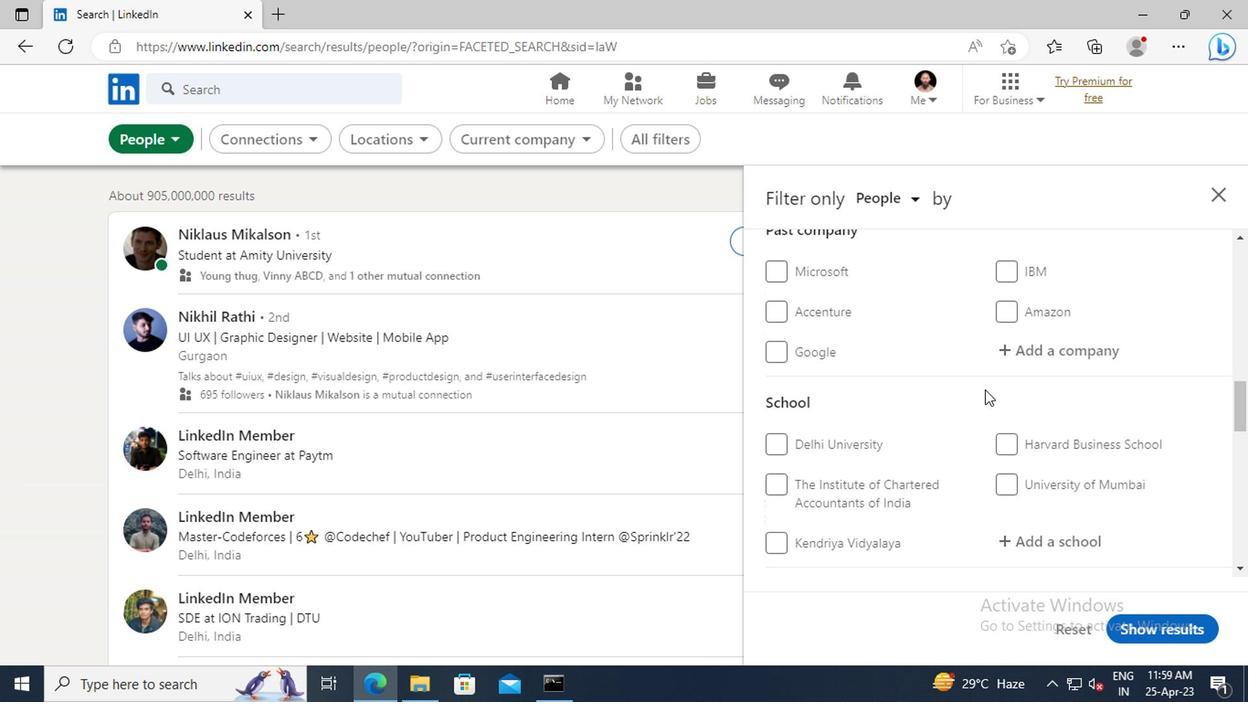 
Action: Mouse moved to (1035, 395)
Screenshot: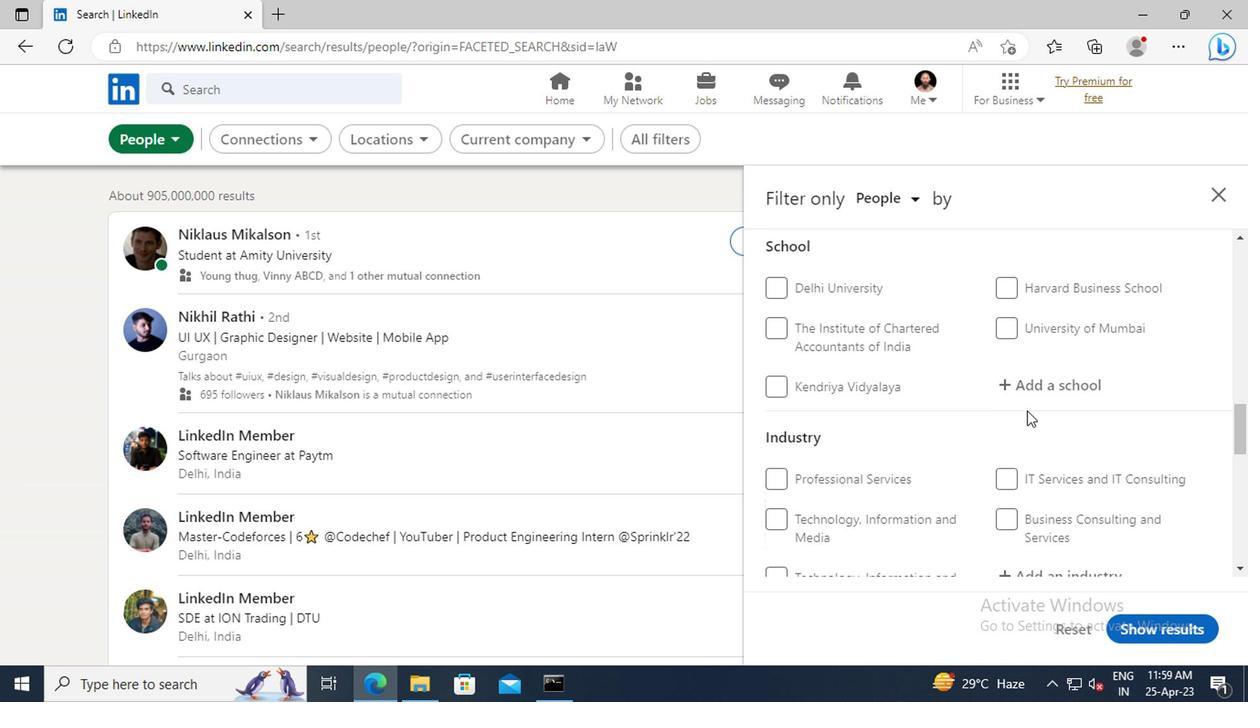 
Action: Mouse pressed left at (1035, 395)
Screenshot: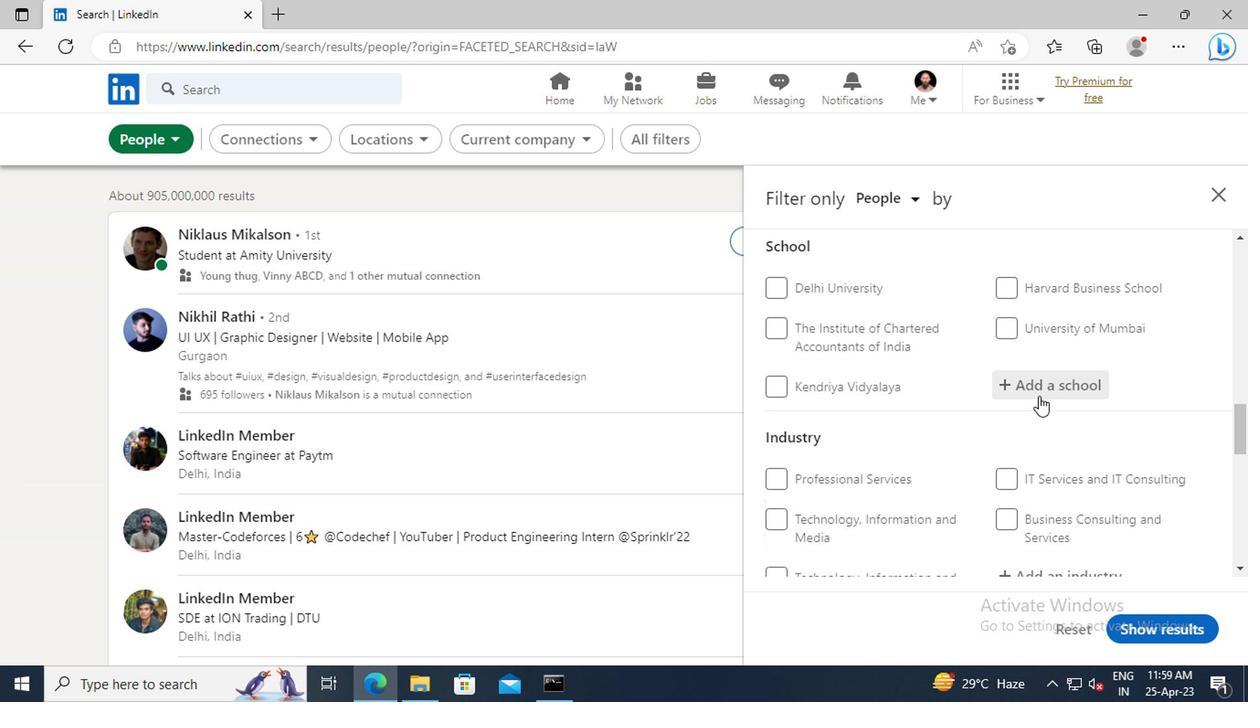 
Action: Key pressed <Key.shift>ST.<Key.space><Key.shift>JOSEPHS<Key.space><Key.shift>BOYS'<Key.space><Key.shift>HIGH<Key.space><Key.shift>SCHOOL
Screenshot: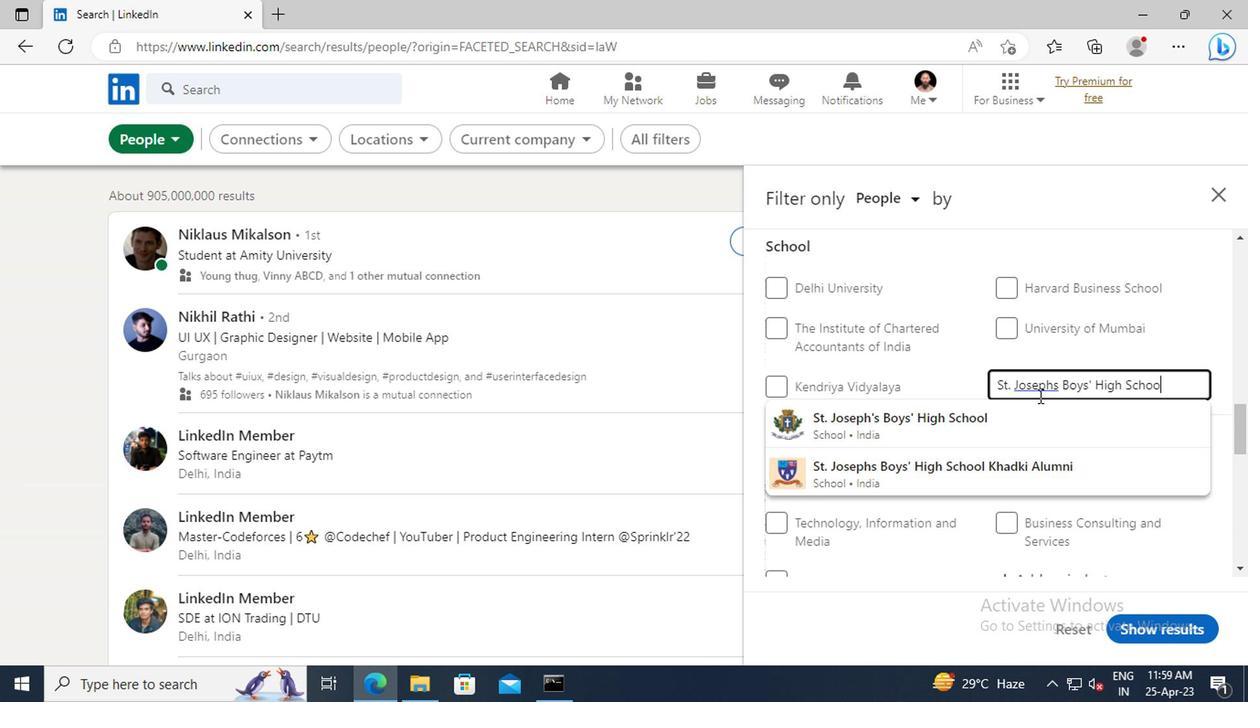 
Action: Mouse moved to (999, 412)
Screenshot: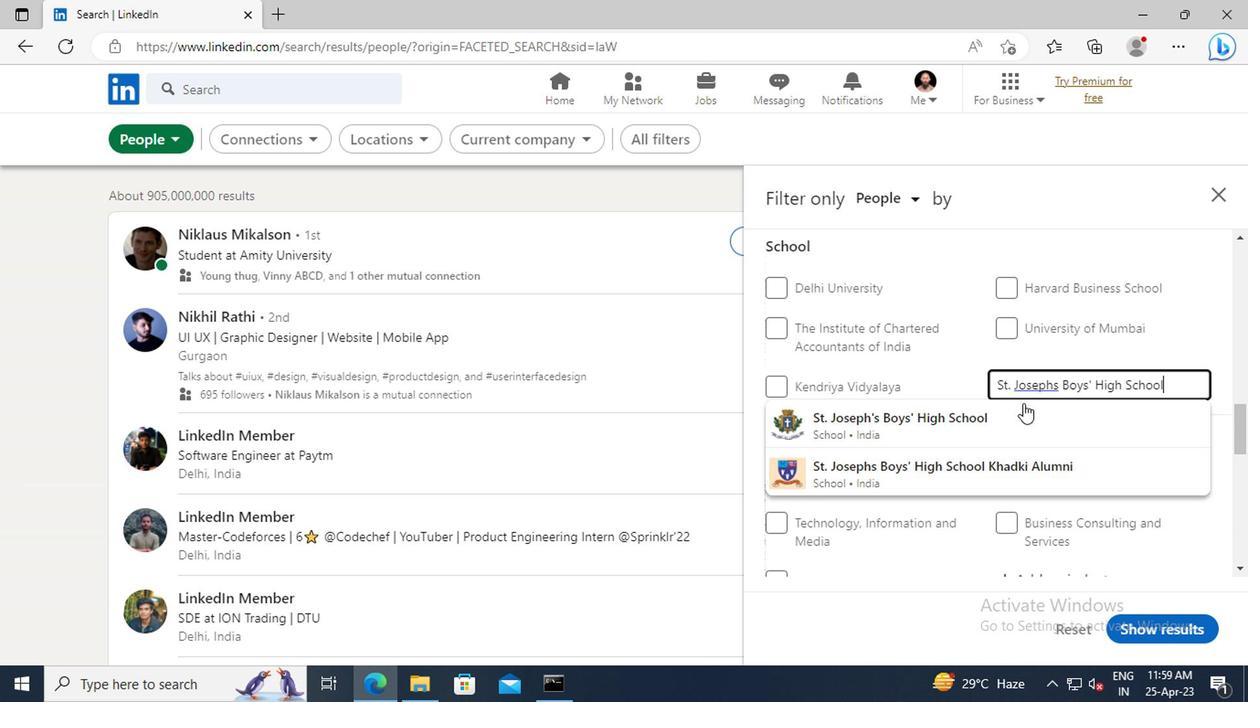 
Action: Mouse pressed left at (999, 412)
Screenshot: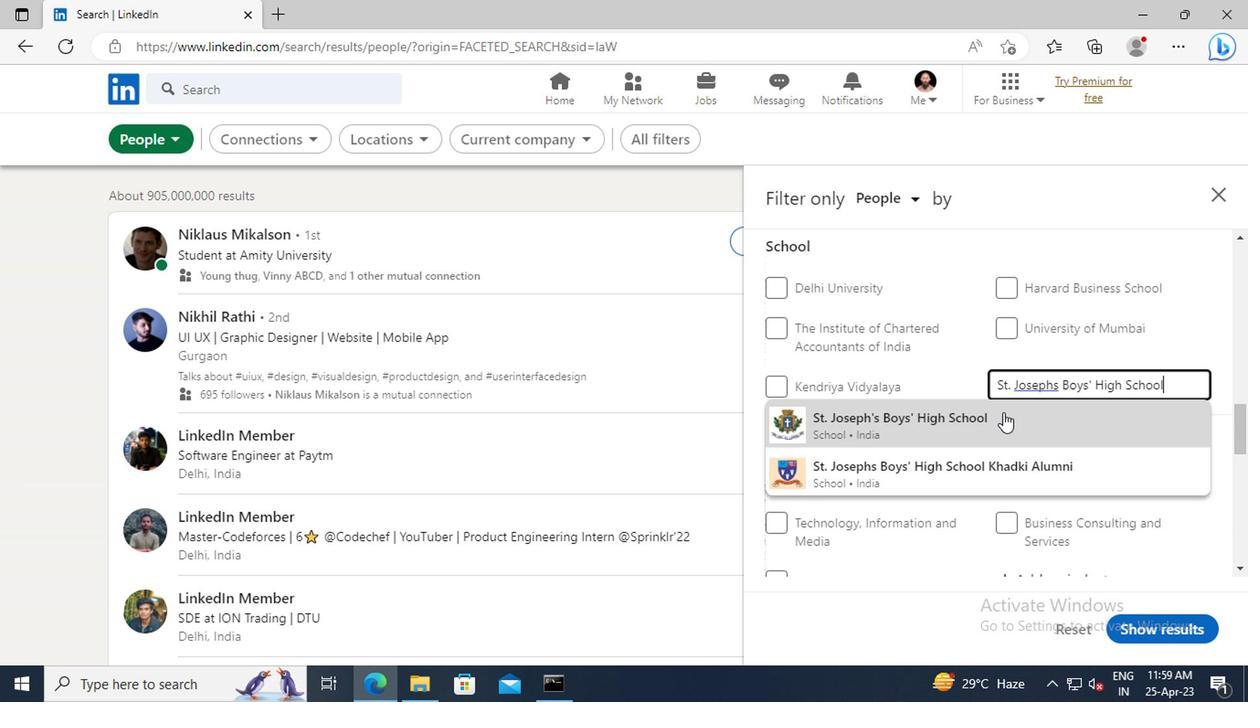 
Action: Mouse moved to (975, 377)
Screenshot: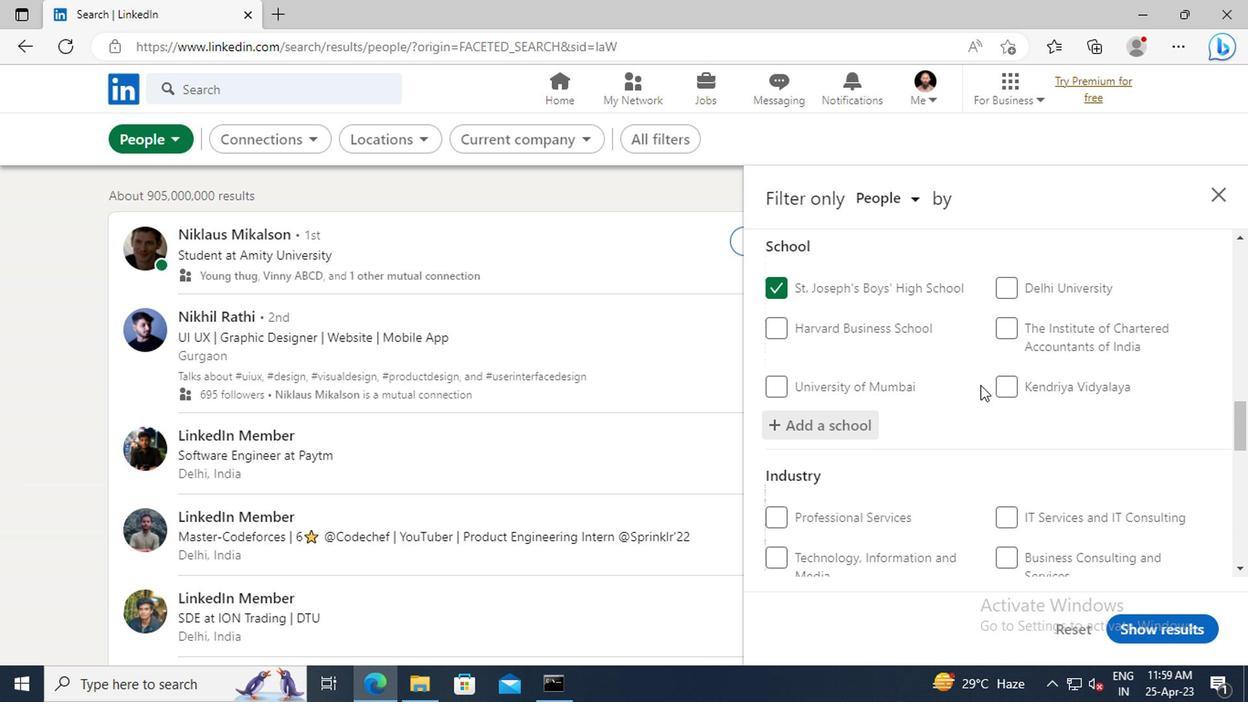 
Action: Mouse scrolled (975, 377) with delta (0, 0)
Screenshot: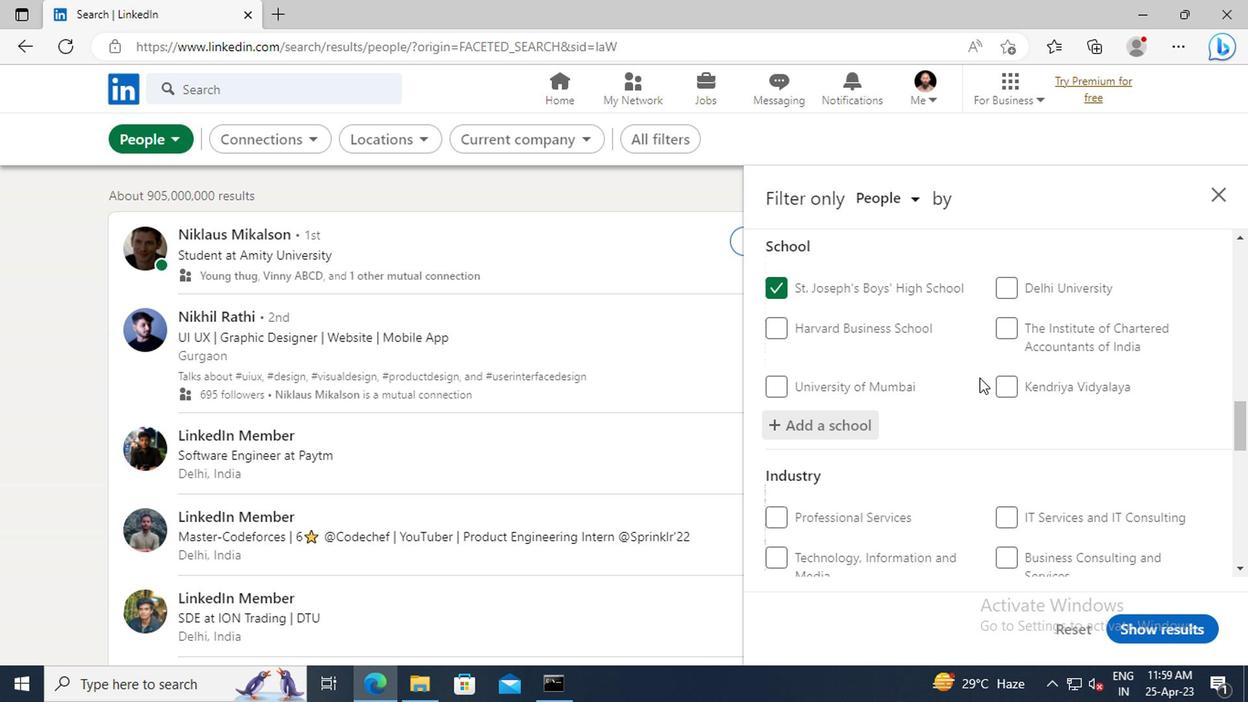 
Action: Mouse scrolled (975, 377) with delta (0, 0)
Screenshot: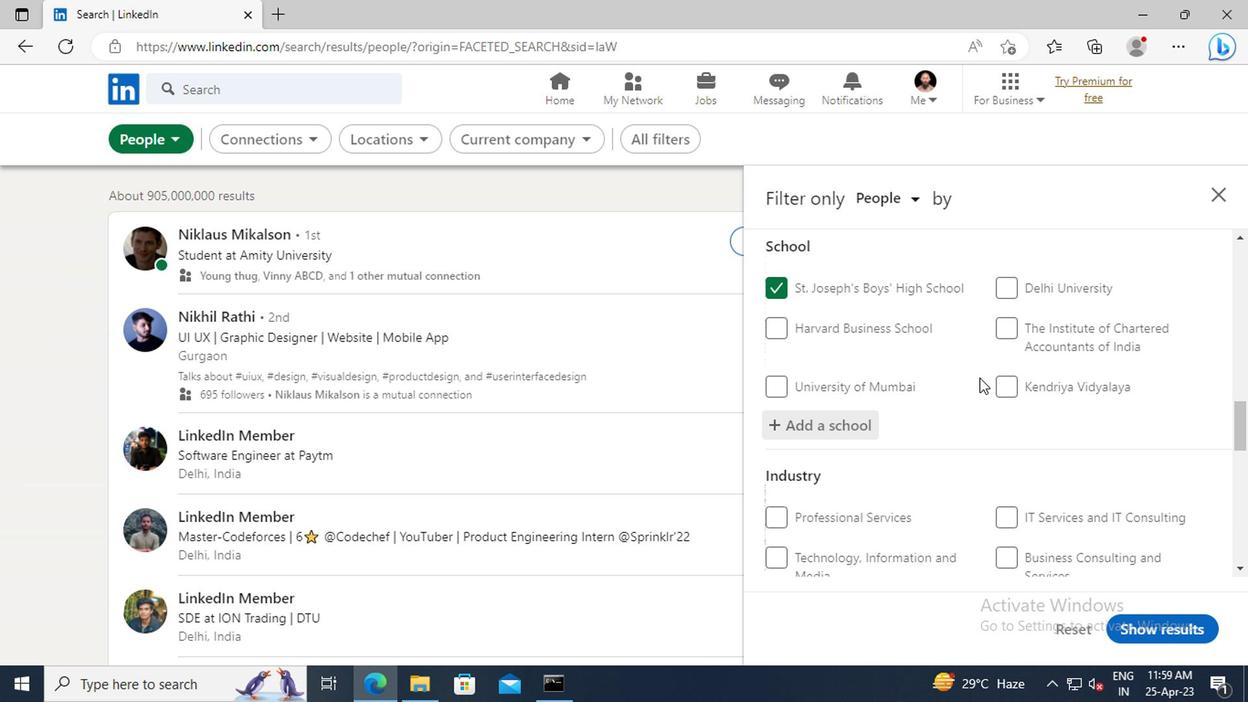 
Action: Mouse scrolled (975, 377) with delta (0, 0)
Screenshot: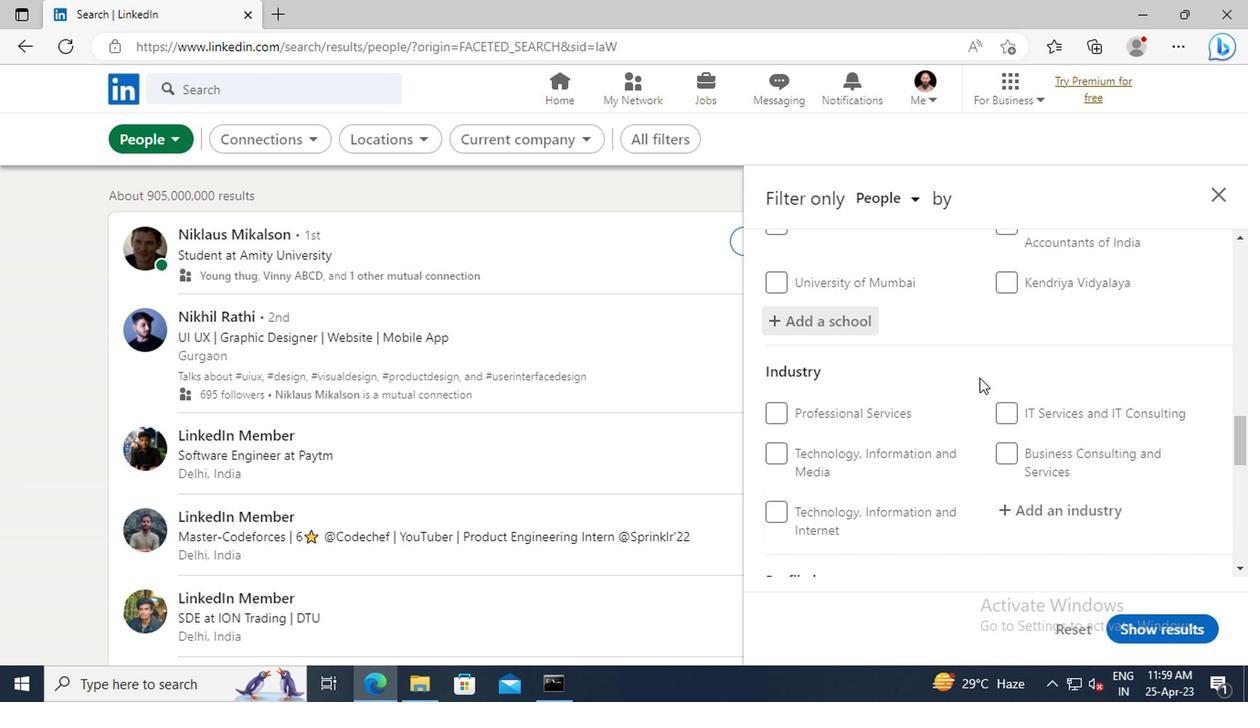 
Action: Mouse scrolled (975, 377) with delta (0, 0)
Screenshot: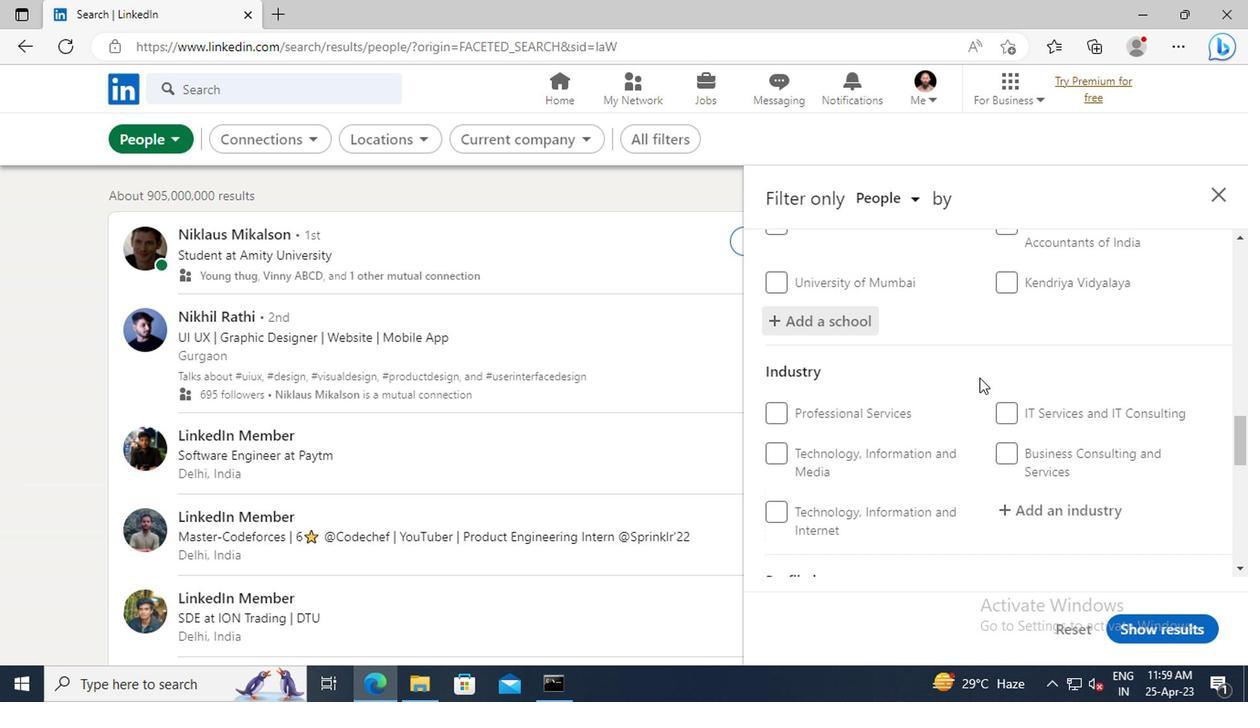 
Action: Mouse moved to (1027, 403)
Screenshot: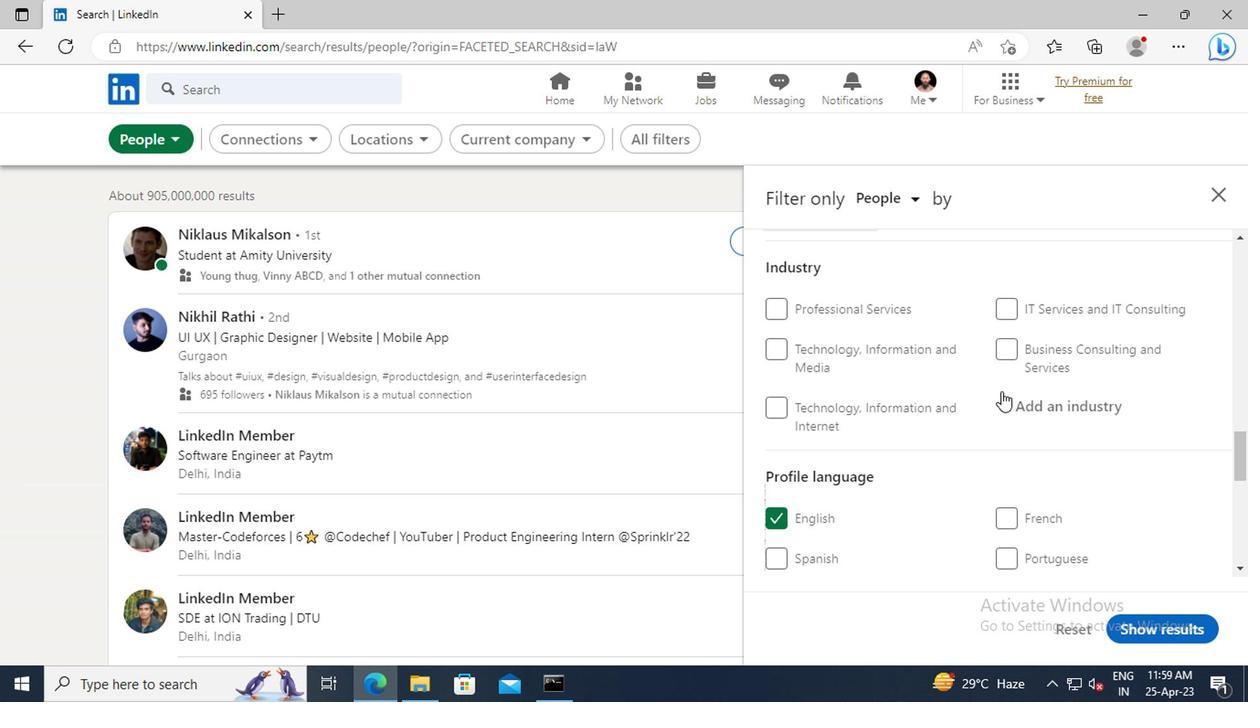 
Action: Mouse pressed left at (1027, 403)
Screenshot: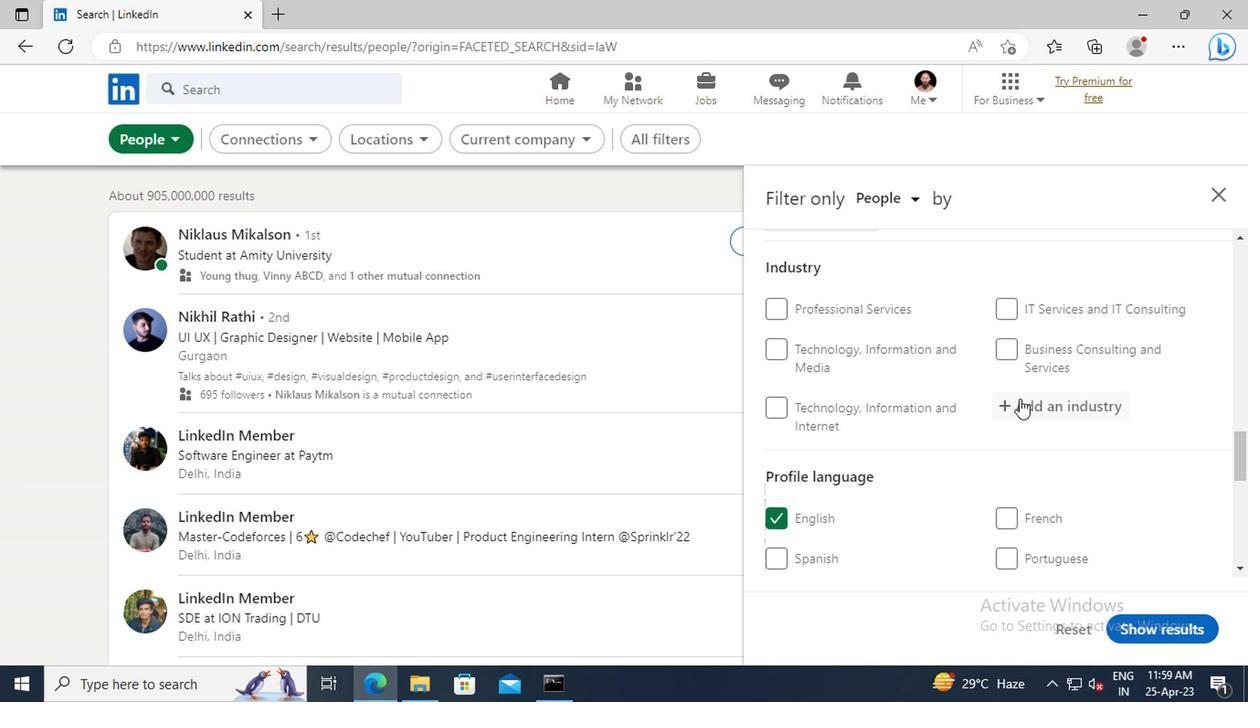
Action: Key pressed <Key.shift>CIVIC<Key.space>AND<Key.space><Key.shift>SOCIAL<Key.space><Key.shift>ORGANIZATIONS
Screenshot: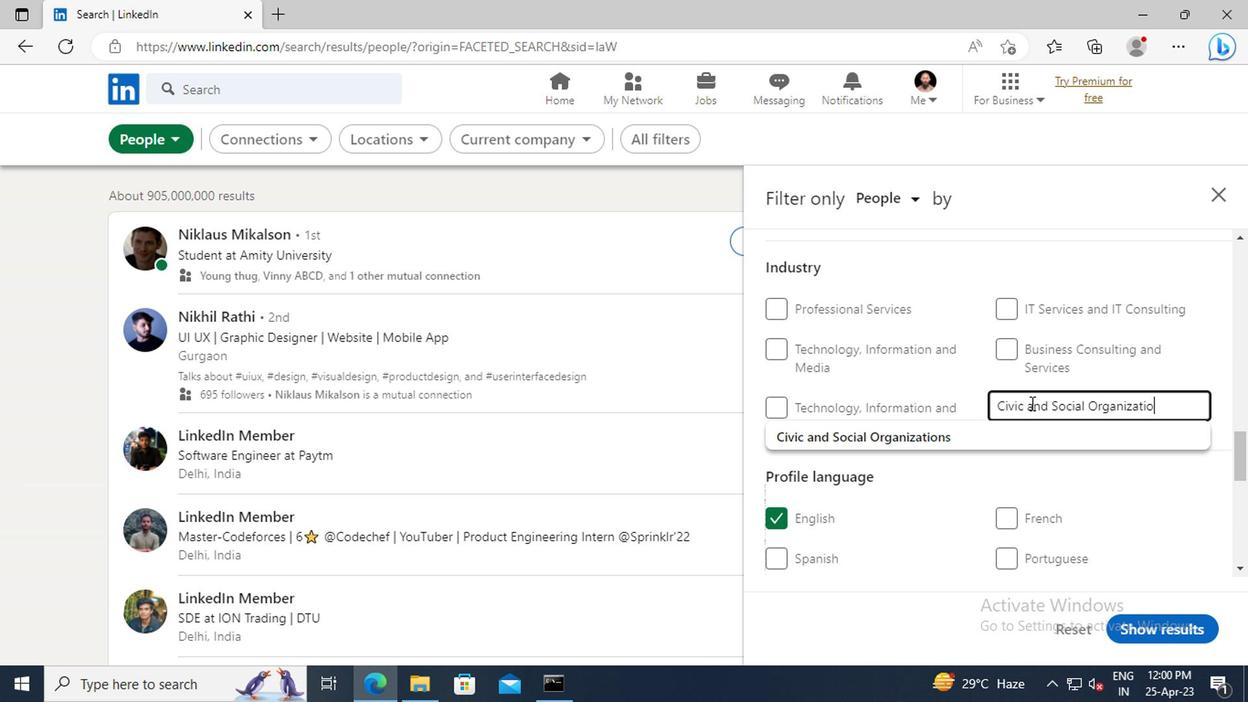 
Action: Mouse moved to (981, 431)
Screenshot: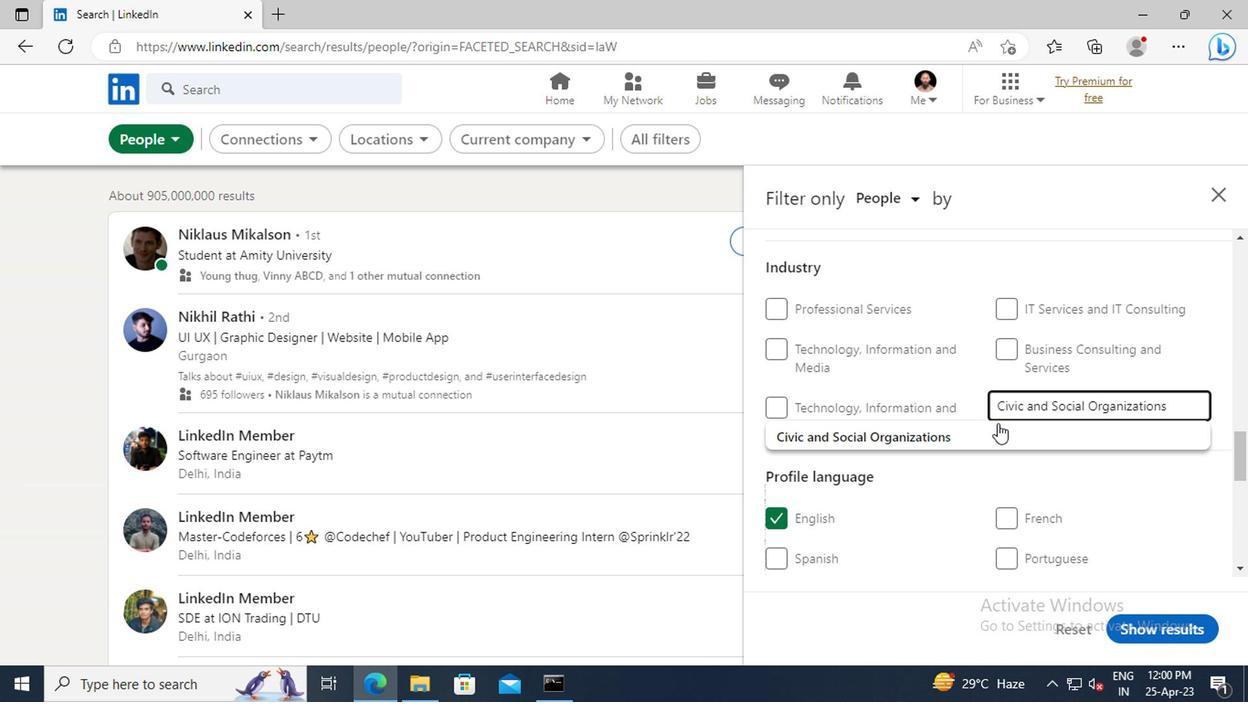
Action: Mouse pressed left at (981, 431)
Screenshot: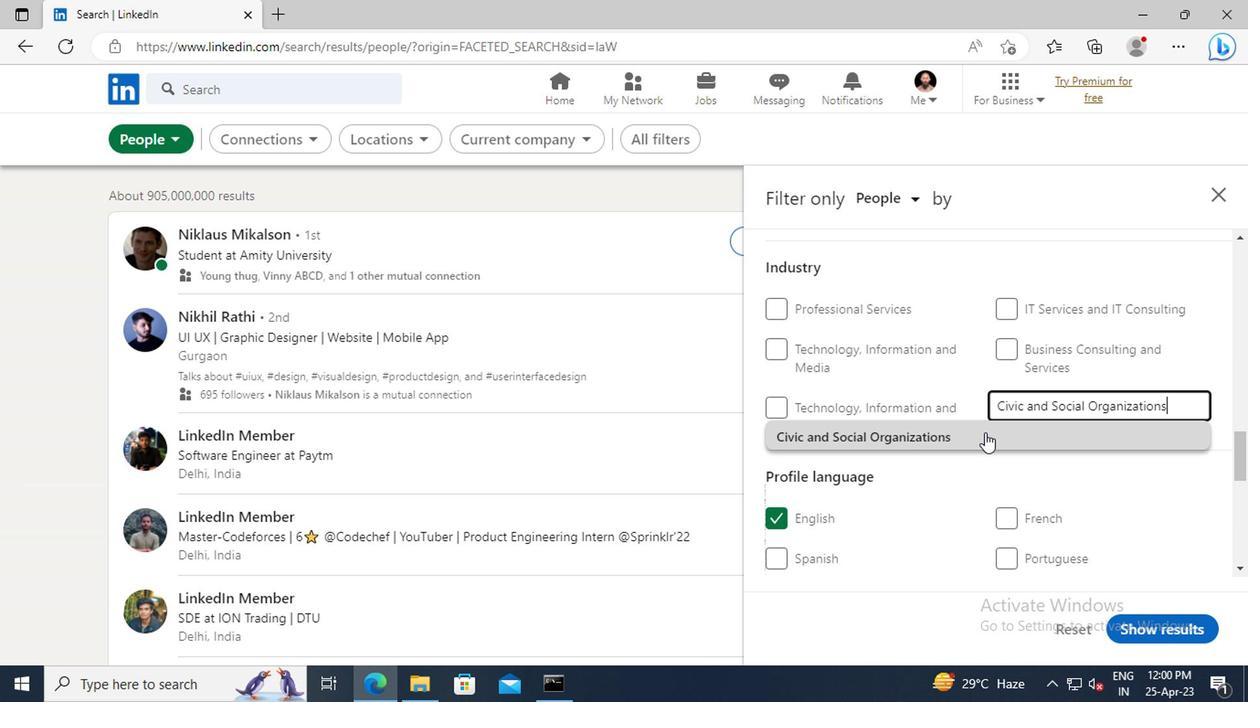 
Action: Mouse scrolled (981, 431) with delta (0, 0)
Screenshot: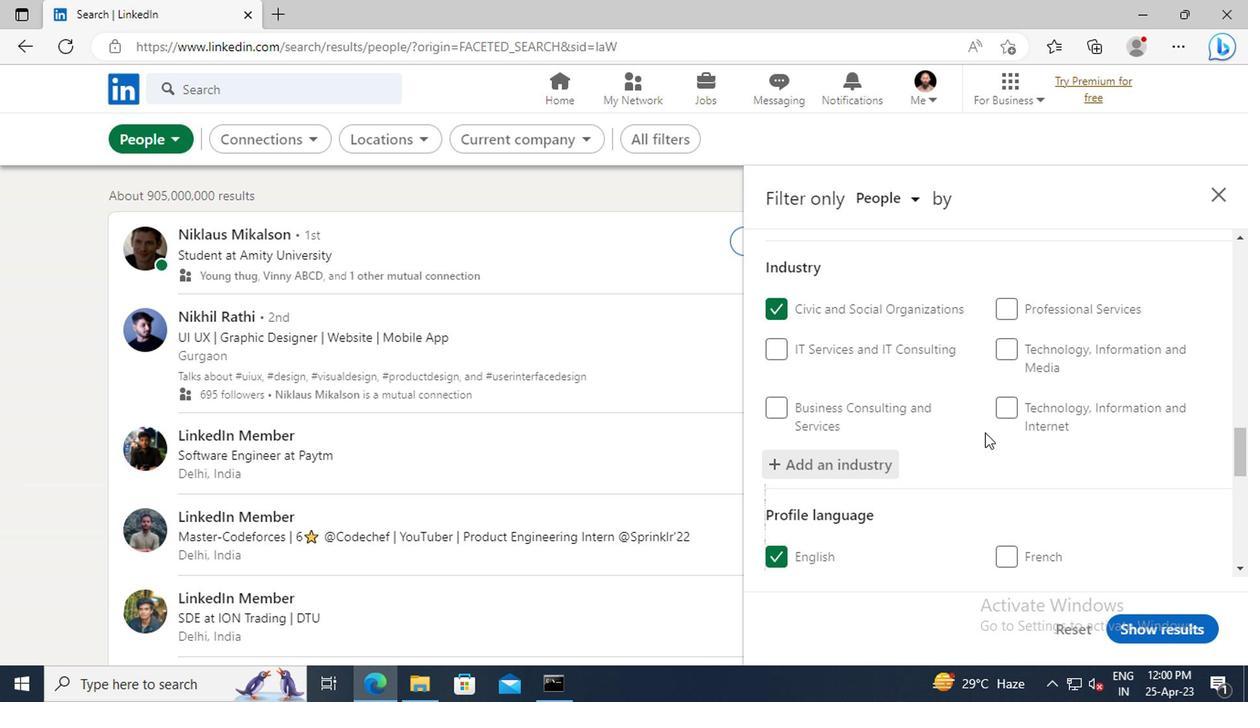 
Action: Mouse scrolled (981, 431) with delta (0, 0)
Screenshot: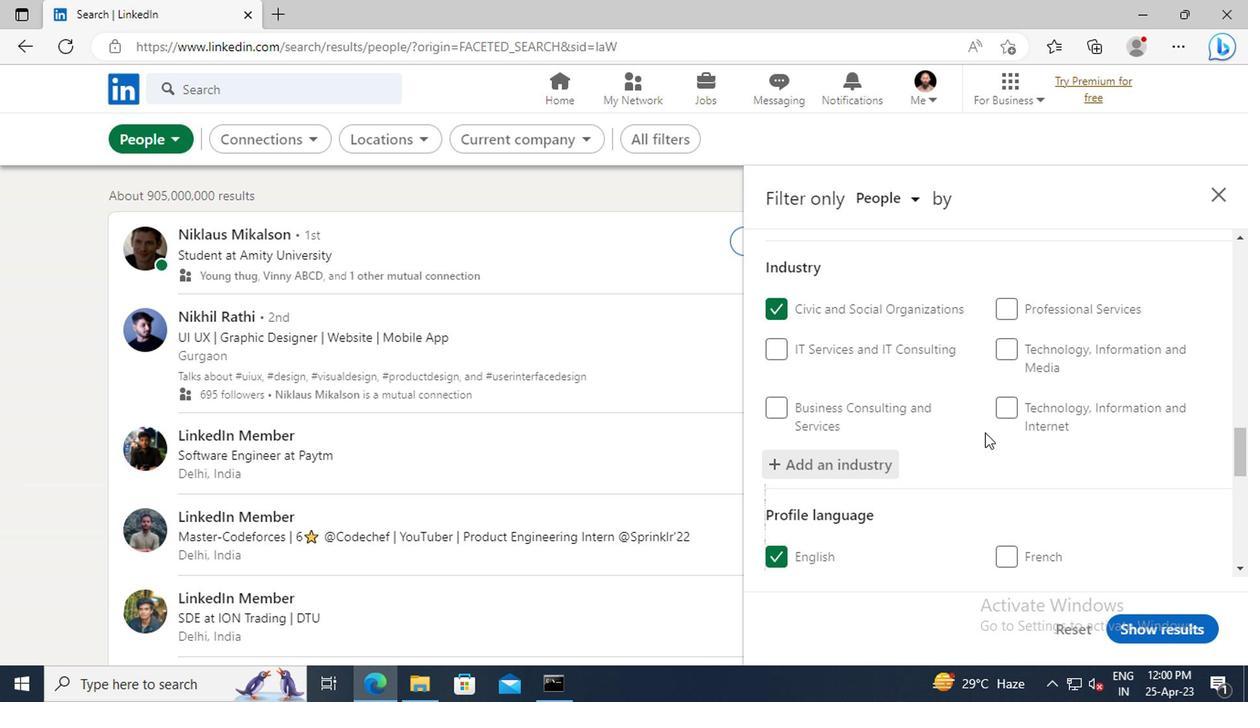 
Action: Mouse scrolled (981, 431) with delta (0, 0)
Screenshot: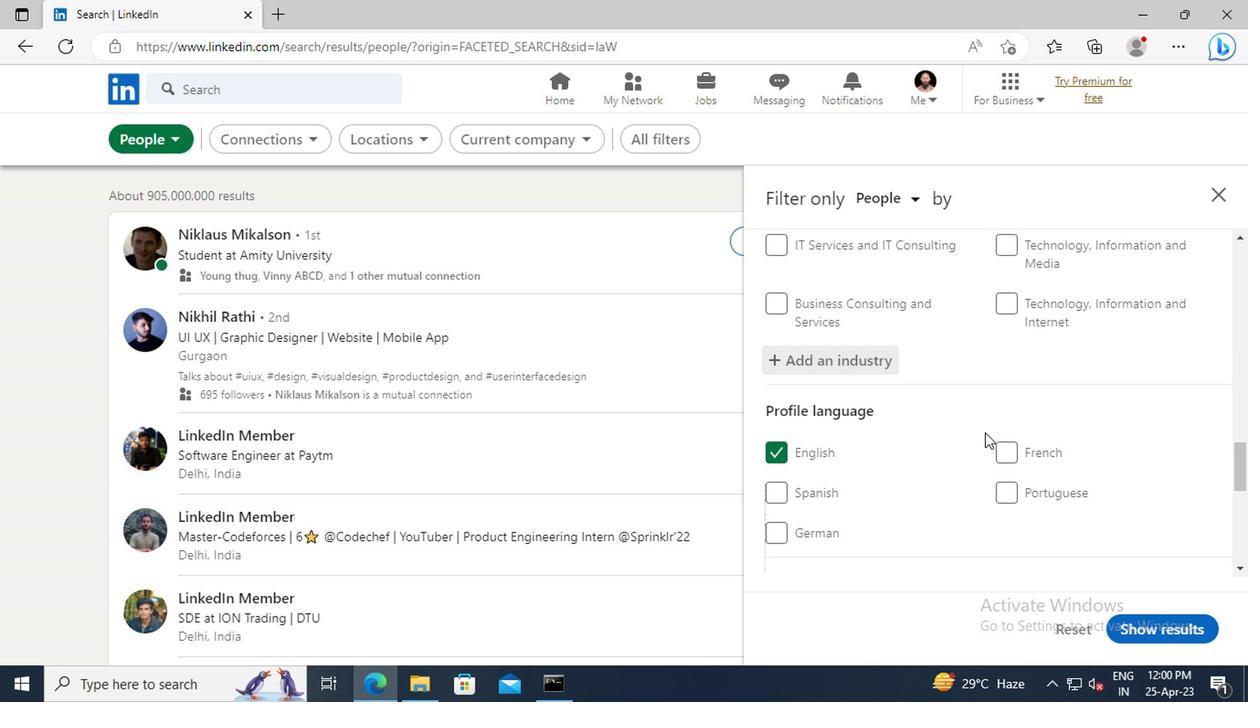 
Action: Mouse scrolled (981, 431) with delta (0, 0)
Screenshot: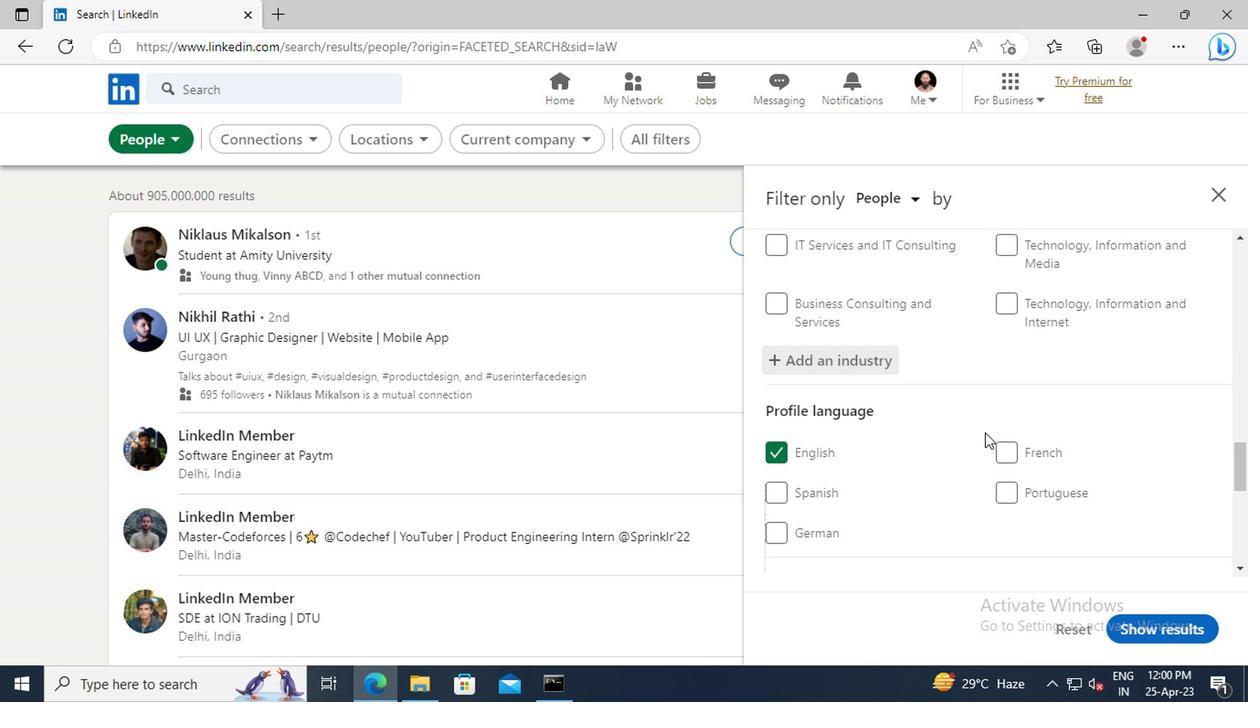
Action: Mouse scrolled (981, 431) with delta (0, 0)
Screenshot: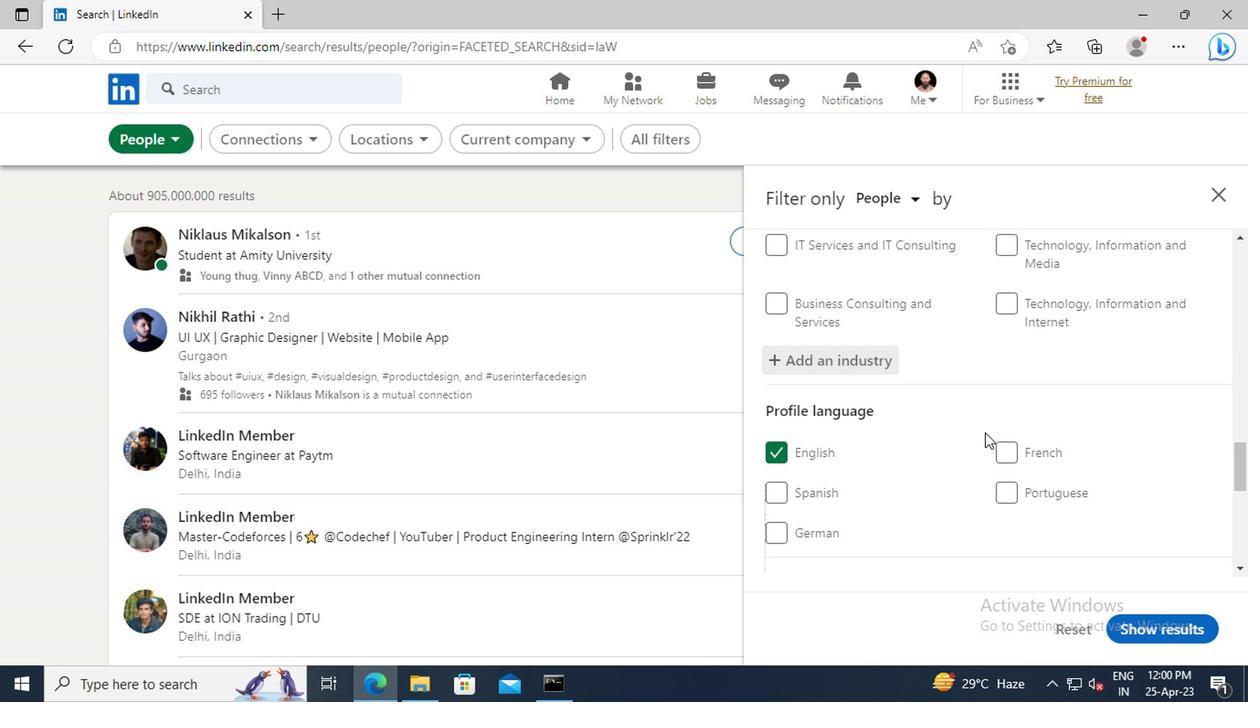 
Action: Mouse scrolled (981, 431) with delta (0, 0)
Screenshot: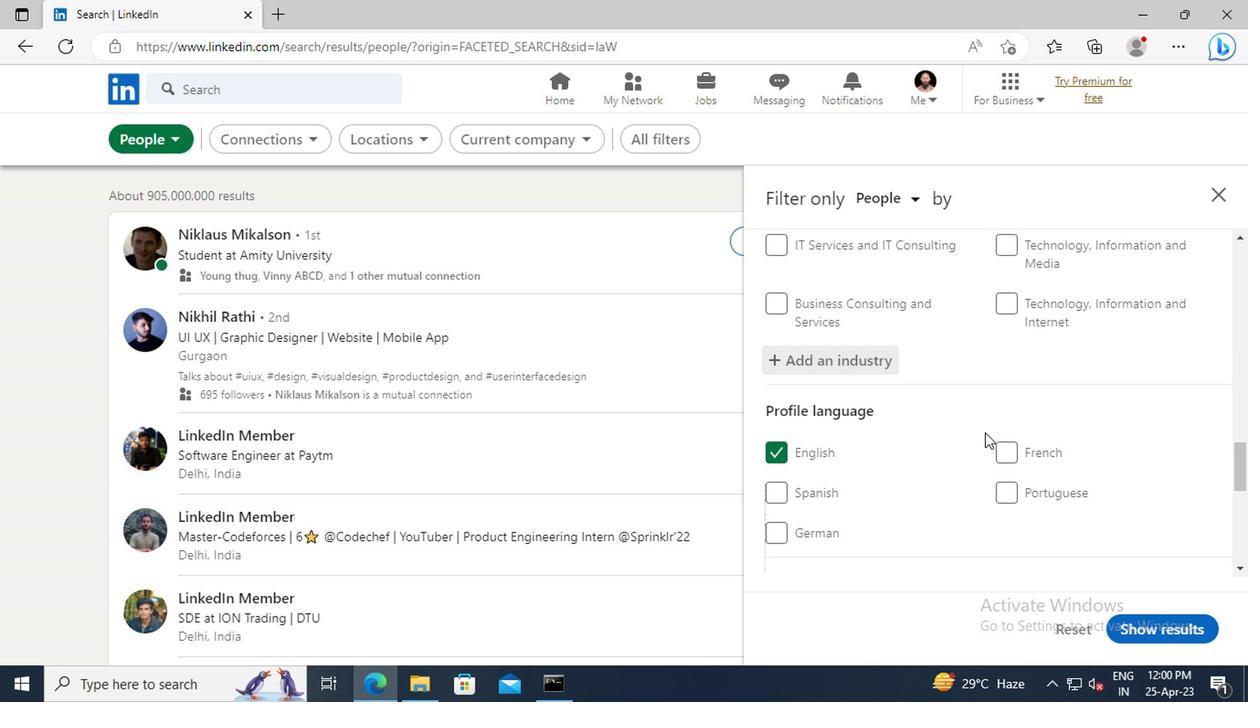 
Action: Mouse scrolled (981, 431) with delta (0, 0)
Screenshot: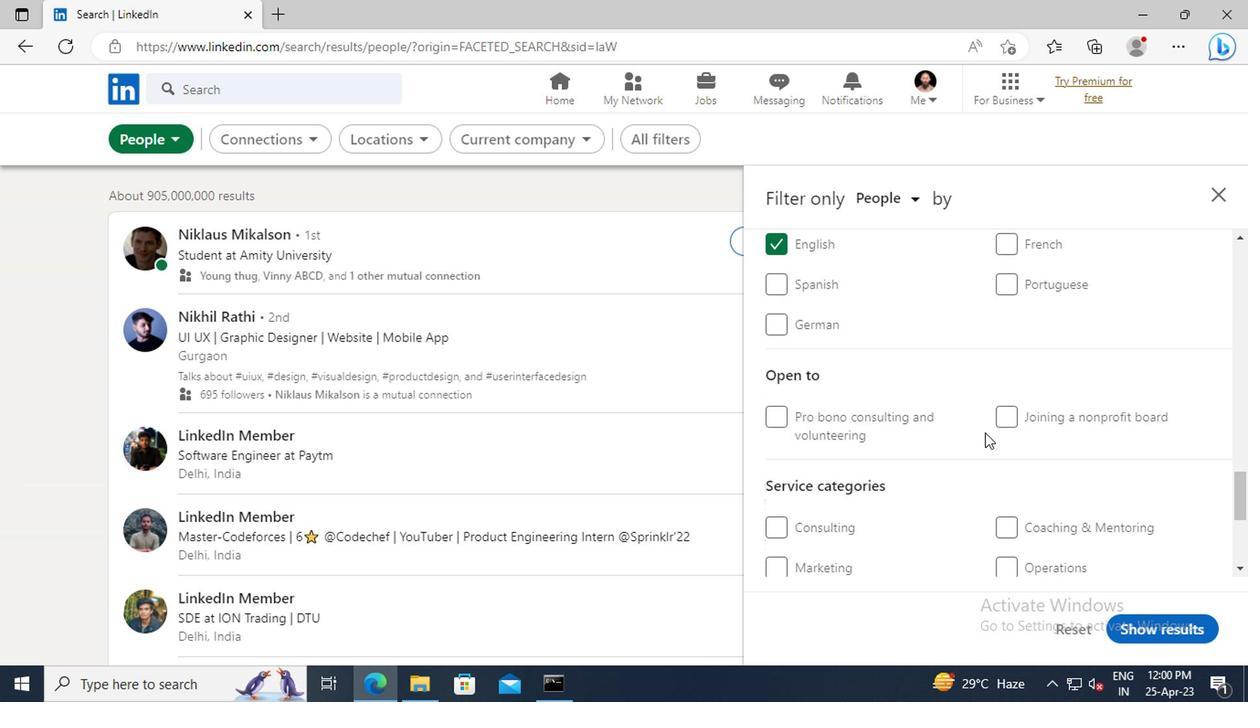 
Action: Mouse scrolled (981, 431) with delta (0, 0)
Screenshot: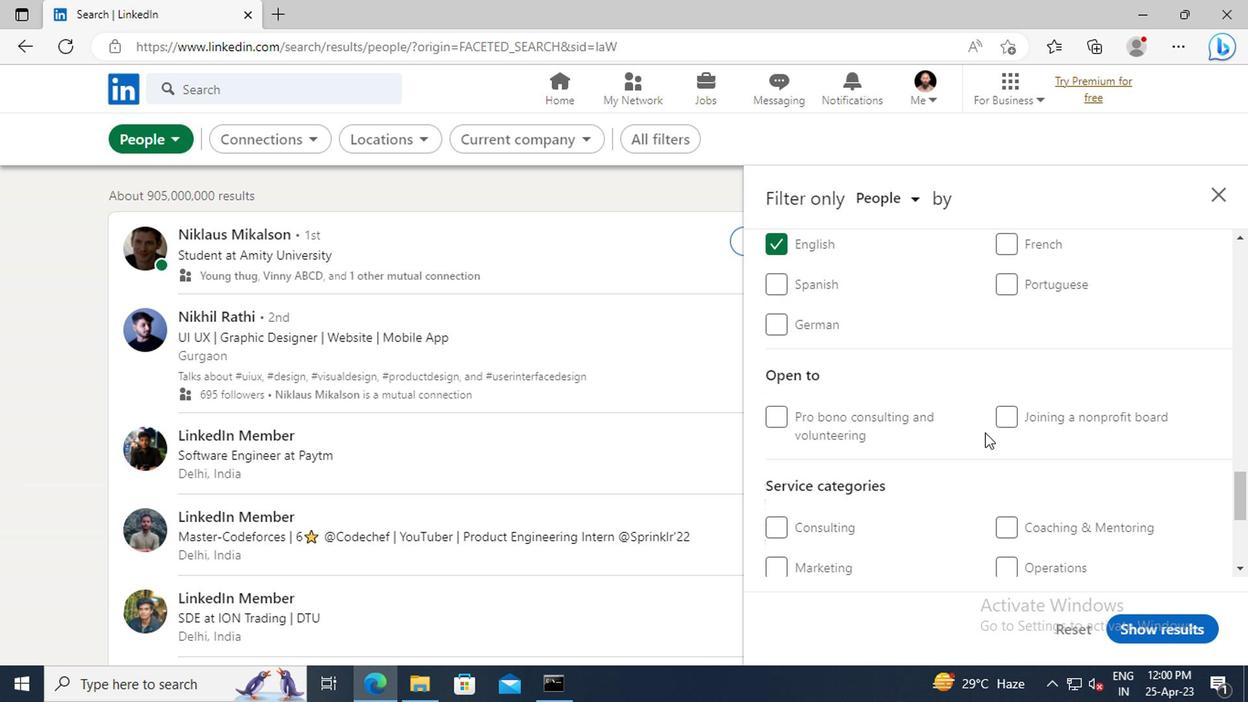 
Action: Mouse scrolled (981, 431) with delta (0, 0)
Screenshot: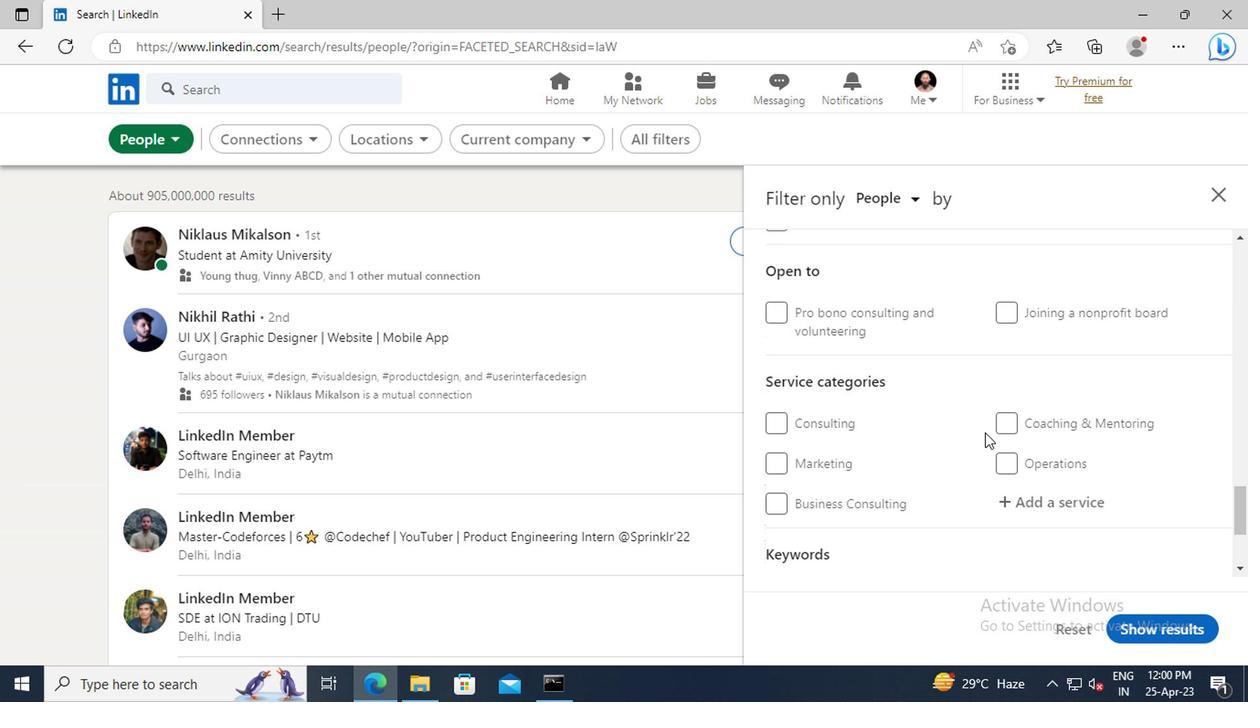 
Action: Mouse scrolled (981, 431) with delta (0, 0)
Screenshot: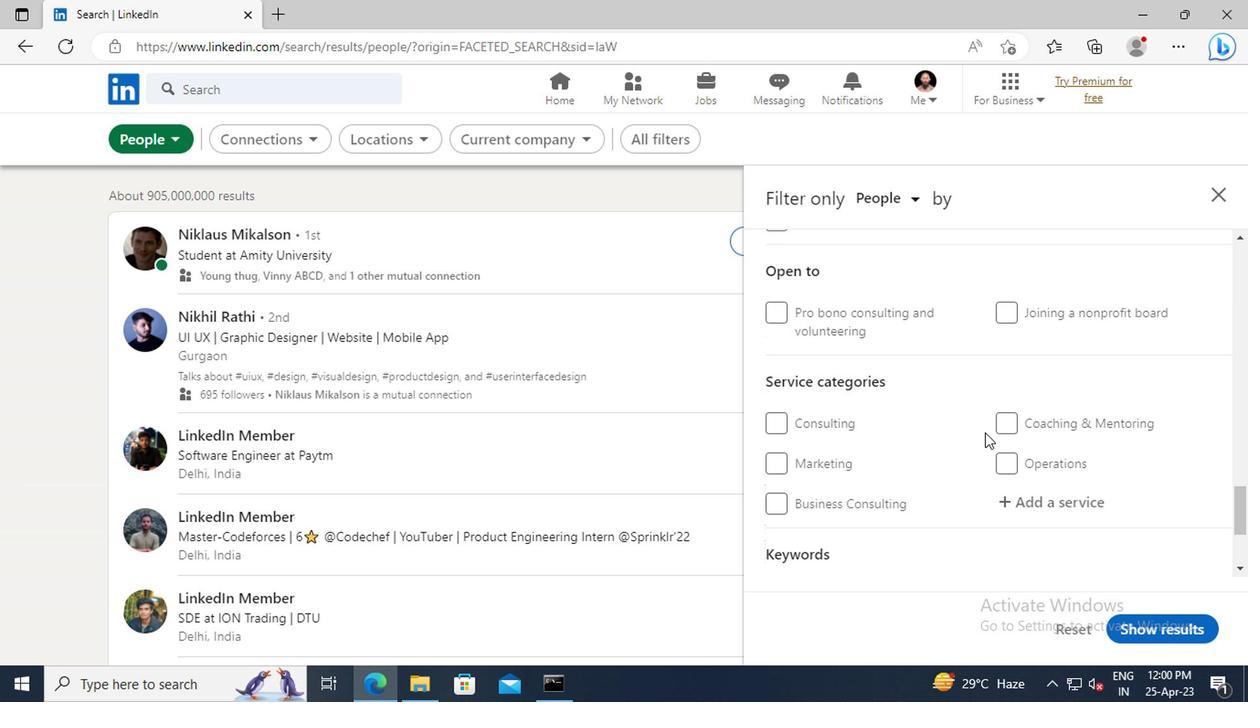 
Action: Mouse moved to (1026, 399)
Screenshot: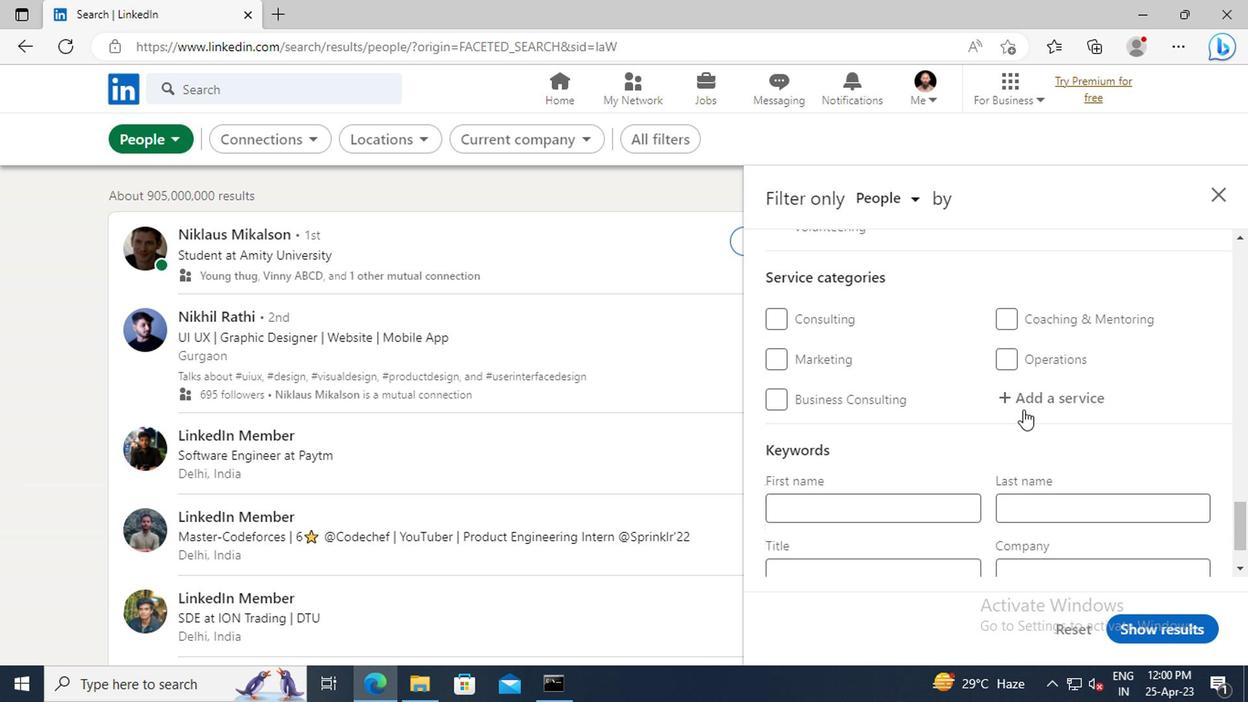 
Action: Mouse pressed left at (1026, 399)
Screenshot: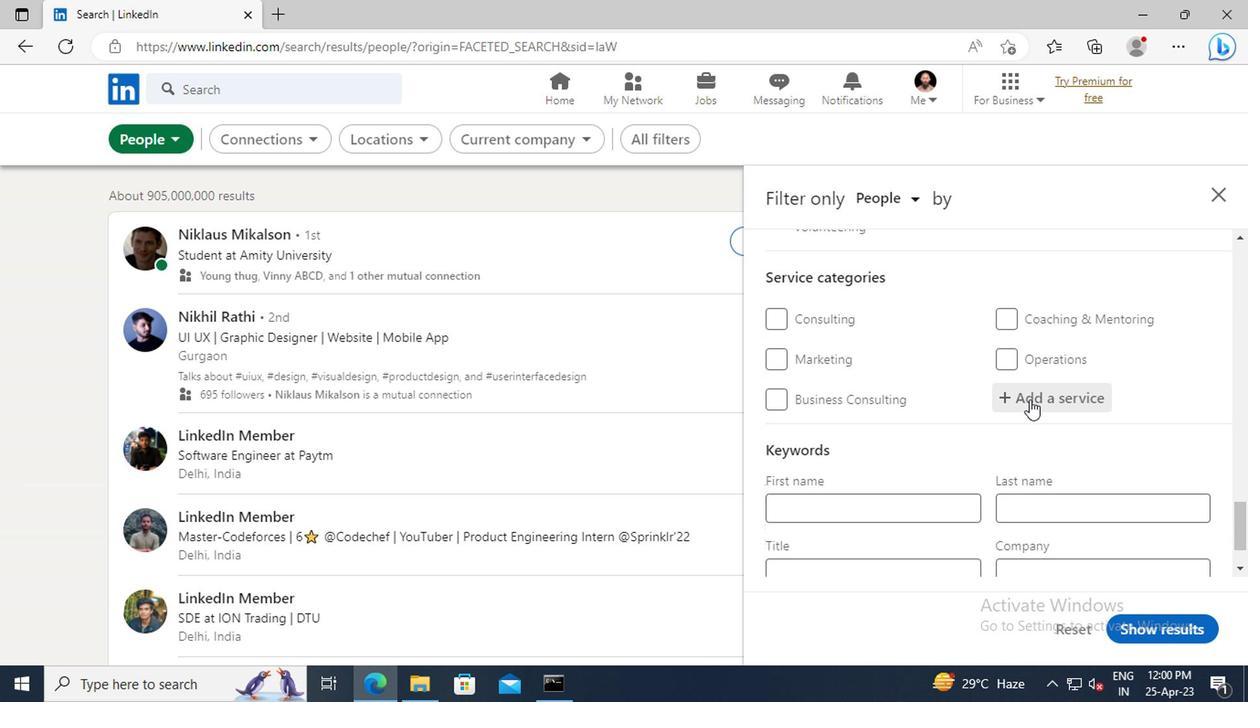 
Action: Key pressed <Key.shift>LOANS
Screenshot: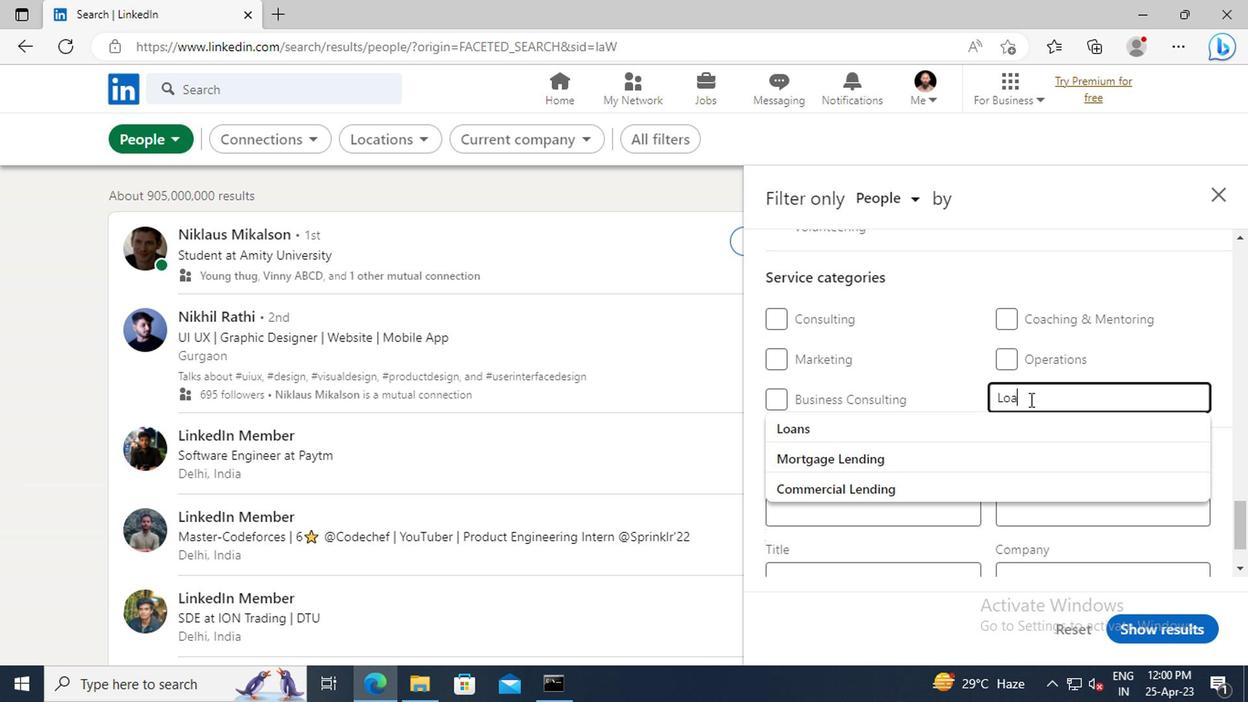 
Action: Mouse moved to (917, 415)
Screenshot: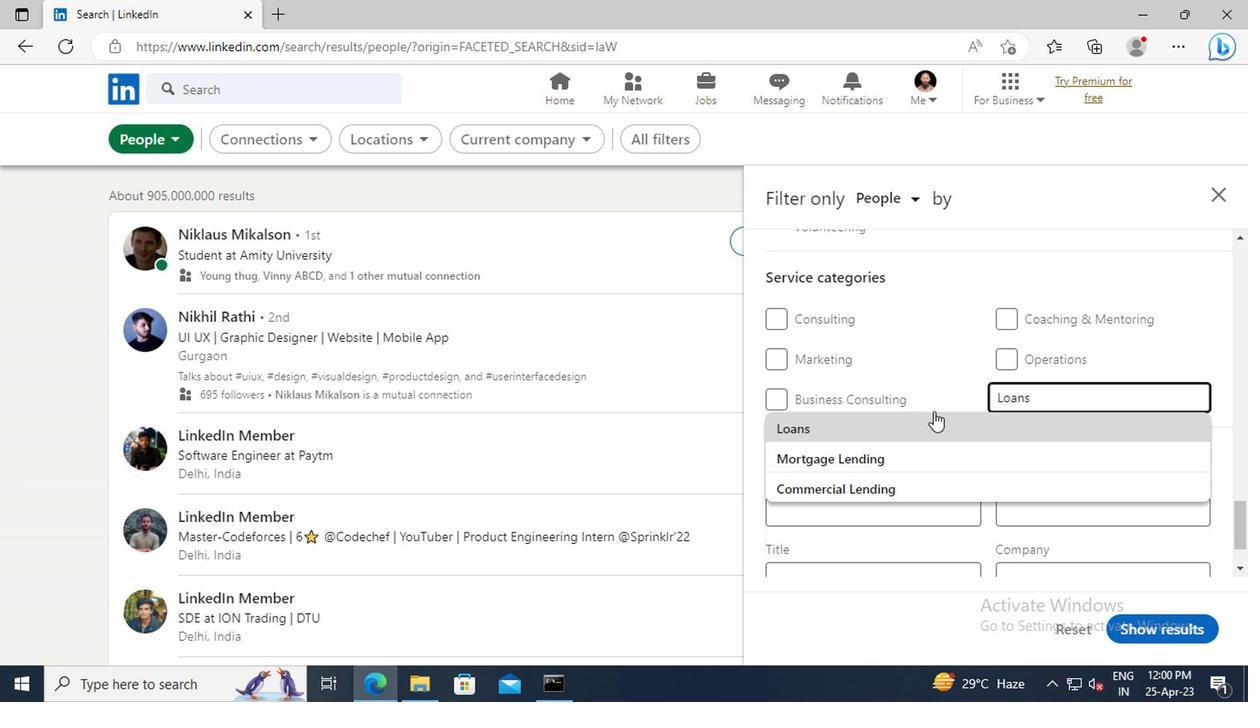 
Action: Mouse pressed left at (917, 415)
Screenshot: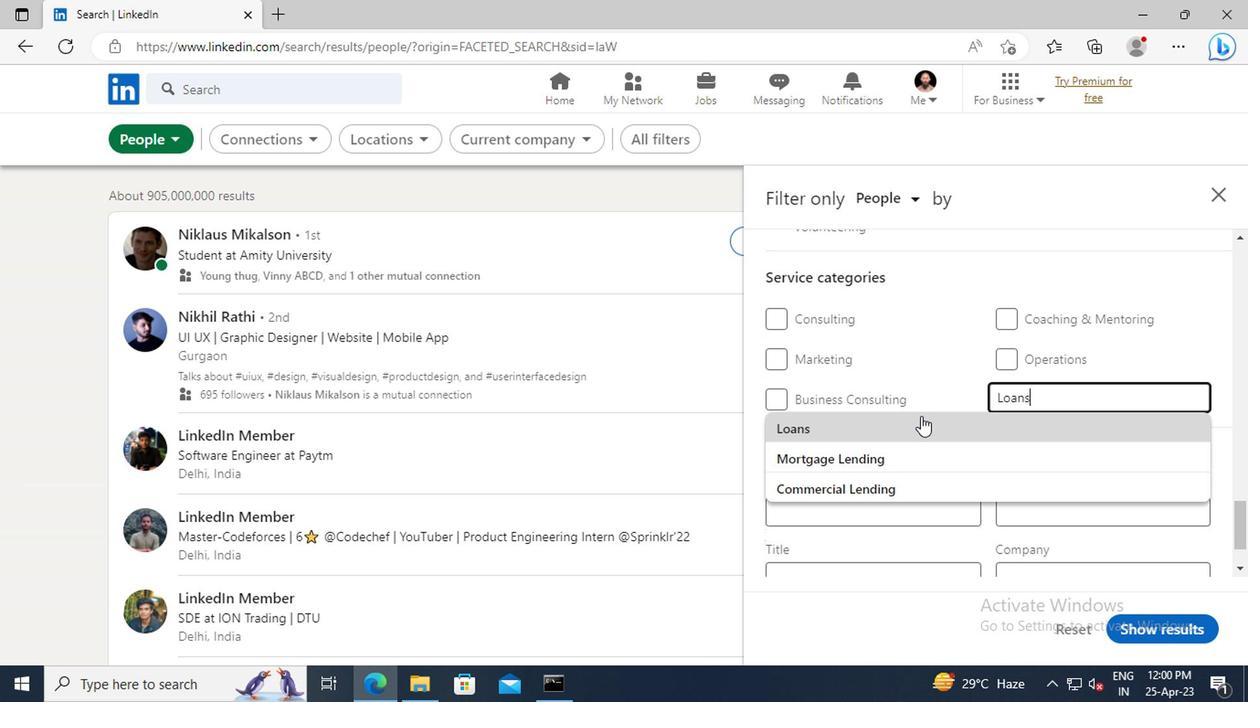 
Action: Mouse scrolled (917, 414) with delta (0, 0)
Screenshot: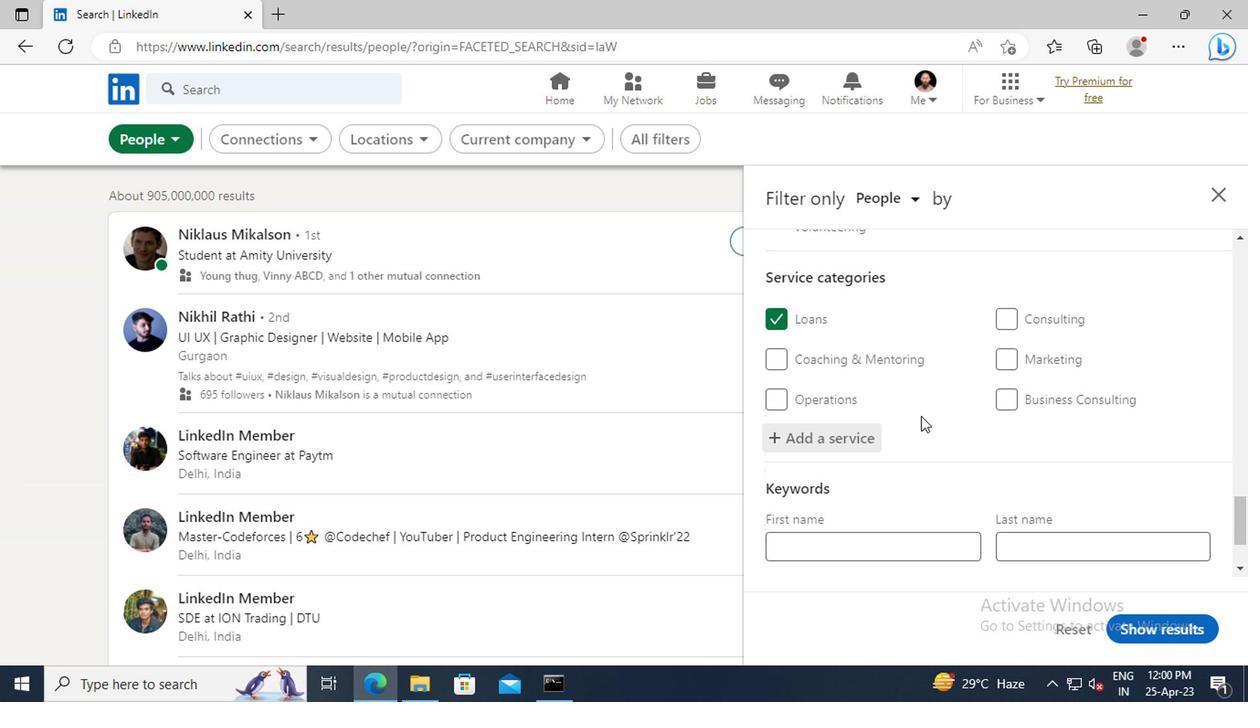 
Action: Mouse scrolled (917, 414) with delta (0, 0)
Screenshot: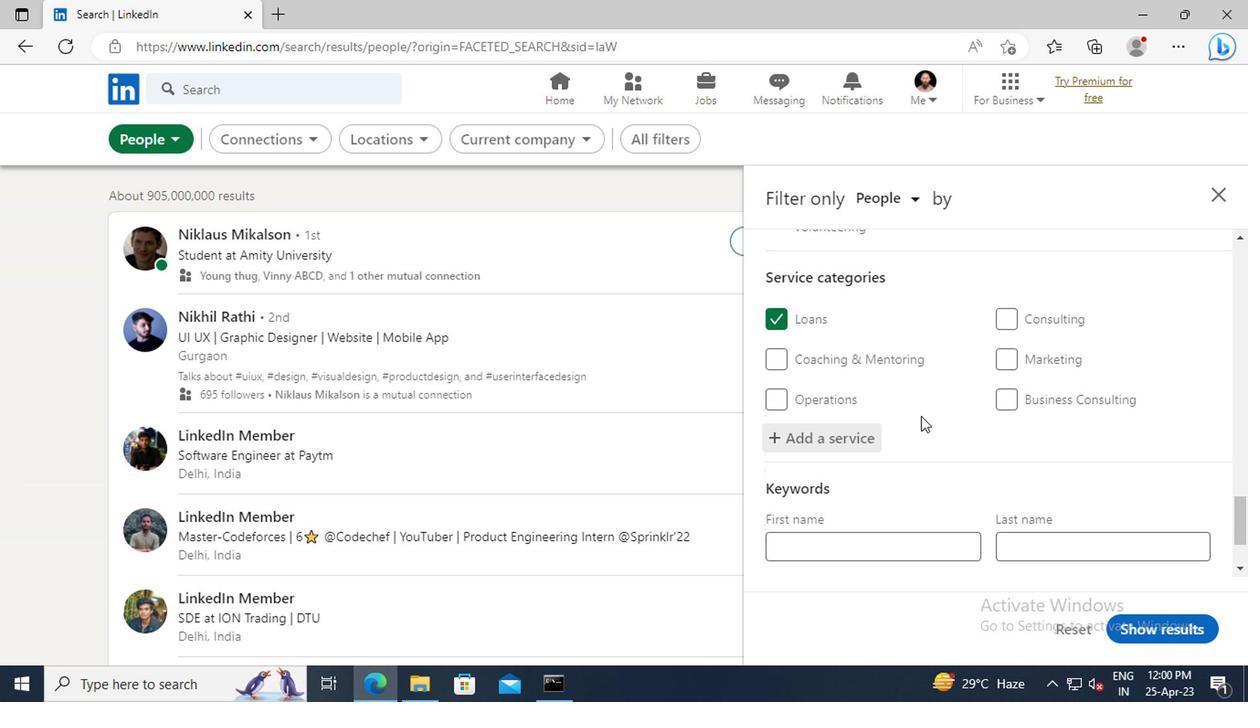 
Action: Mouse scrolled (917, 414) with delta (0, 0)
Screenshot: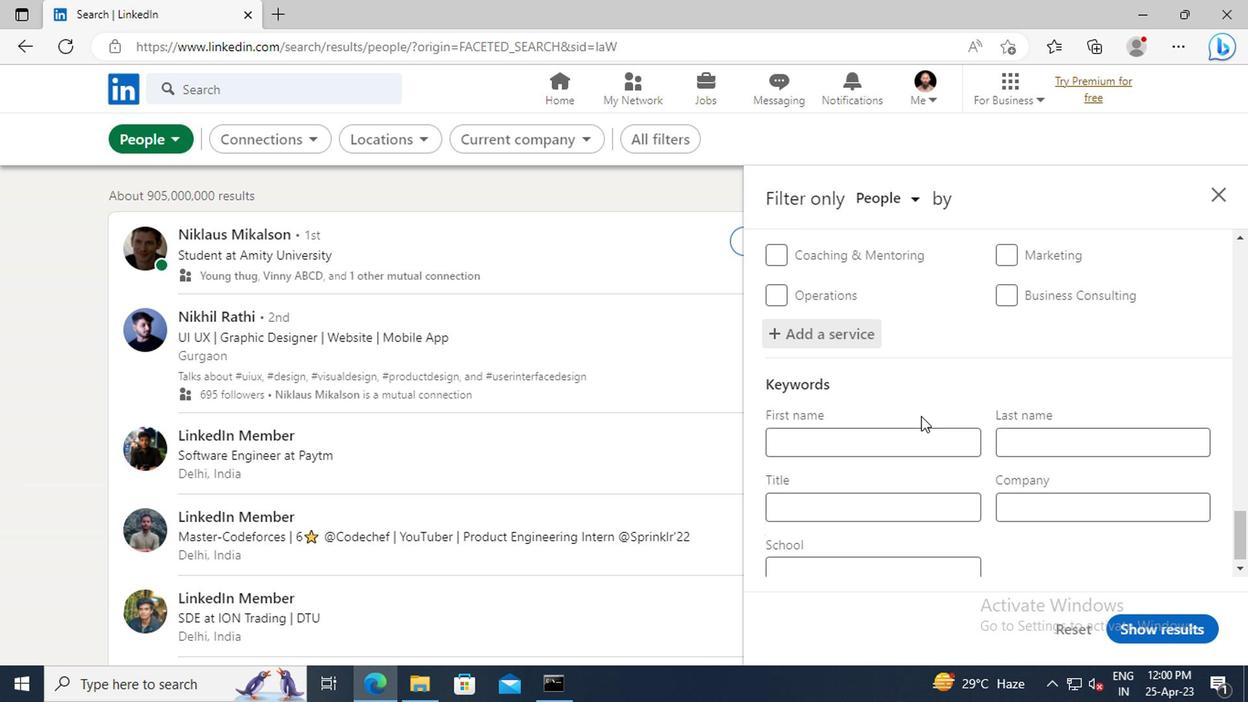 
Action: Mouse moved to (899, 490)
Screenshot: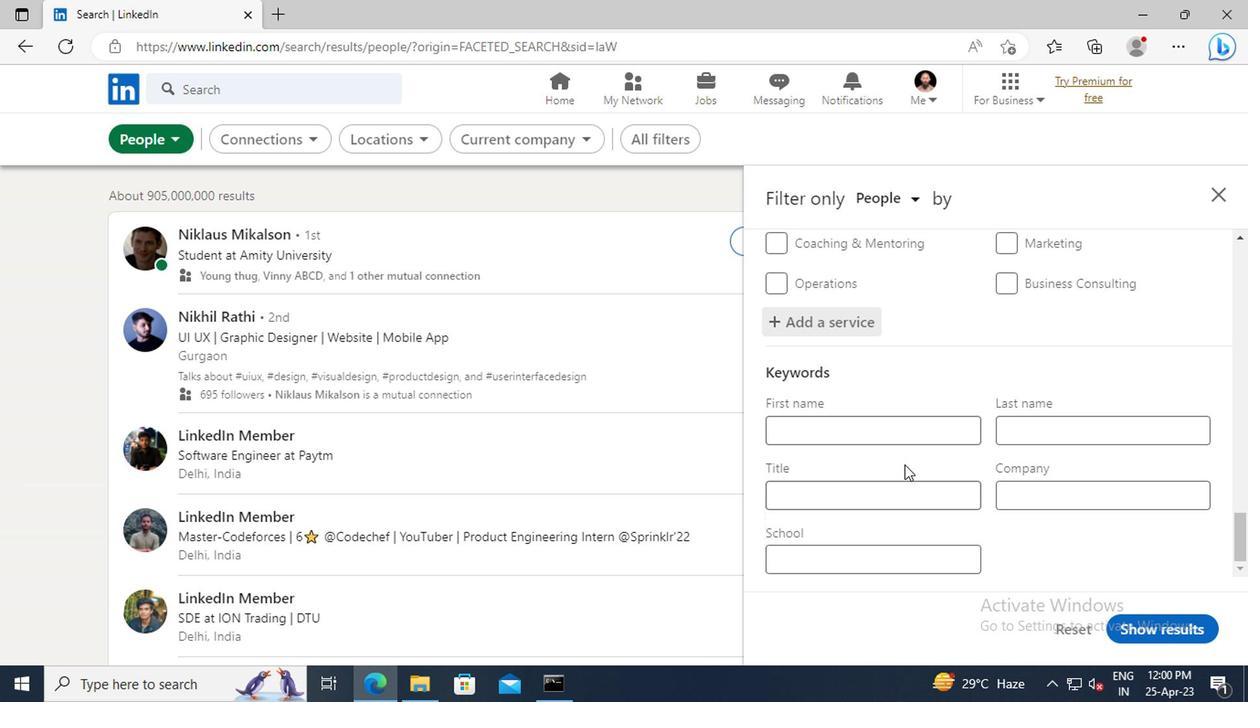
Action: Mouse pressed left at (899, 490)
Screenshot: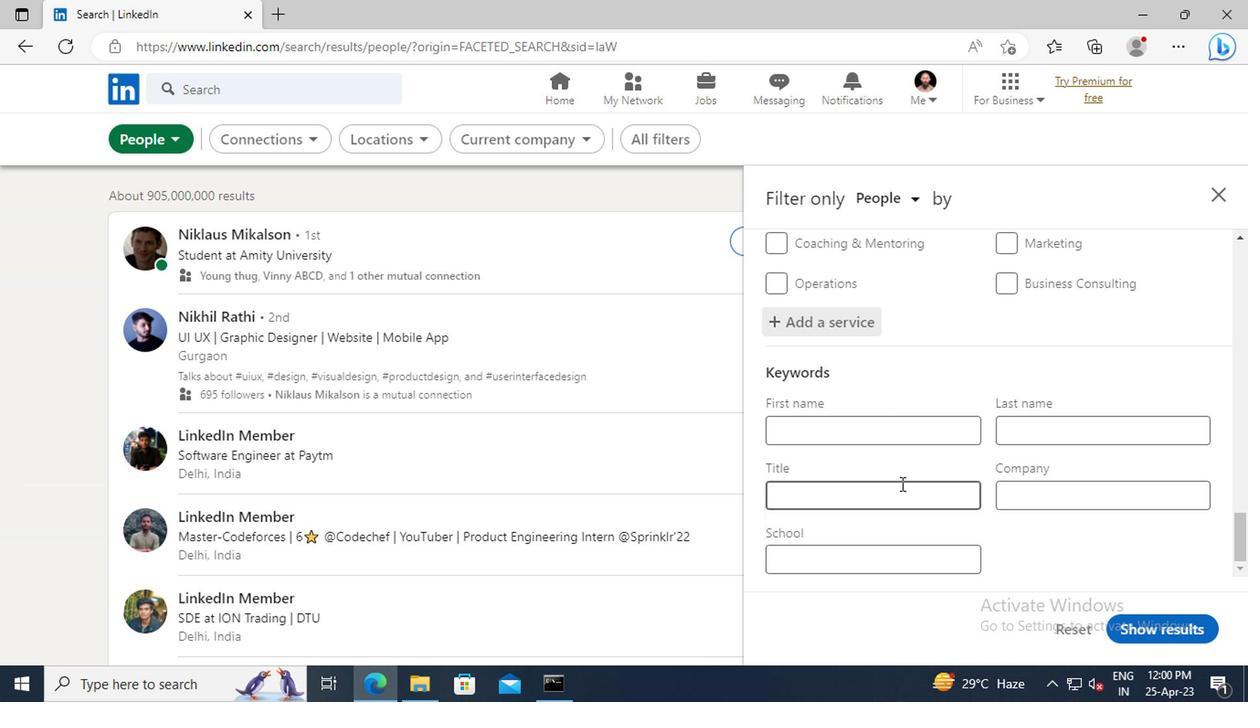 
Action: Key pressed <Key.shift>MEDIA<Key.space><Key.shift>RELATIONS<Key.space><Key.shift>COORDINATOR
Screenshot: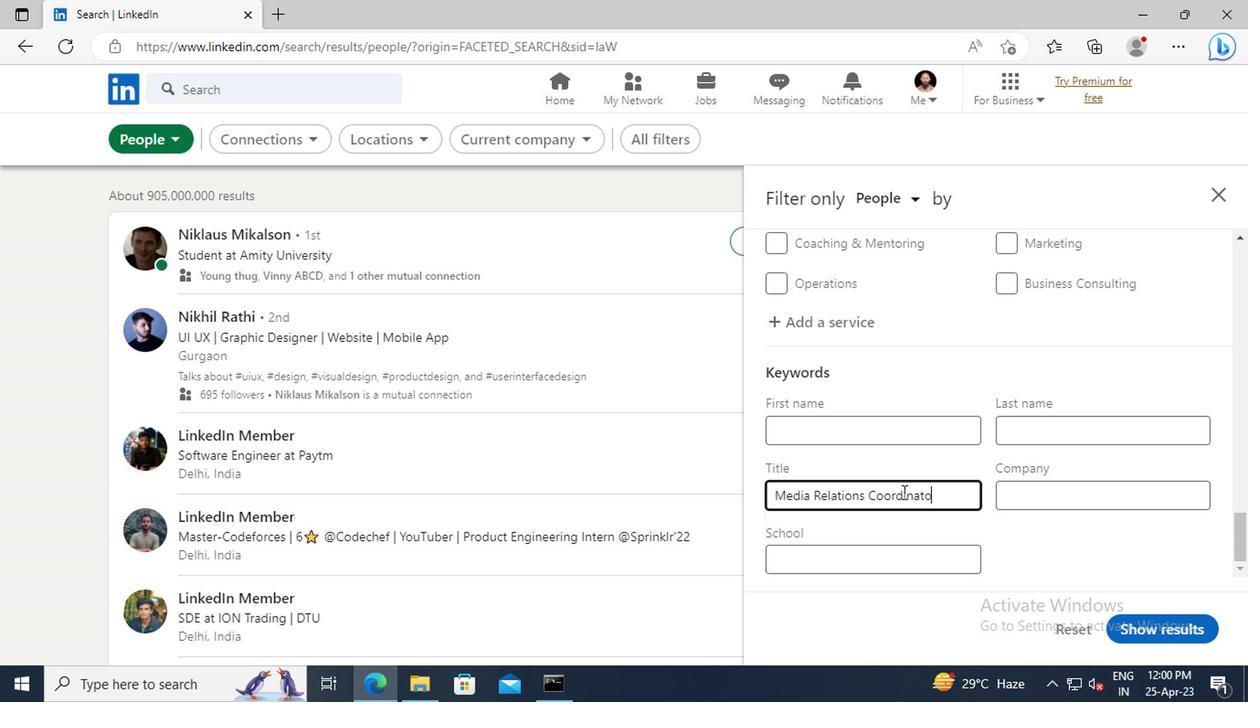 
Action: Mouse moved to (1146, 625)
Screenshot: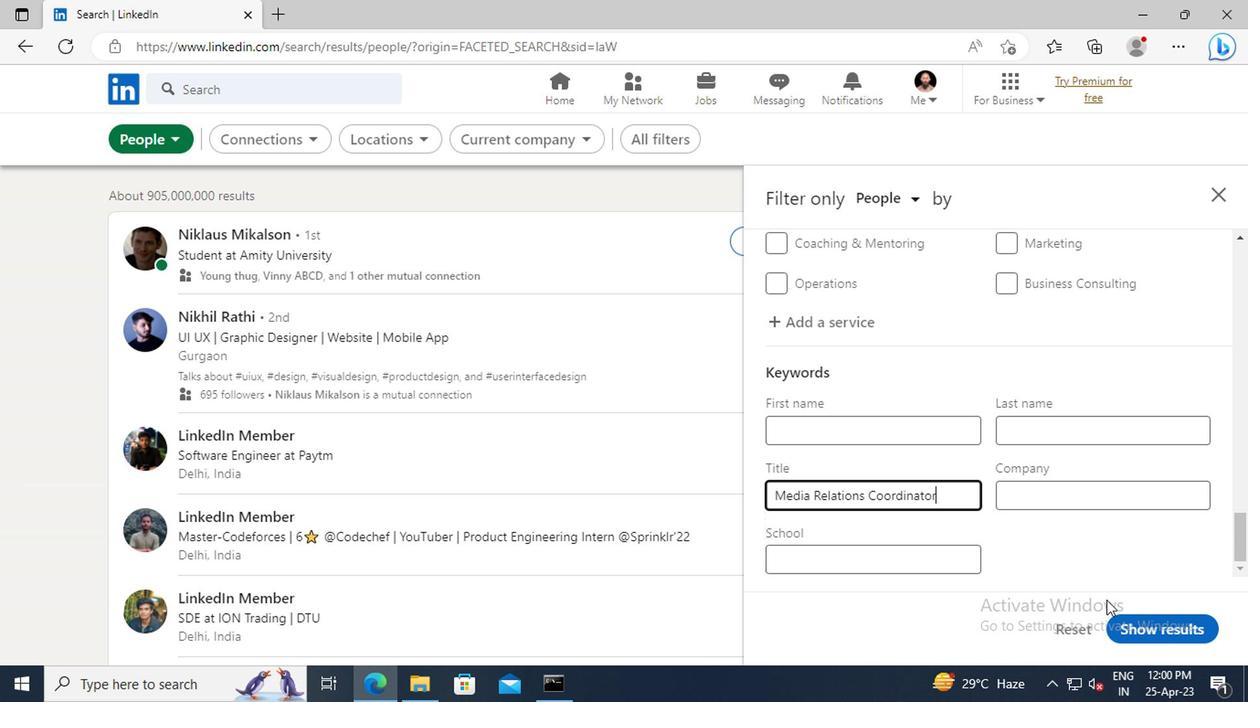 
Action: Mouse pressed left at (1146, 625)
Screenshot: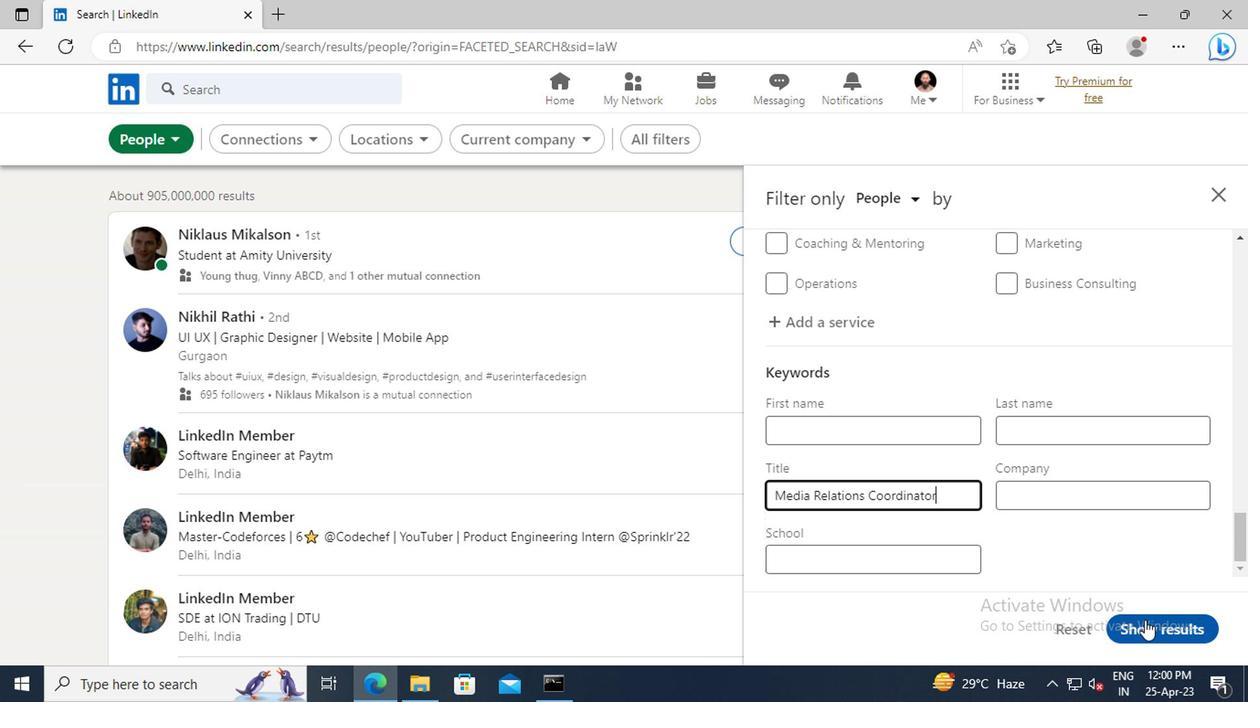 
